 Task: Find connections with filter location Altona Meadows with filter topic #AIwith filter profile language English with filter current company Jellyfish with filter school Bharat Institute of Engineering & Technology with filter industry International Affairs with filter service category Executive Coaching with filter keywords title Building Inspector
Action: Mouse moved to (672, 94)
Screenshot: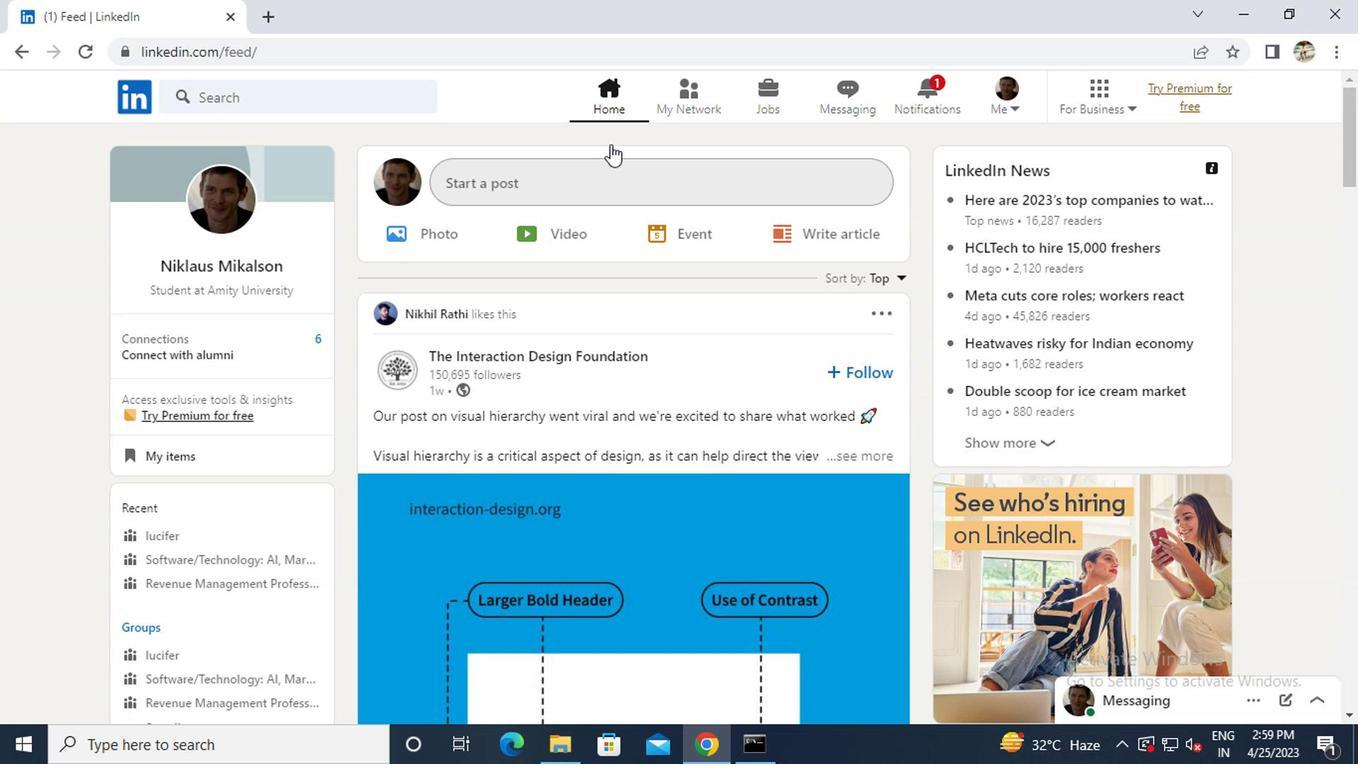 
Action: Mouse pressed left at (672, 94)
Screenshot: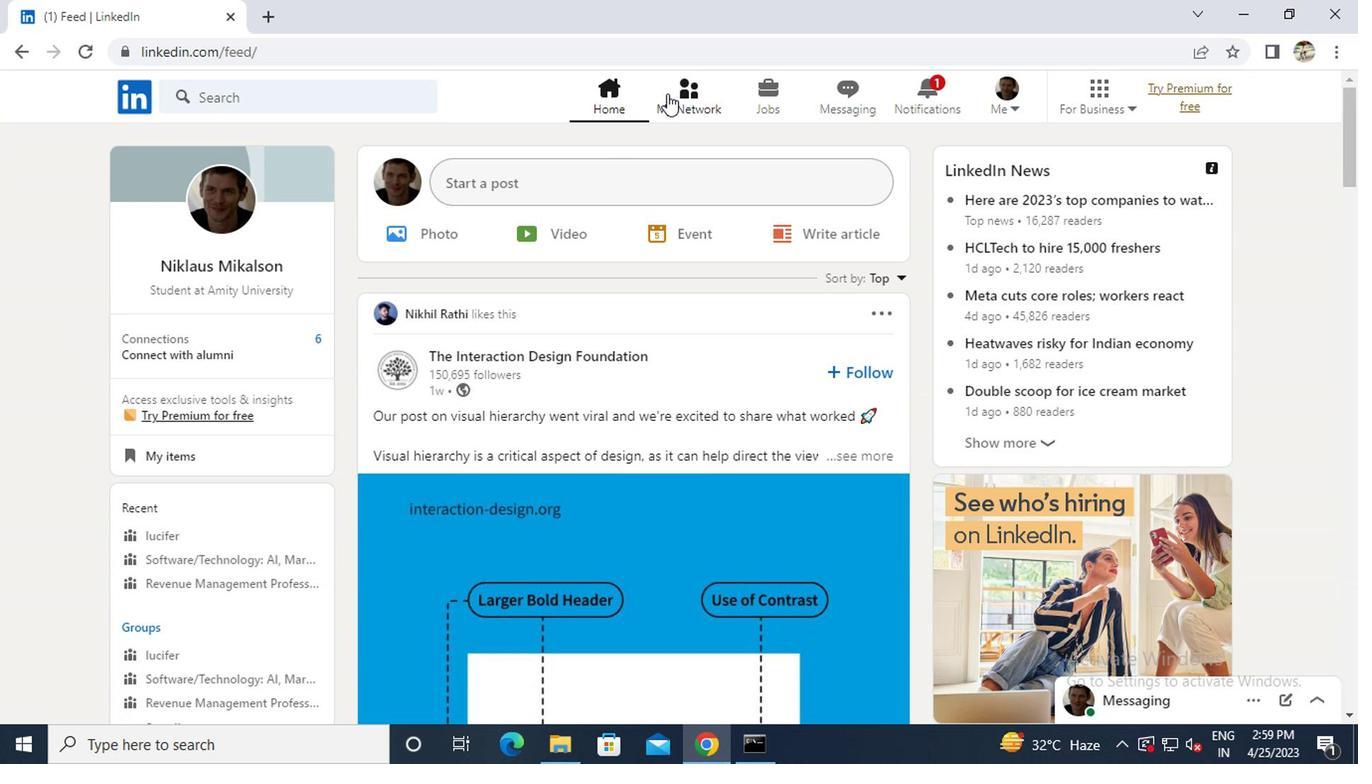 
Action: Mouse moved to (216, 207)
Screenshot: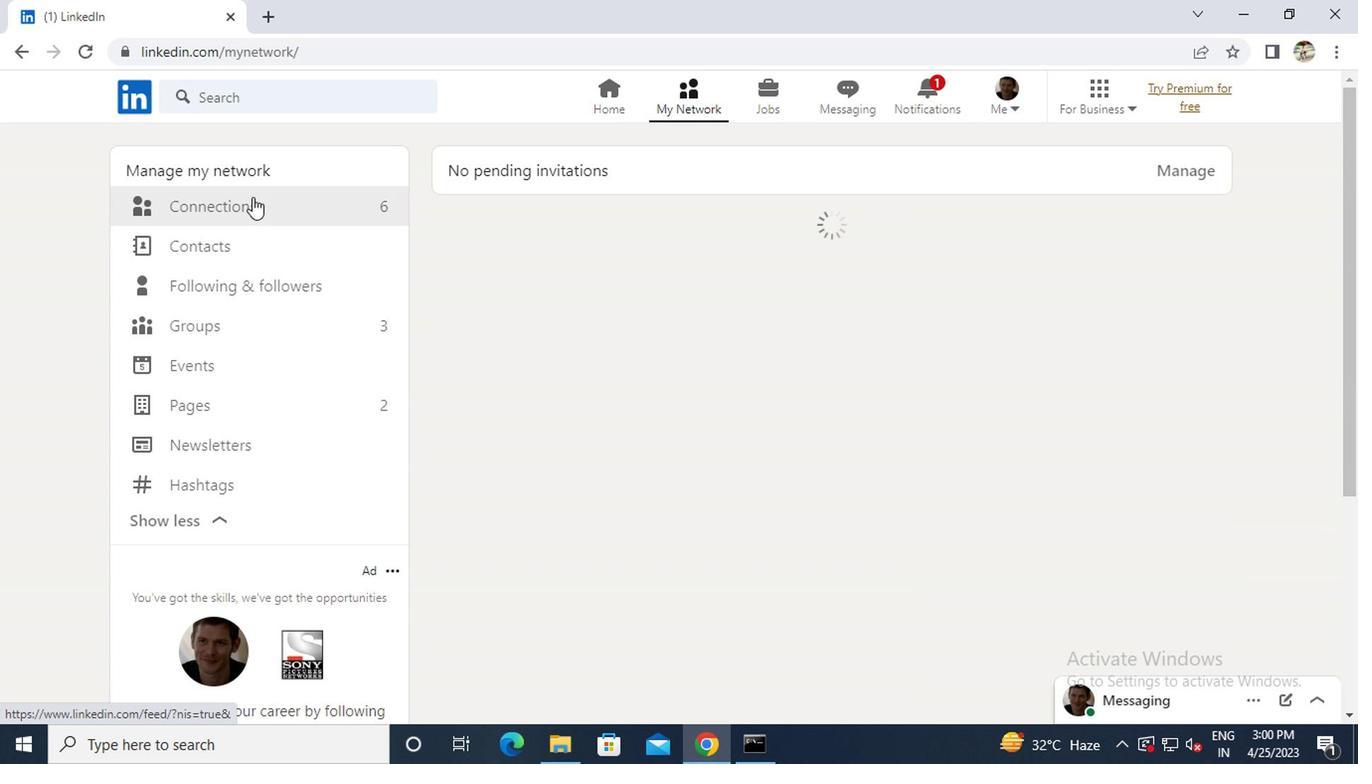 
Action: Mouse pressed left at (216, 207)
Screenshot: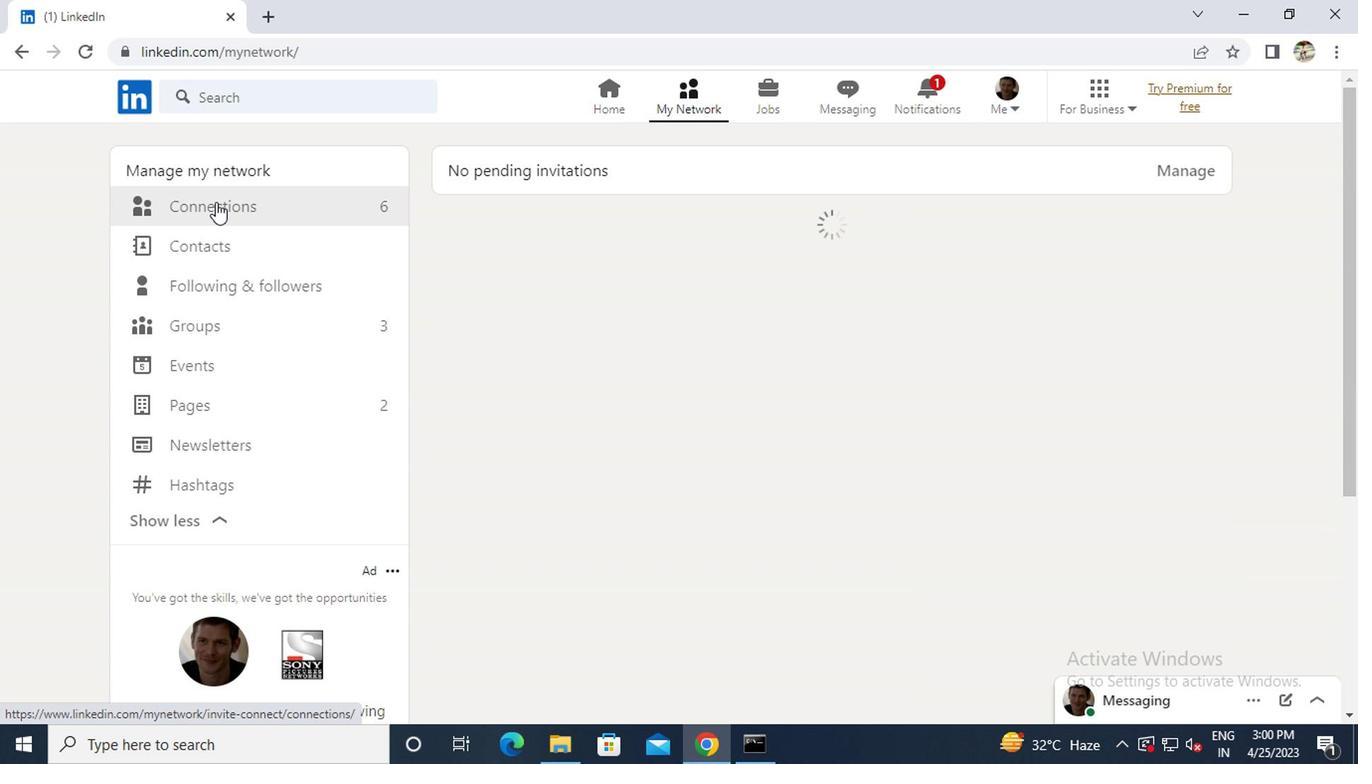 
Action: Mouse moved to (845, 214)
Screenshot: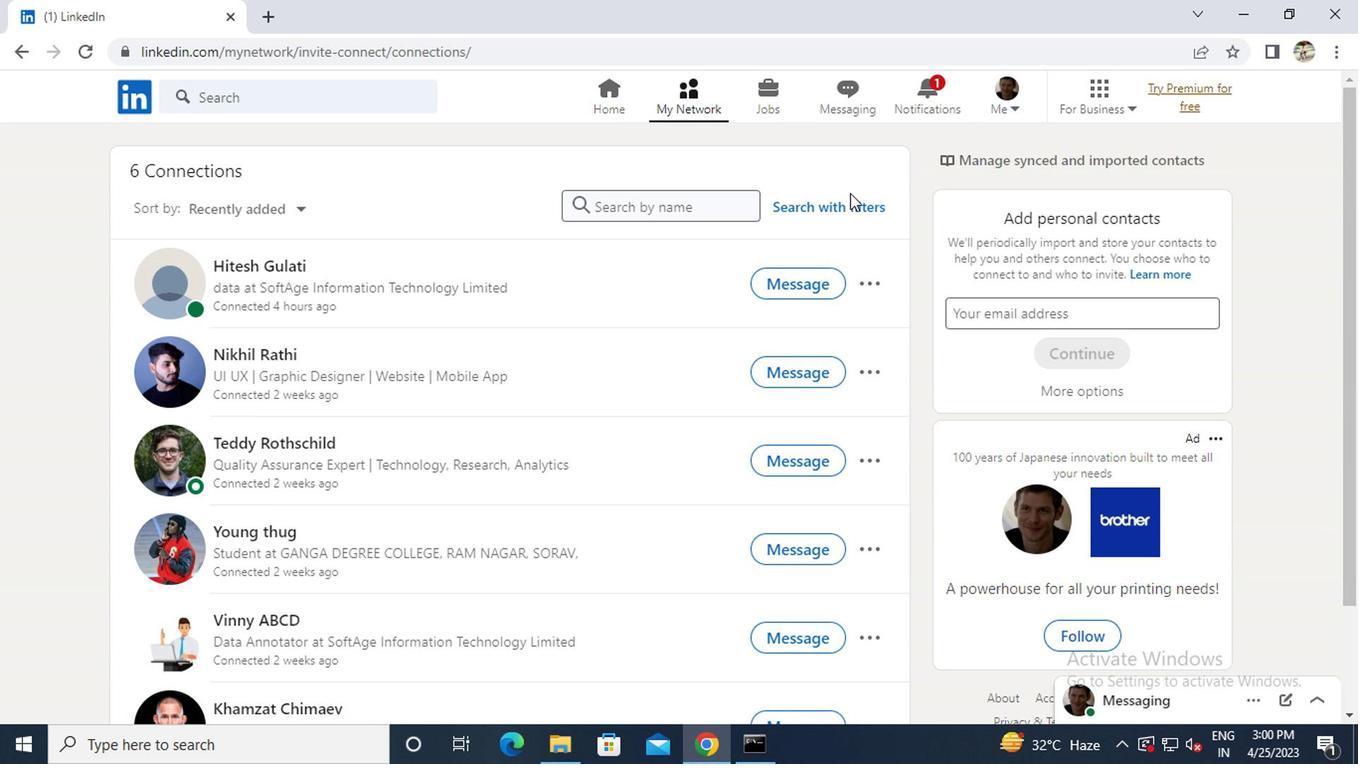 
Action: Mouse pressed left at (845, 214)
Screenshot: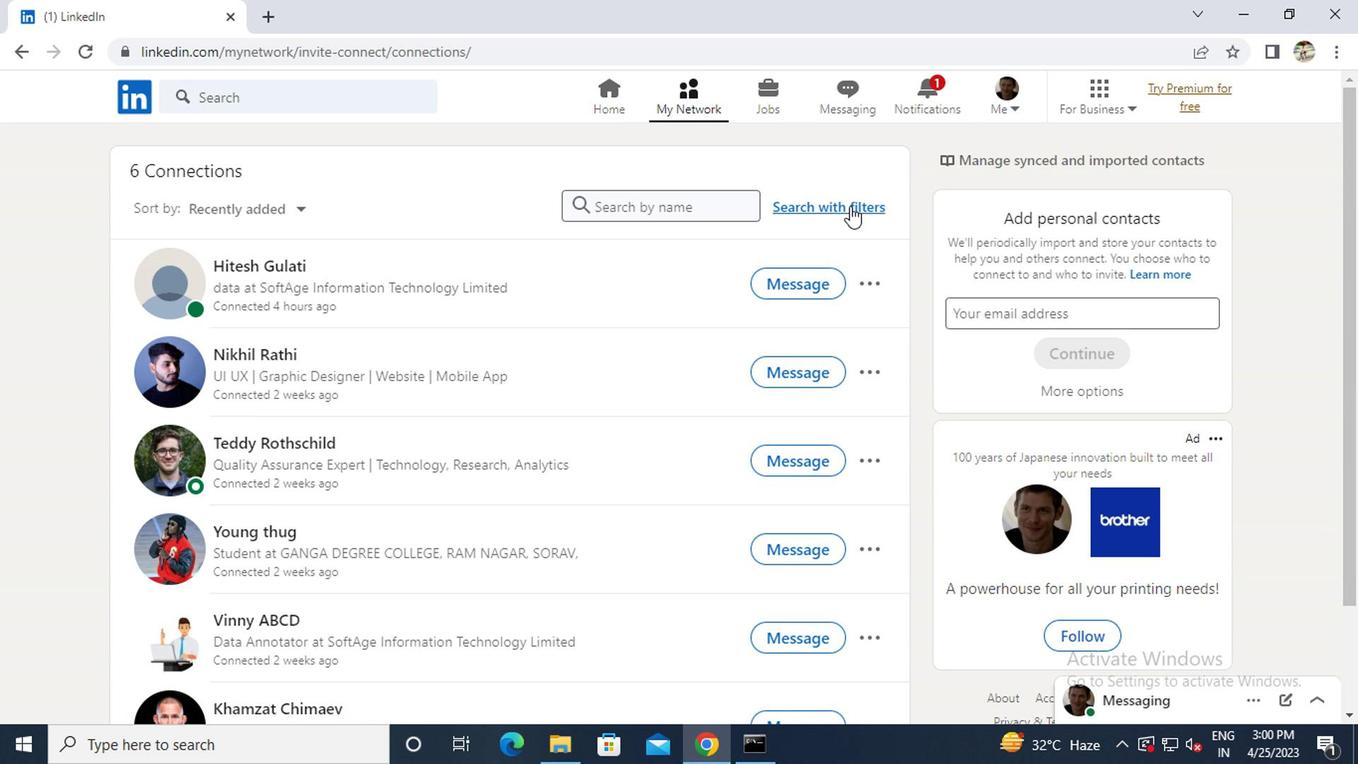
Action: Mouse moved to (670, 153)
Screenshot: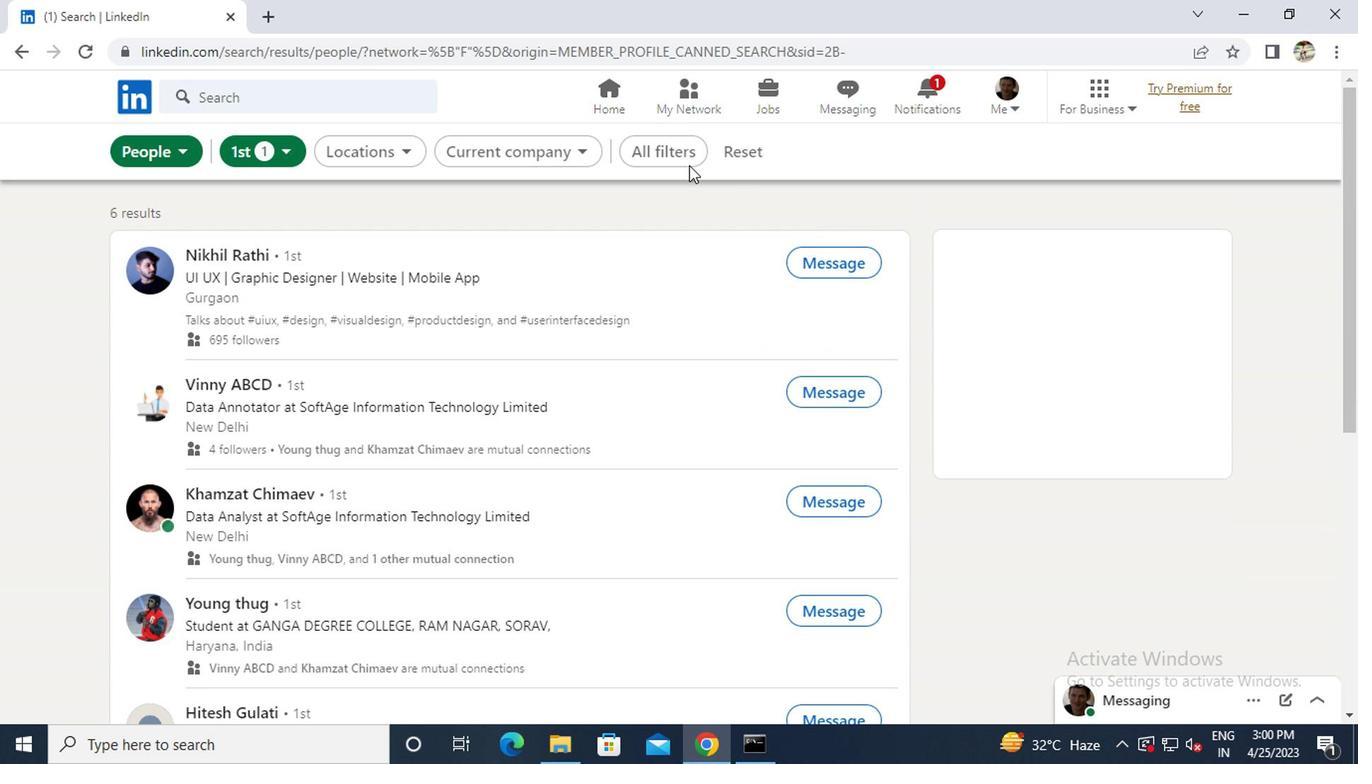 
Action: Mouse pressed left at (670, 153)
Screenshot: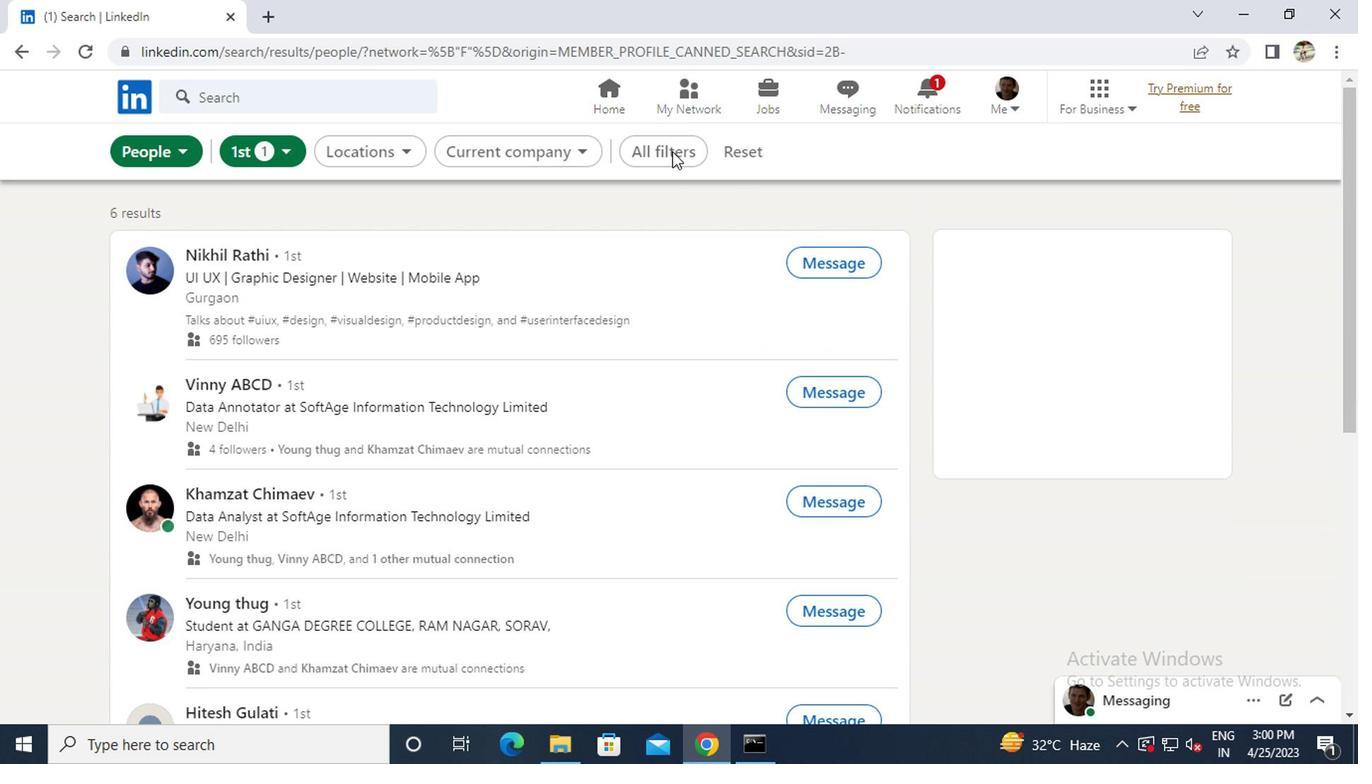
Action: Mouse moved to (1028, 425)
Screenshot: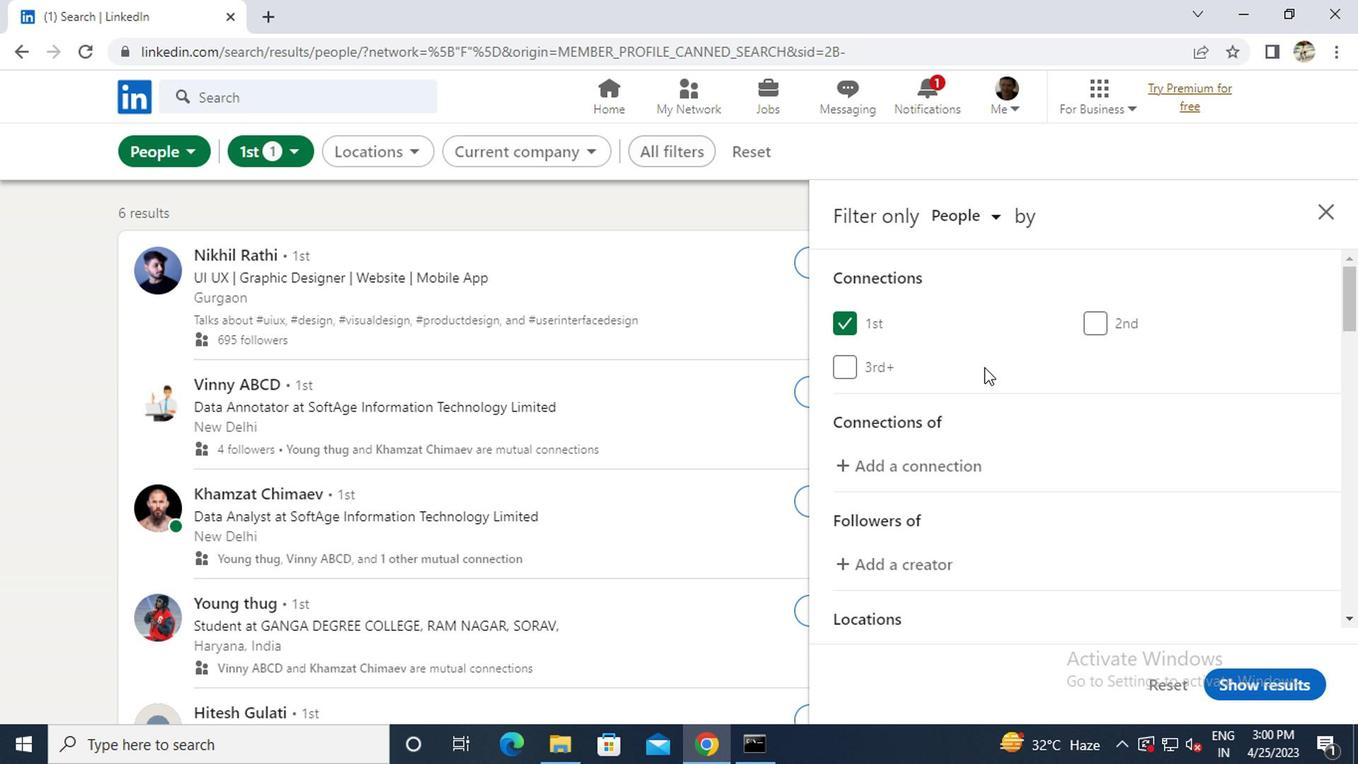 
Action: Mouse scrolled (1028, 423) with delta (0, -1)
Screenshot: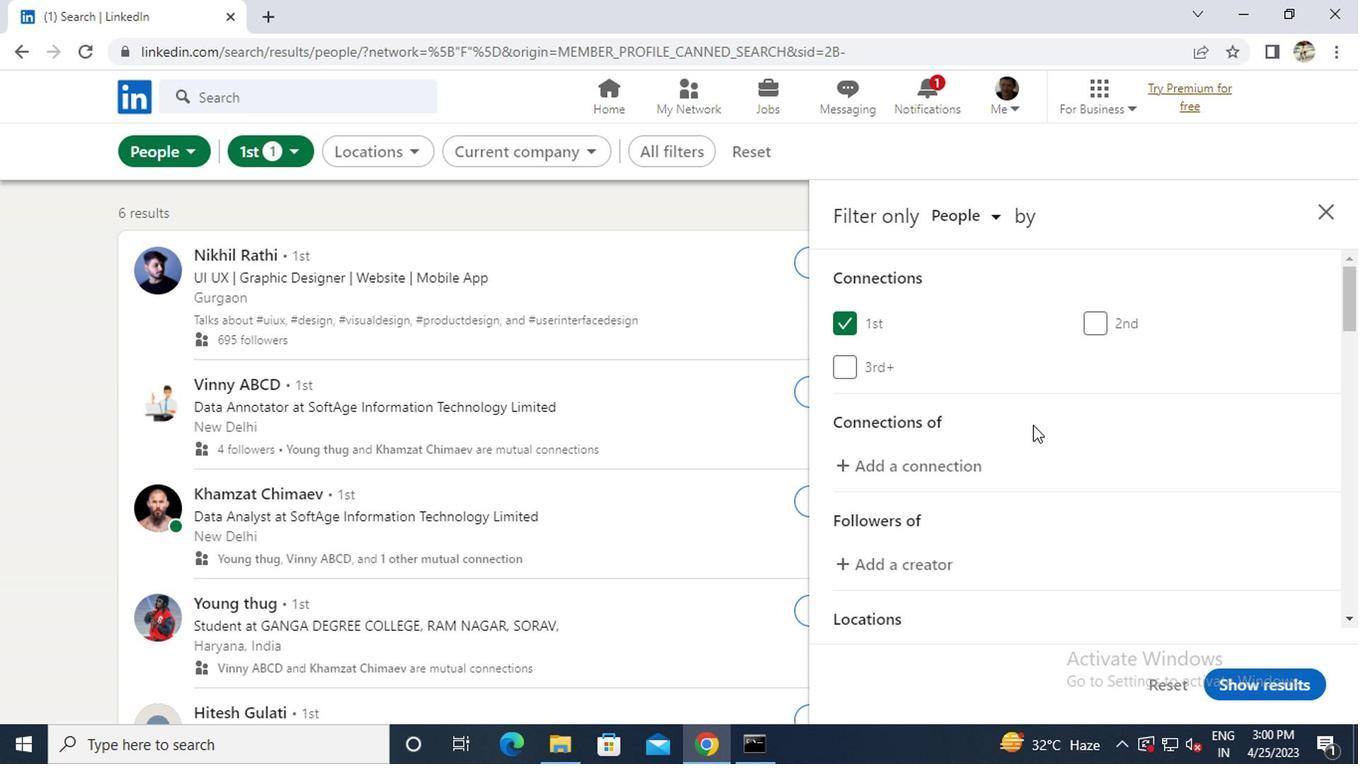 
Action: Mouse scrolled (1028, 423) with delta (0, -1)
Screenshot: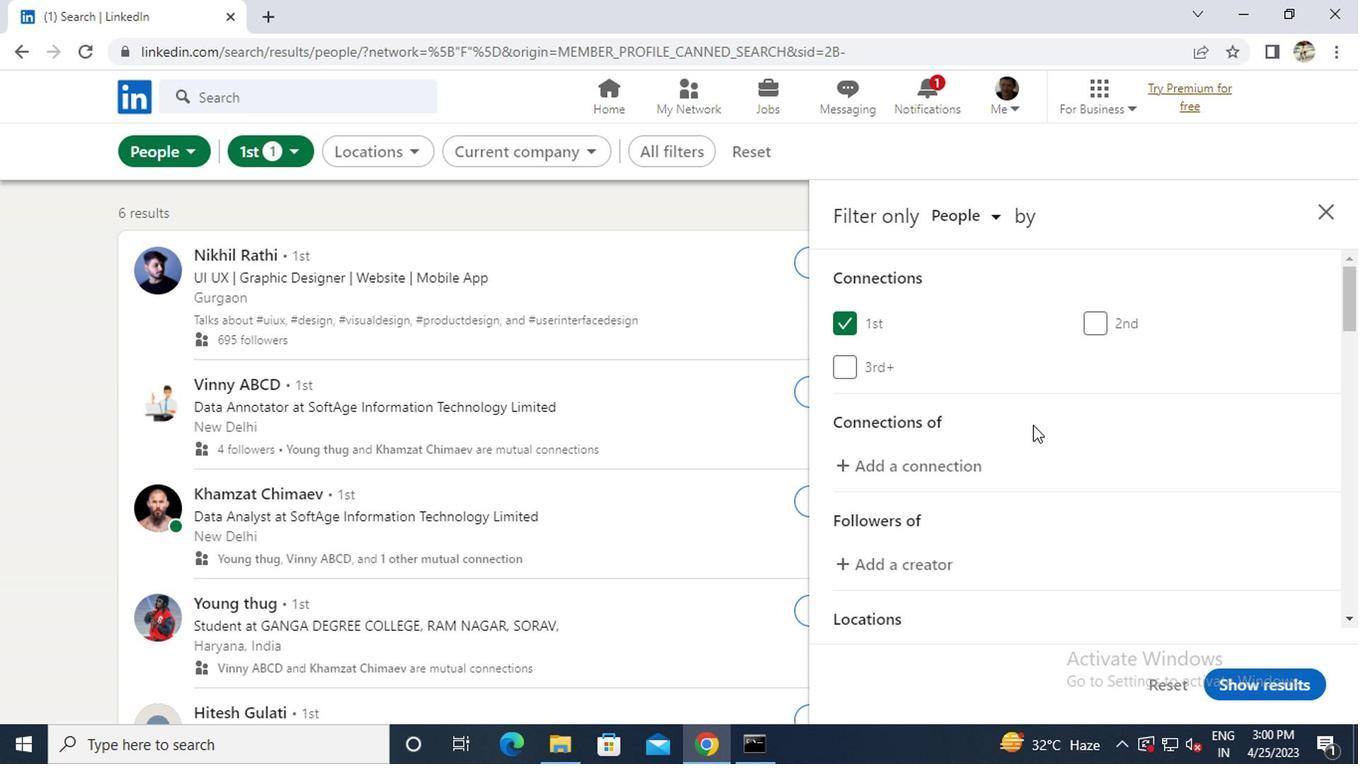 
Action: Mouse scrolled (1028, 423) with delta (0, -1)
Screenshot: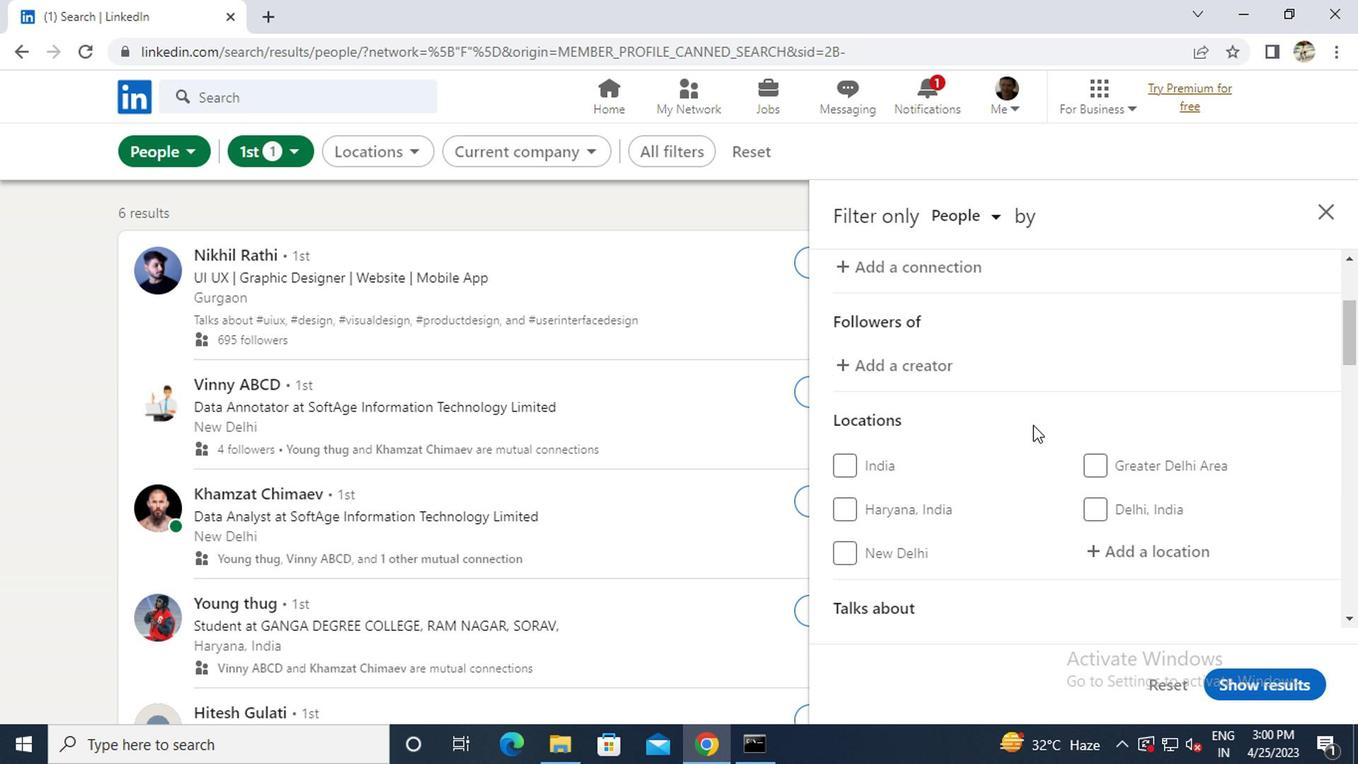 
Action: Mouse moved to (1113, 443)
Screenshot: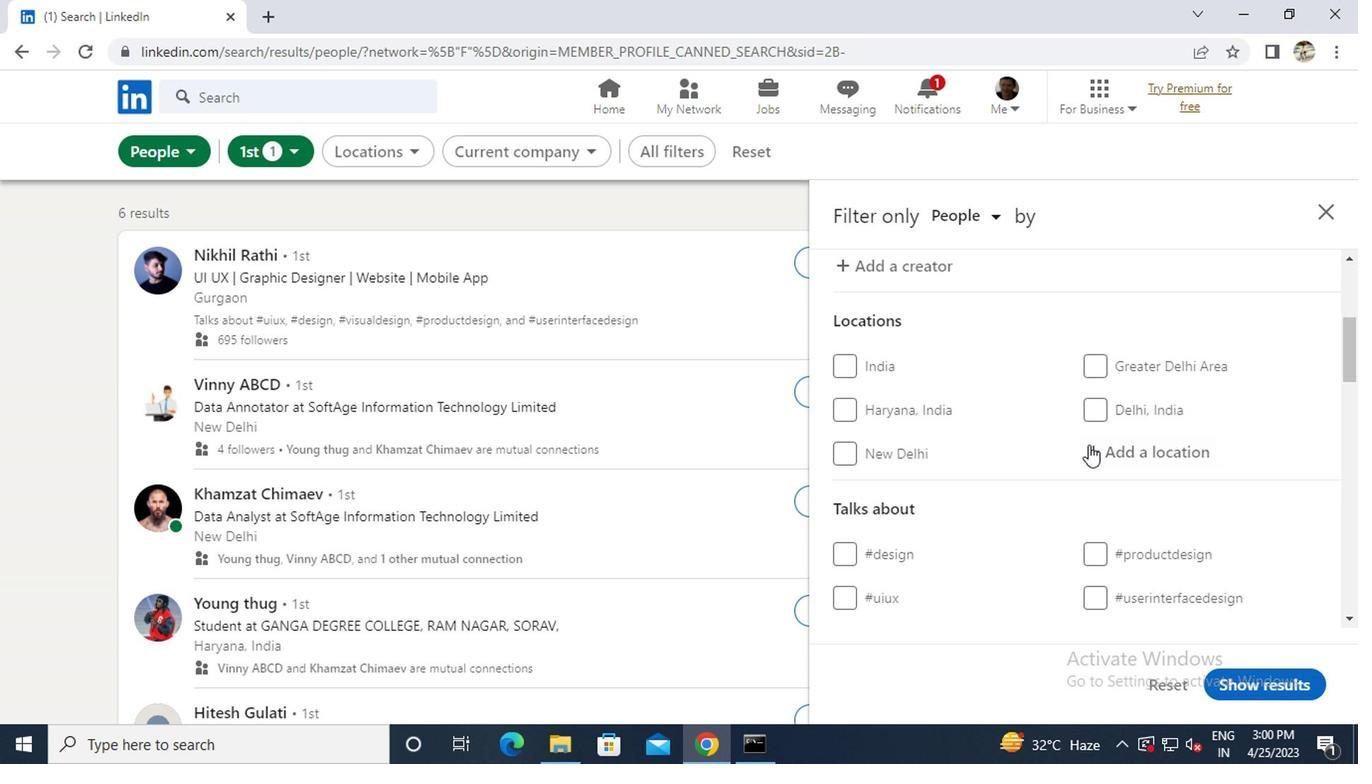 
Action: Mouse pressed left at (1113, 443)
Screenshot: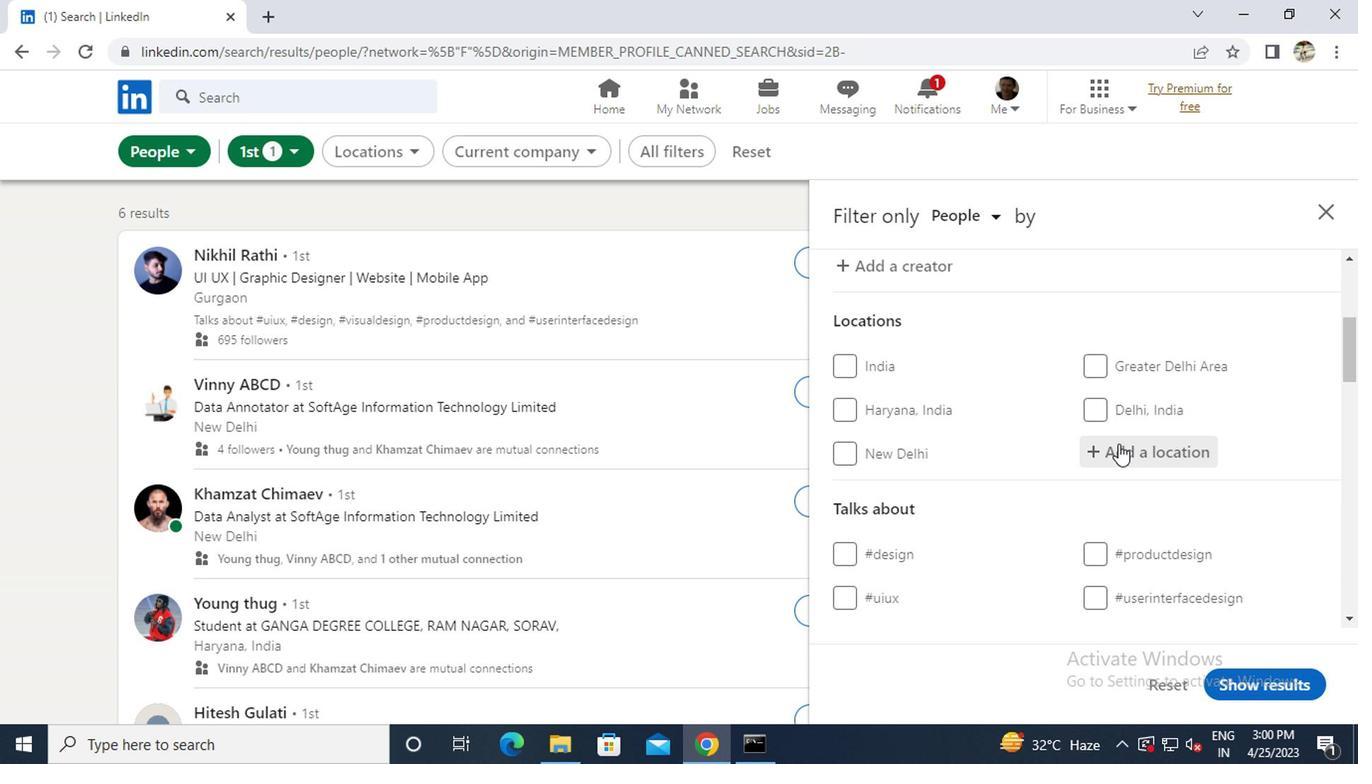 
Action: Key pressed <Key.caps_lock>a<Key.caps_lock>ltona<Key.space><Key.caps_lock>m<Key.caps_lock>eadows
Screenshot: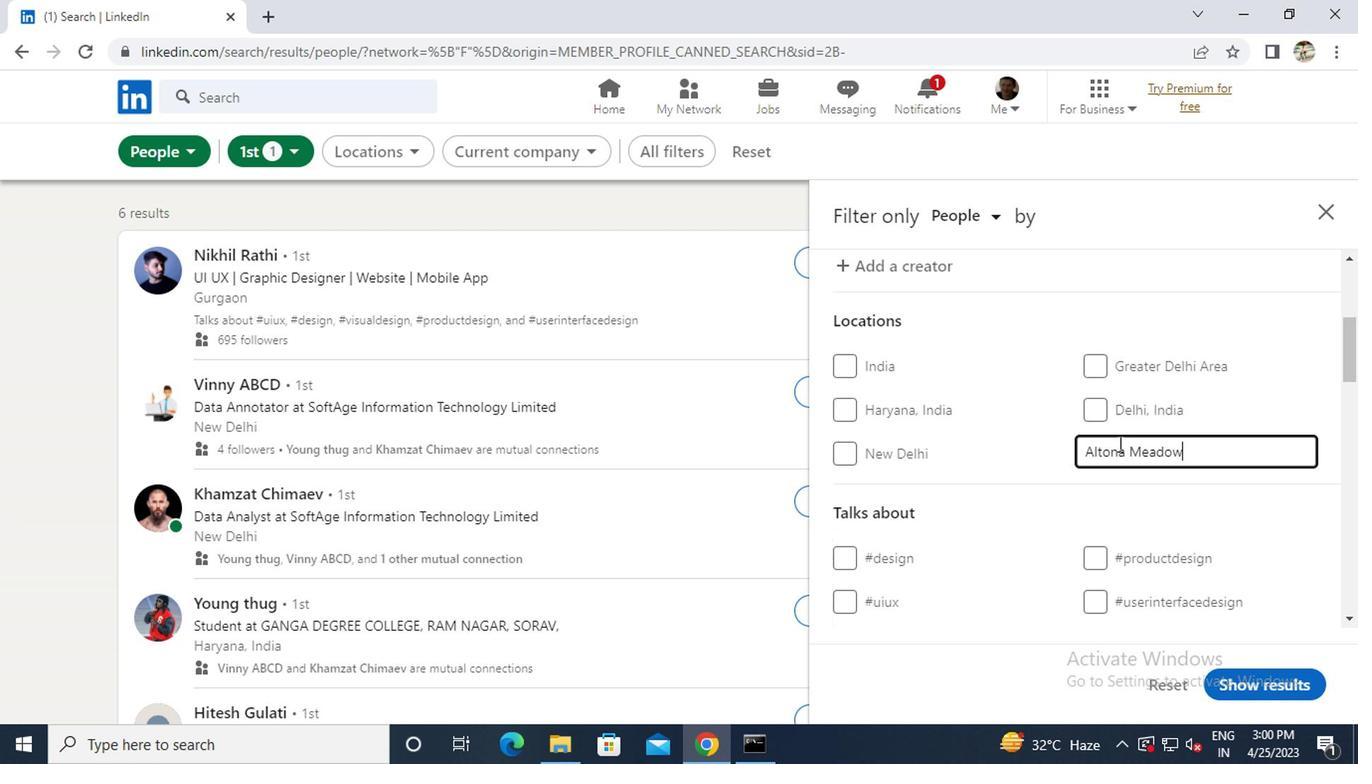 
Action: Mouse scrolled (1113, 443) with delta (0, 0)
Screenshot: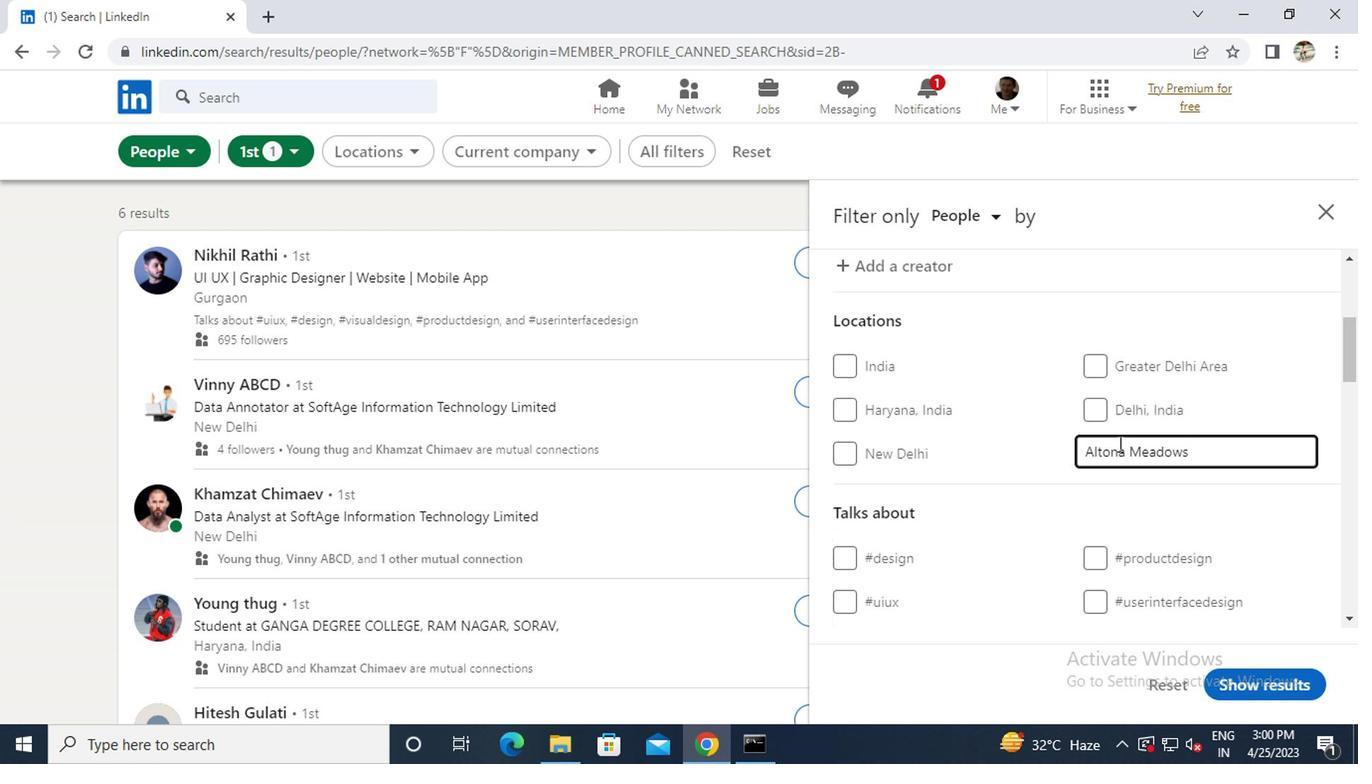 
Action: Mouse scrolled (1113, 443) with delta (0, 0)
Screenshot: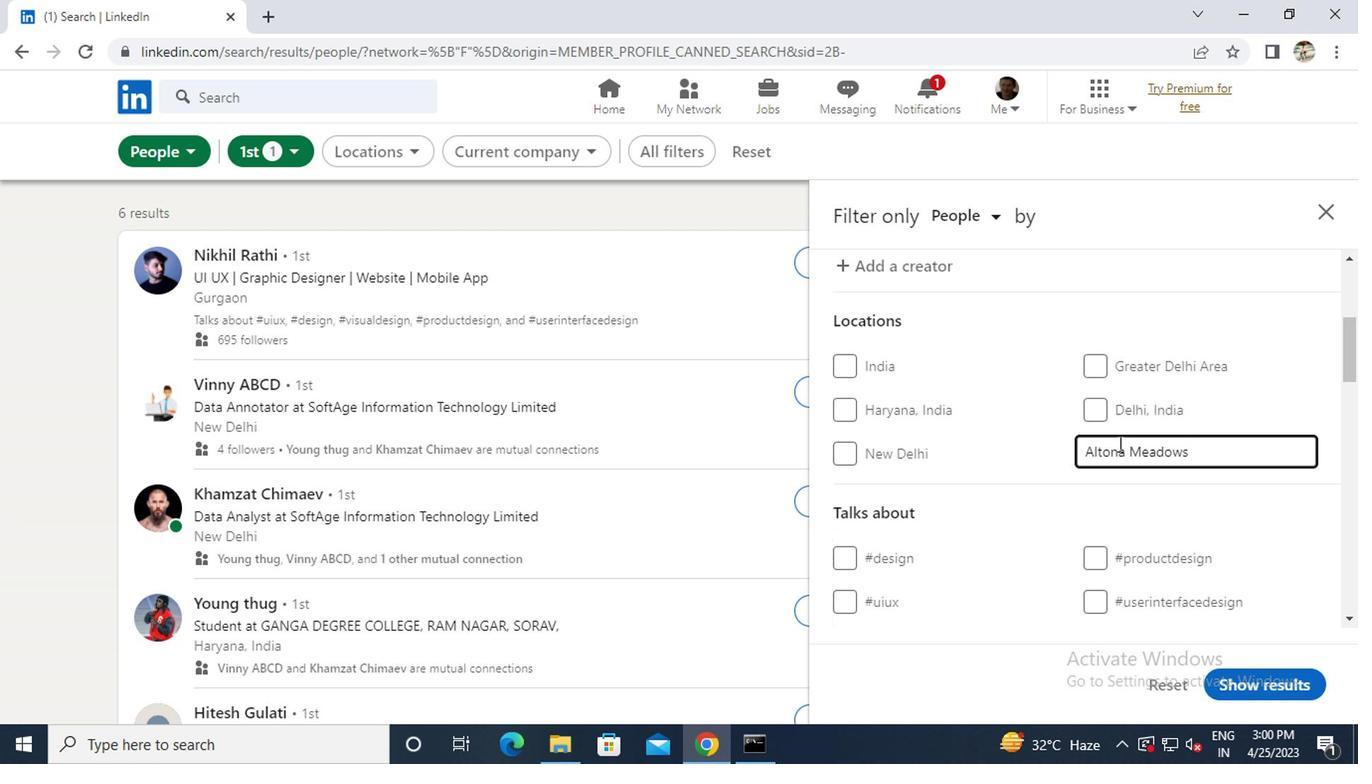 
Action: Mouse moved to (1115, 446)
Screenshot: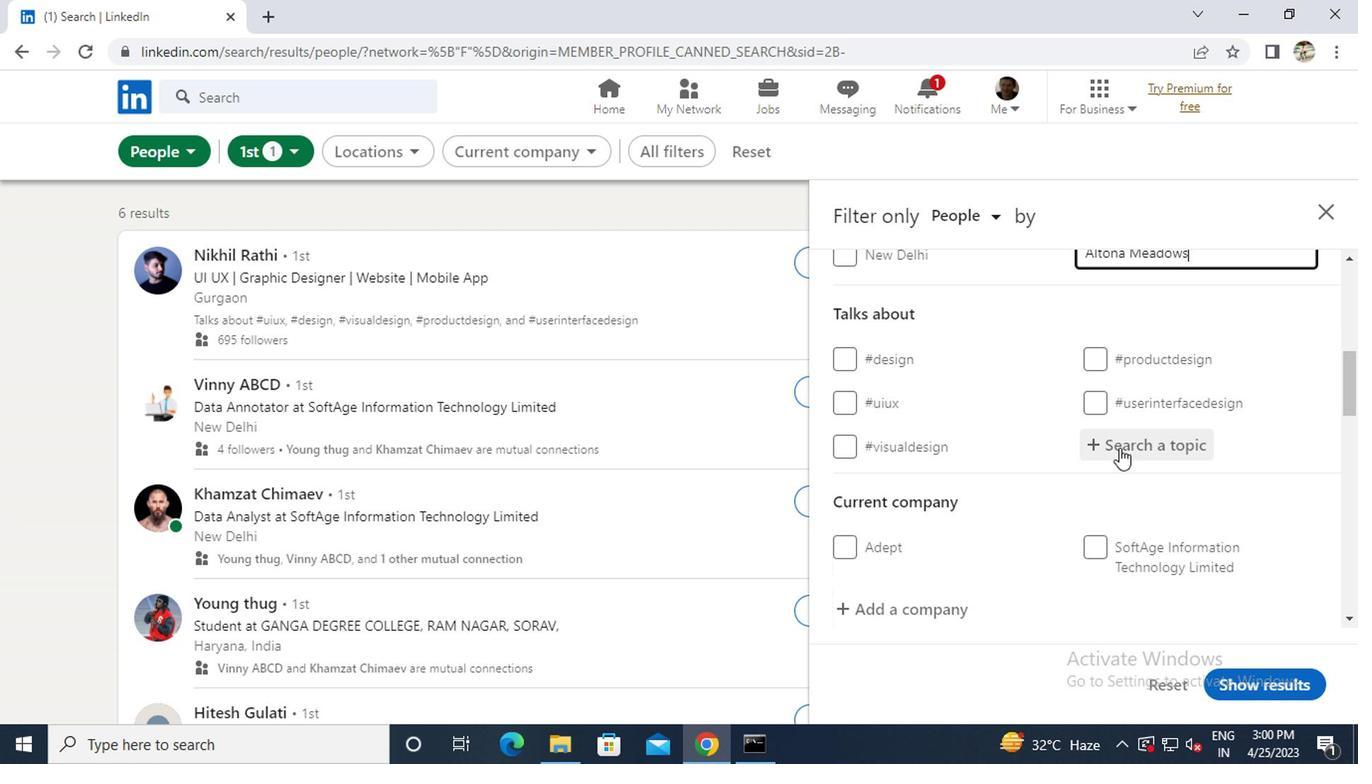 
Action: Mouse pressed left at (1115, 446)
Screenshot: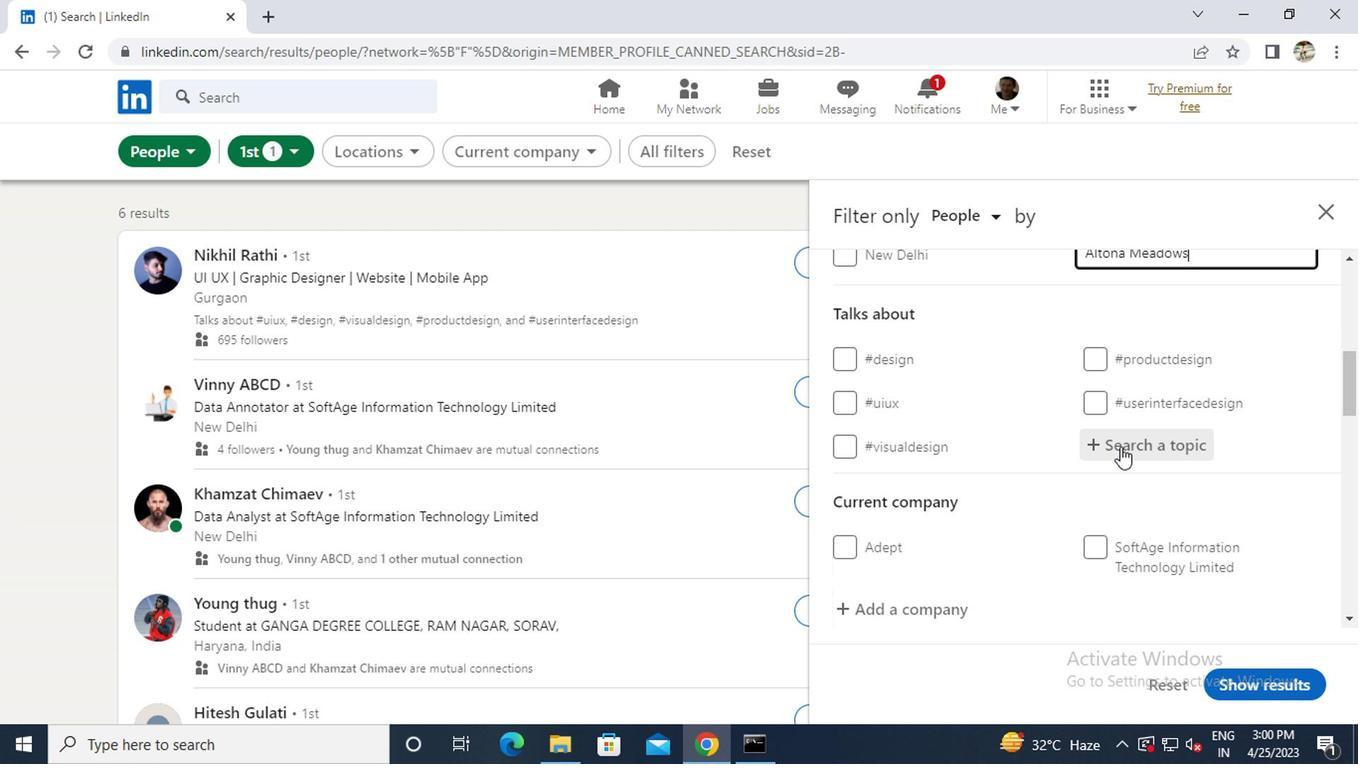 
Action: Key pressed <Key.shift>#<Key.caps_lock>A<Key.caps_lock>LWITH<Key.backspace><Key.backspace><Key.backspace><Key.backspace>
Screenshot: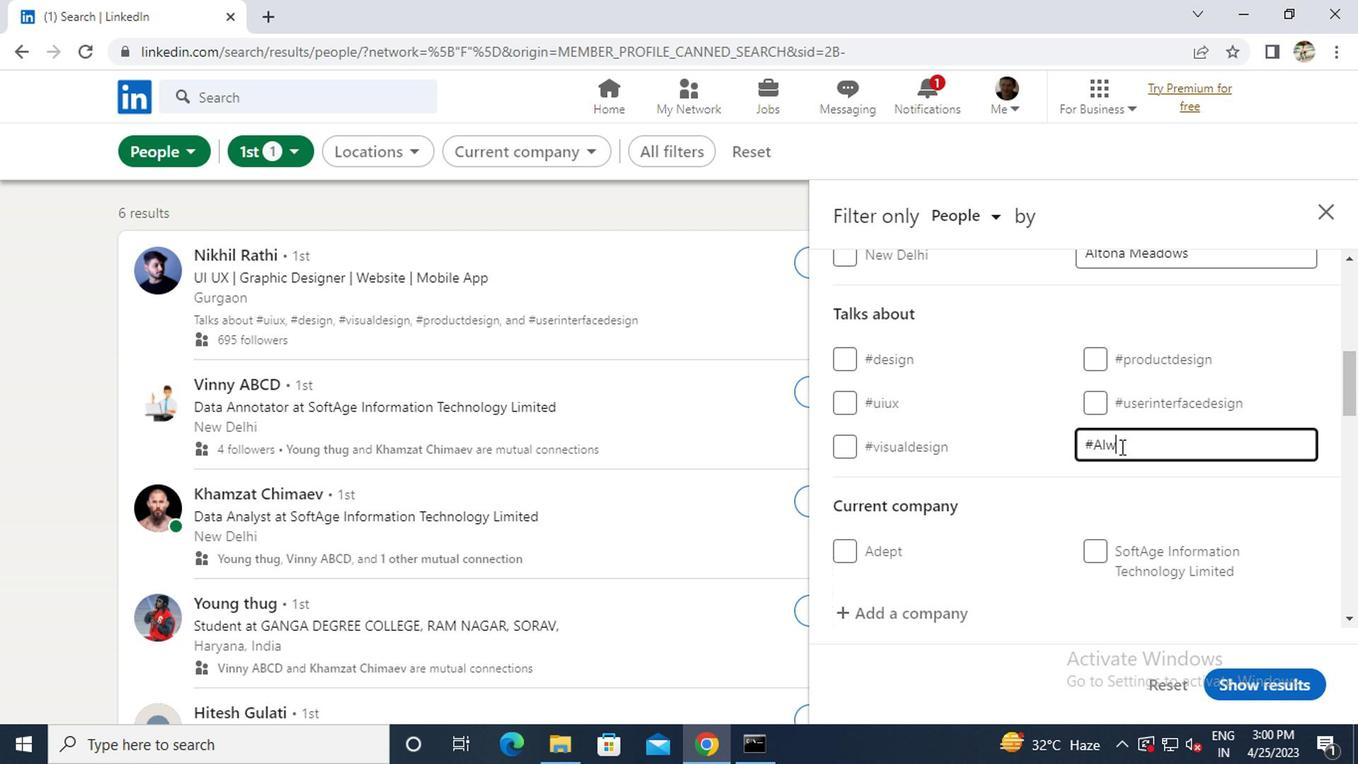 
Action: Mouse scrolled (1115, 445) with delta (0, 0)
Screenshot: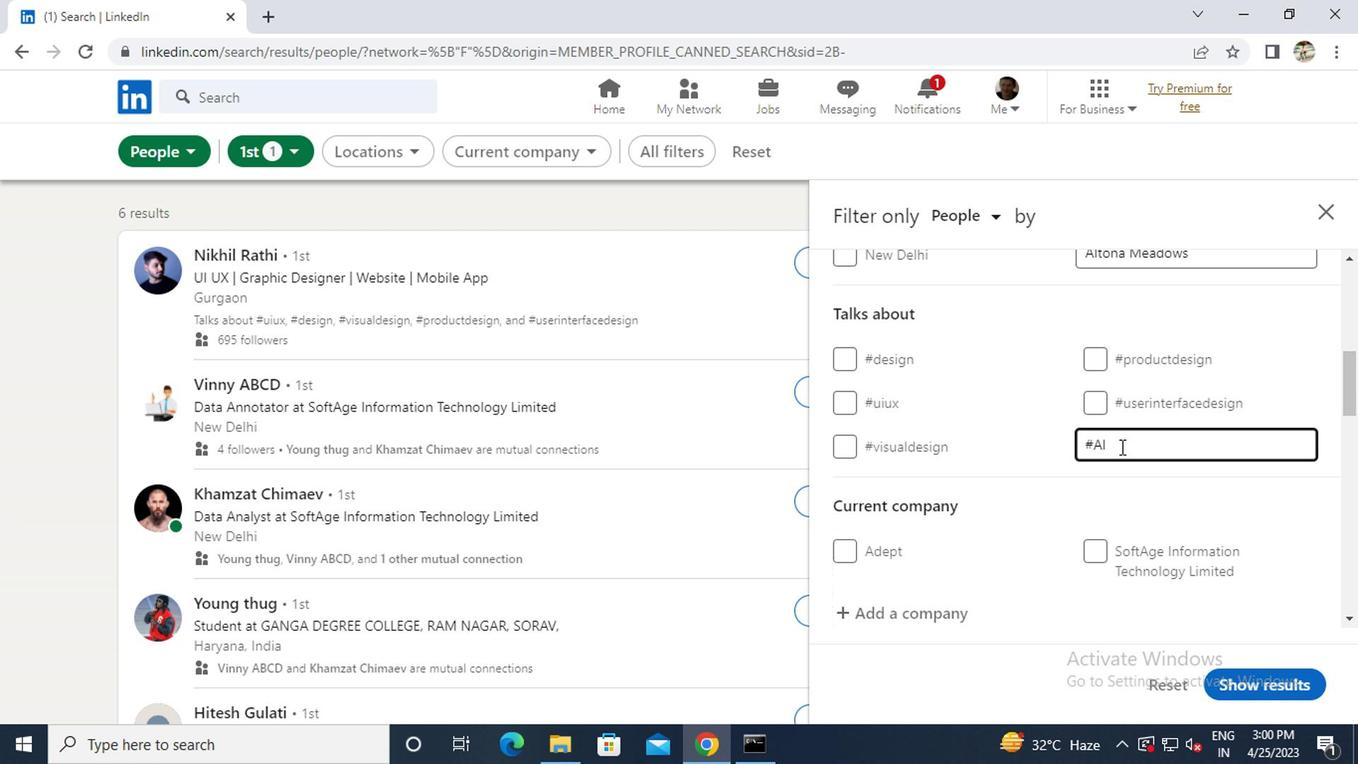 
Action: Mouse scrolled (1115, 445) with delta (0, 0)
Screenshot: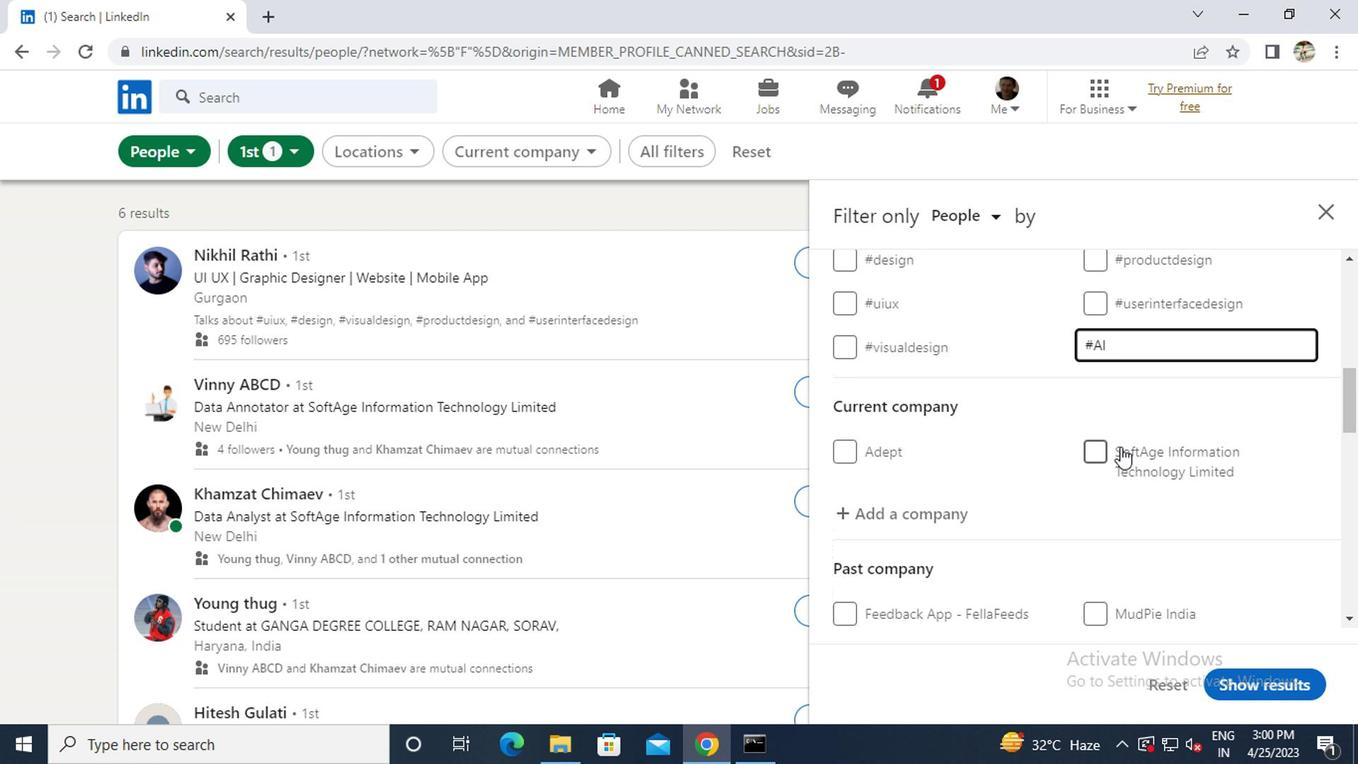 
Action: Mouse scrolled (1115, 445) with delta (0, 0)
Screenshot: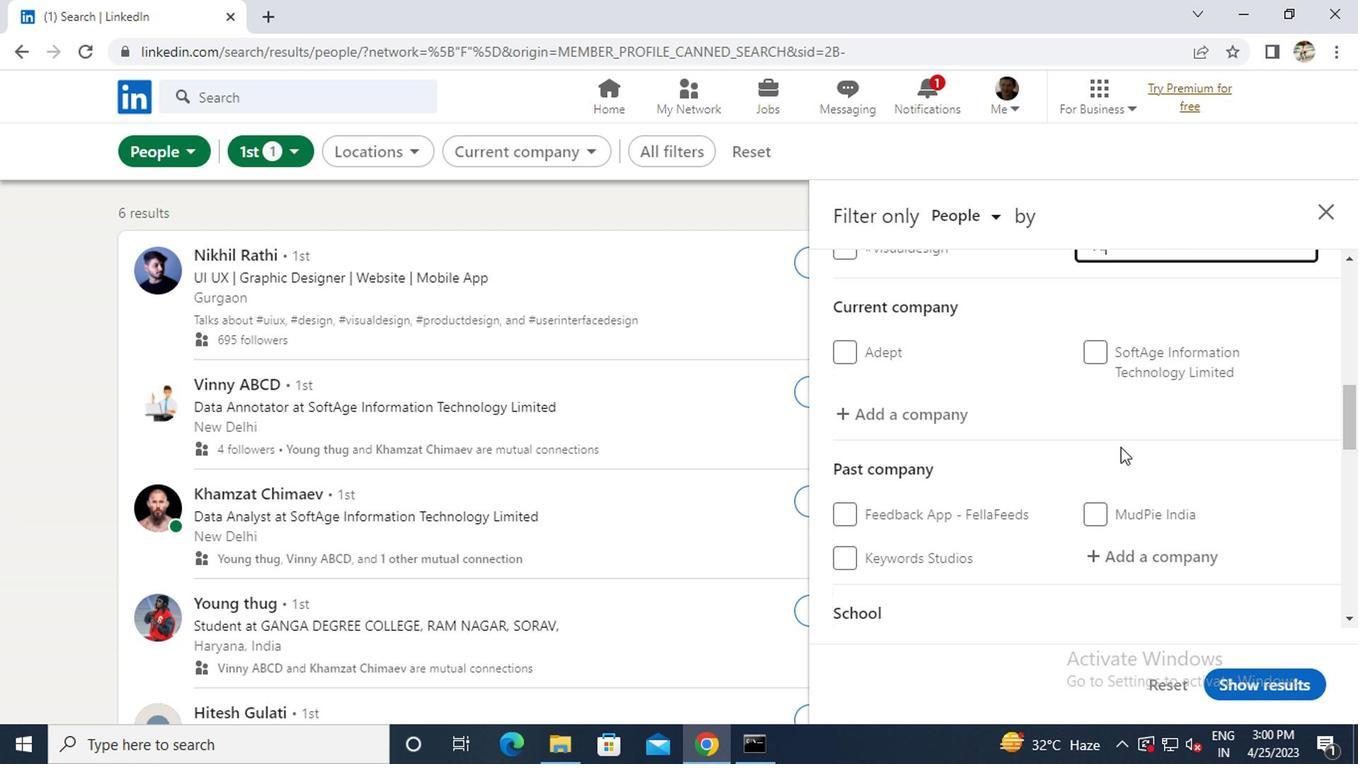 
Action: Mouse scrolled (1115, 445) with delta (0, 0)
Screenshot: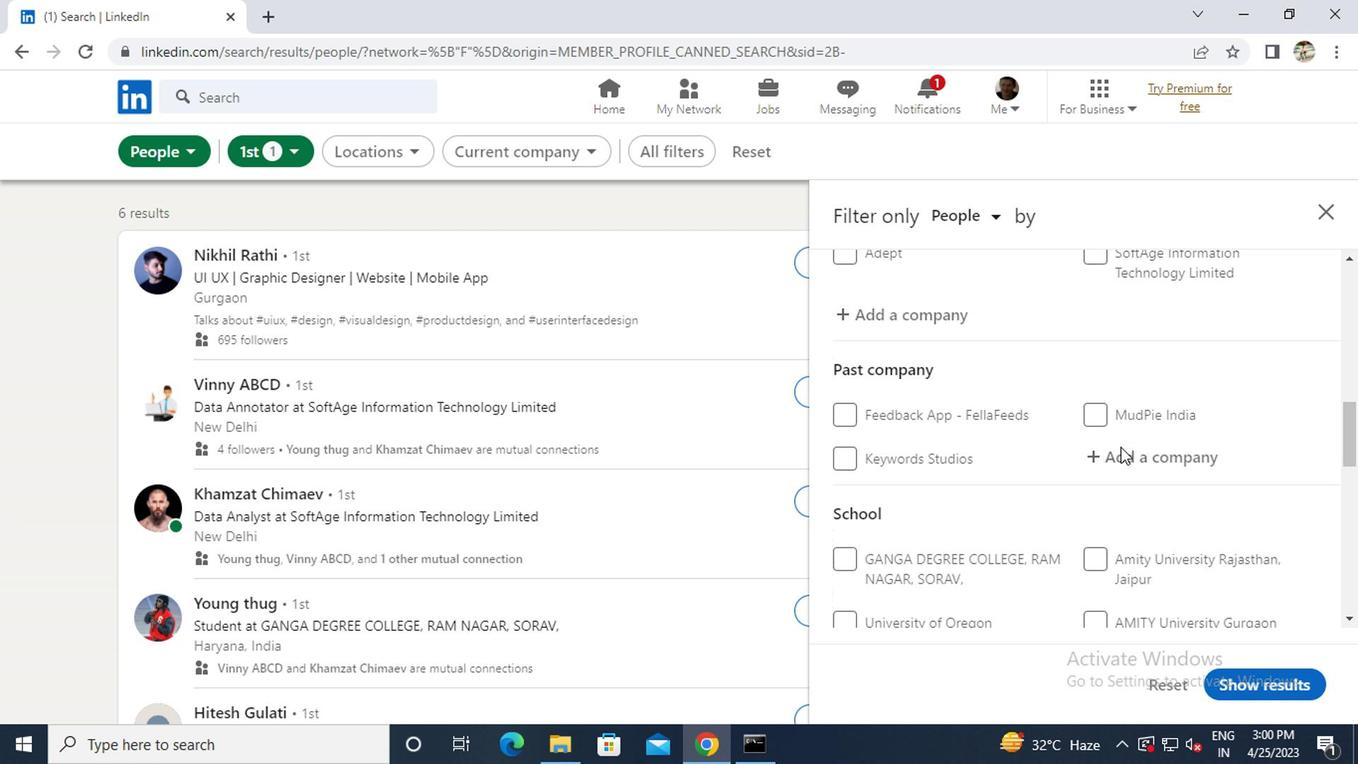 
Action: Mouse scrolled (1115, 445) with delta (0, 0)
Screenshot: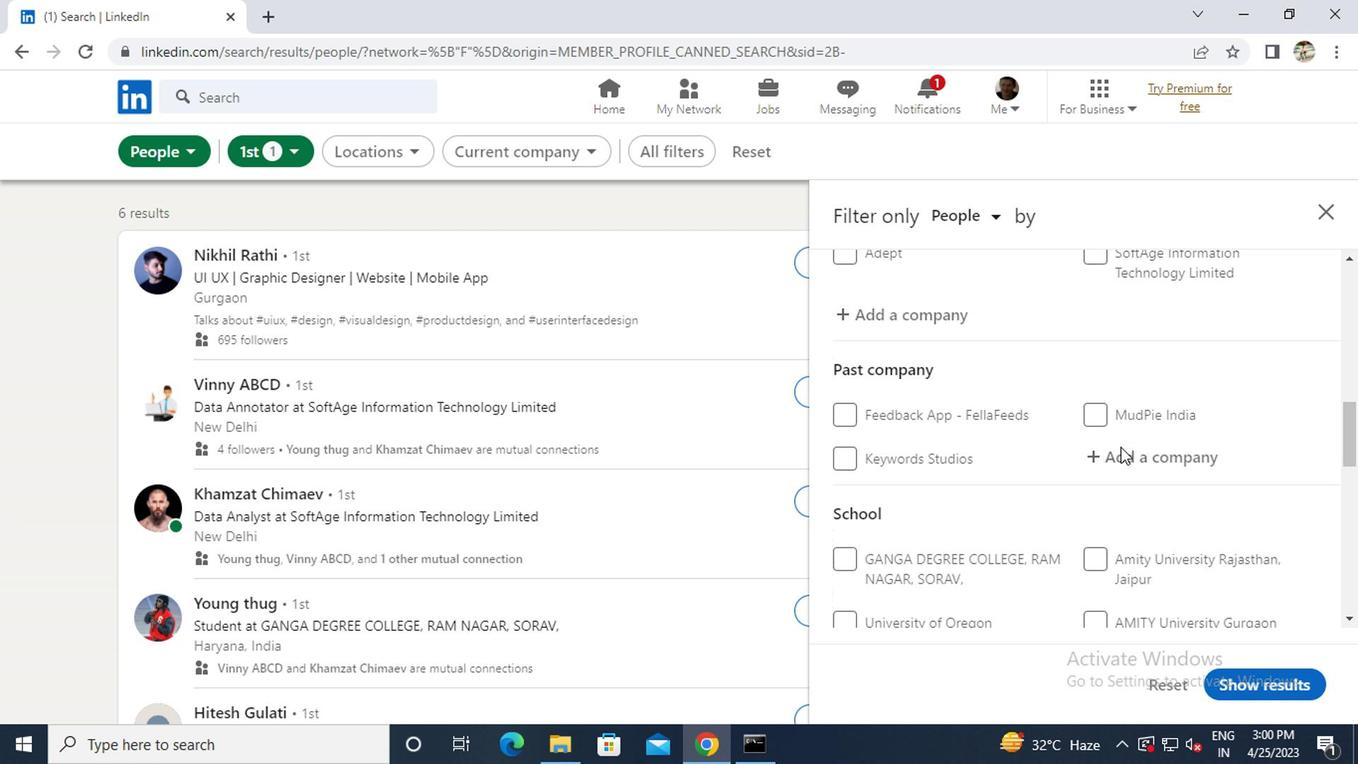 
Action: Mouse moved to (1115, 446)
Screenshot: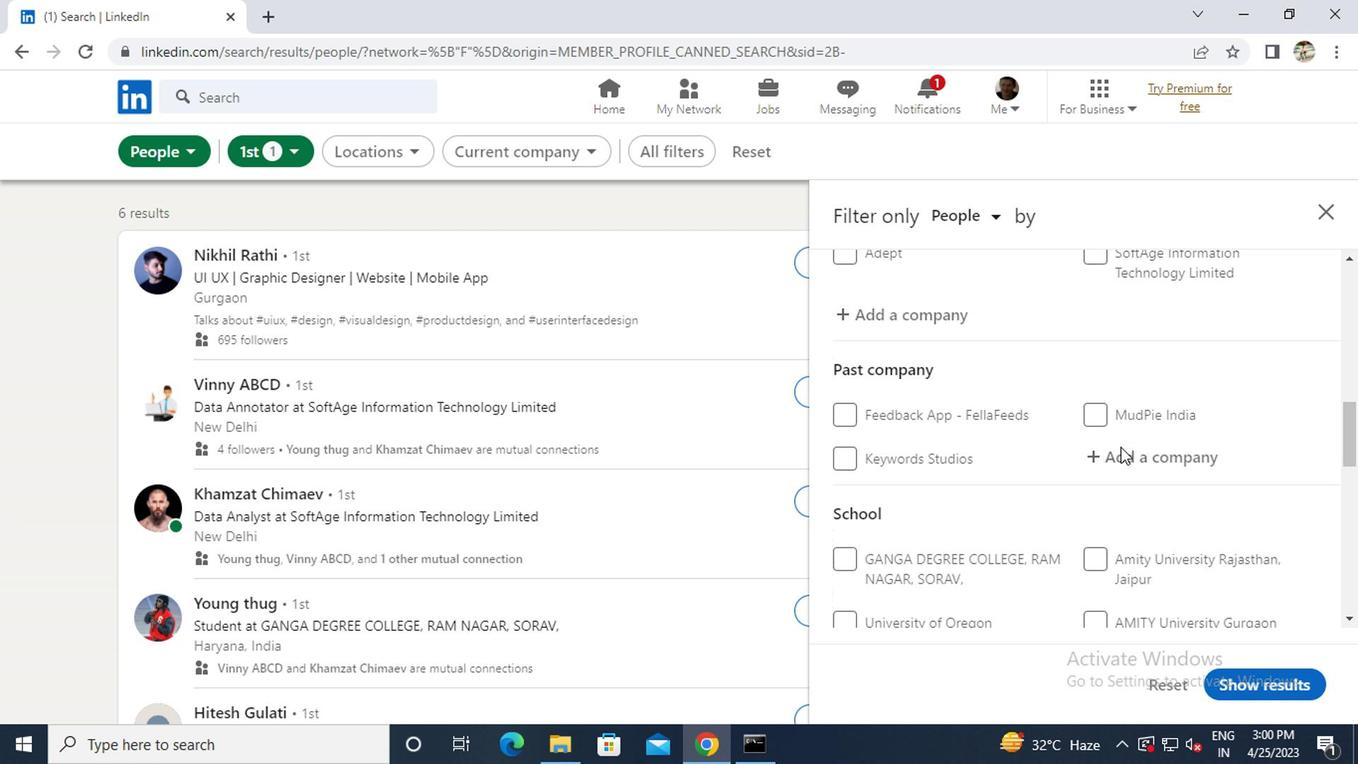 
Action: Mouse scrolled (1115, 445) with delta (0, 0)
Screenshot: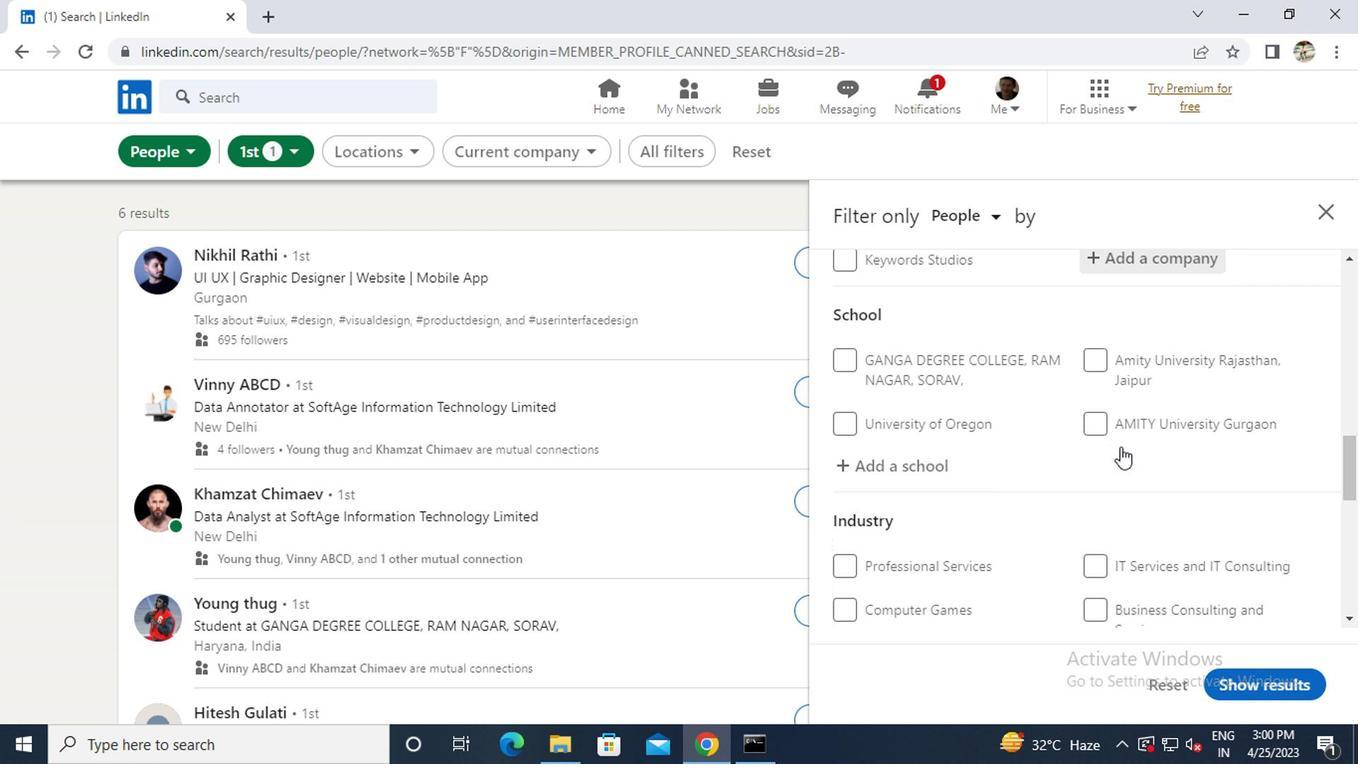 
Action: Mouse moved to (1103, 447)
Screenshot: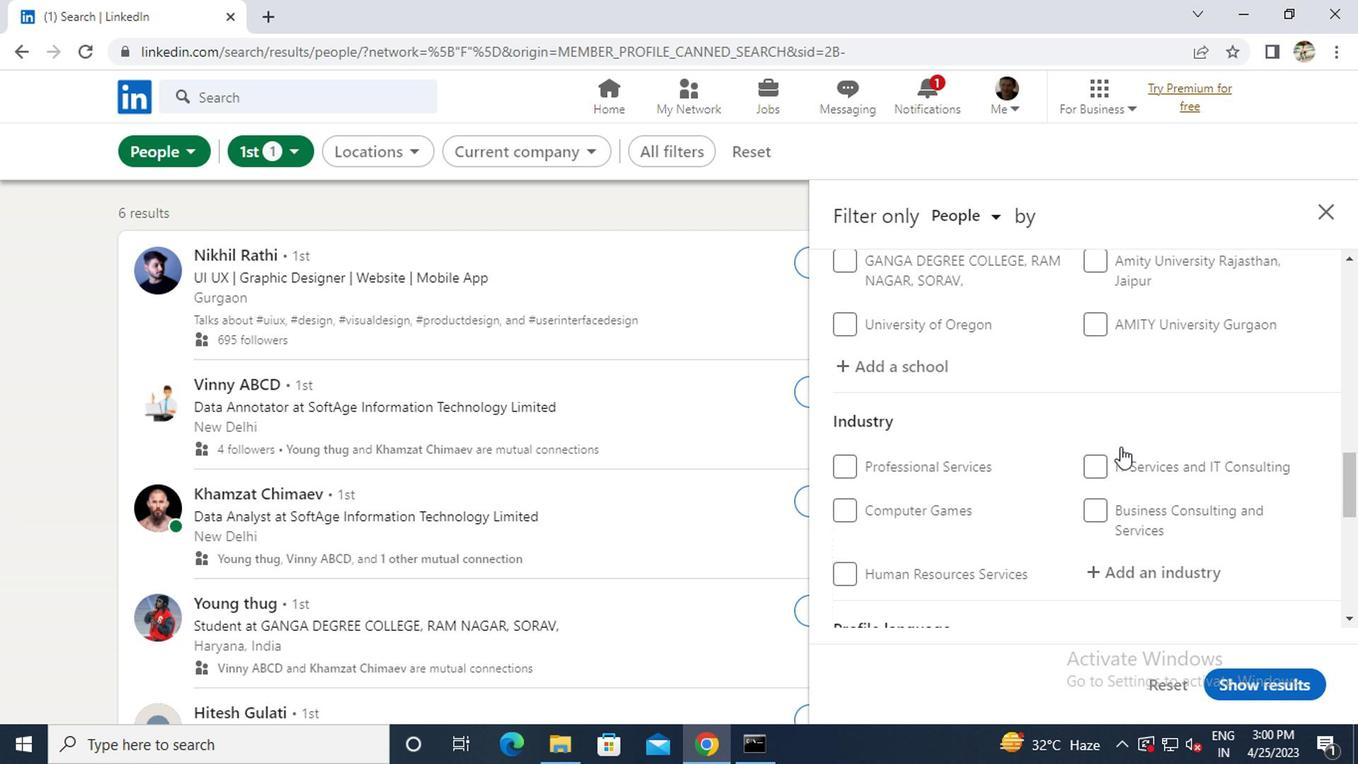 
Action: Mouse scrolled (1103, 446) with delta (0, -1)
Screenshot: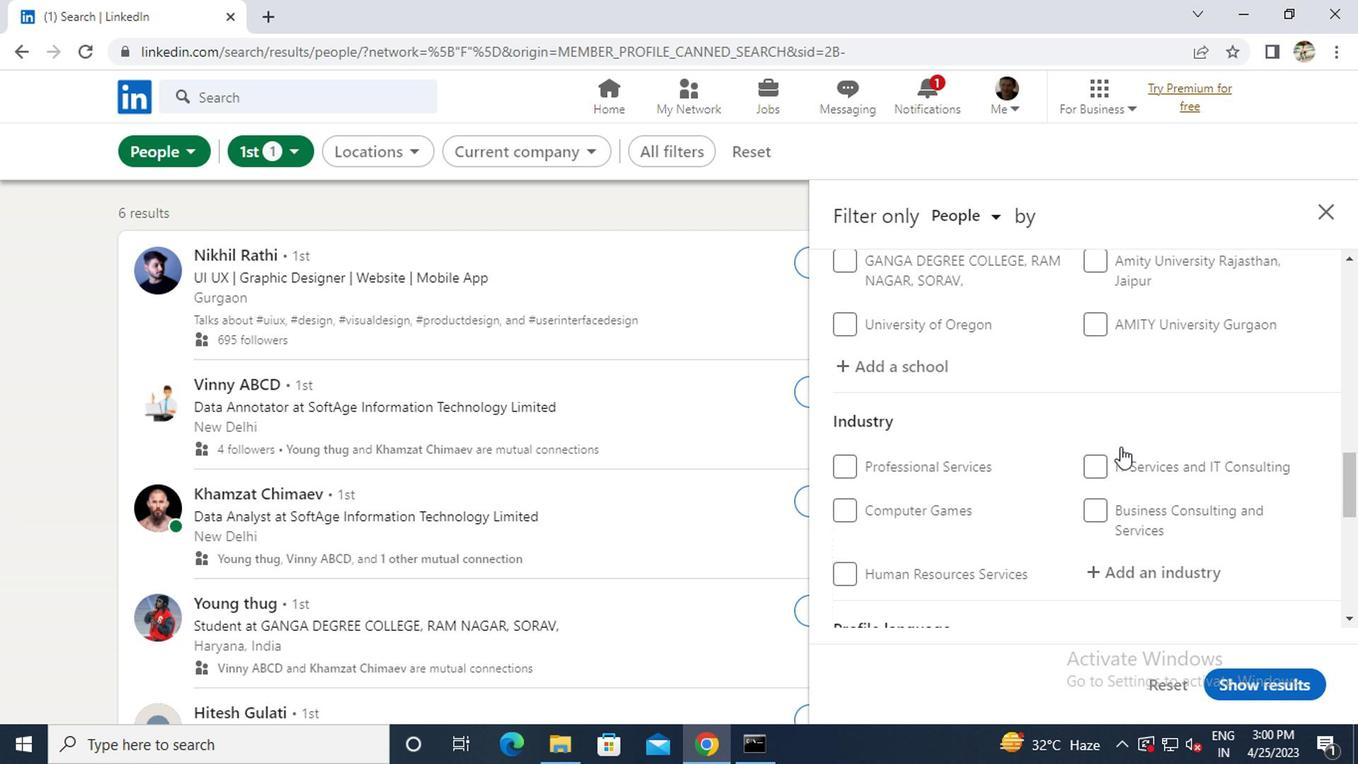 
Action: Mouse moved to (1098, 448)
Screenshot: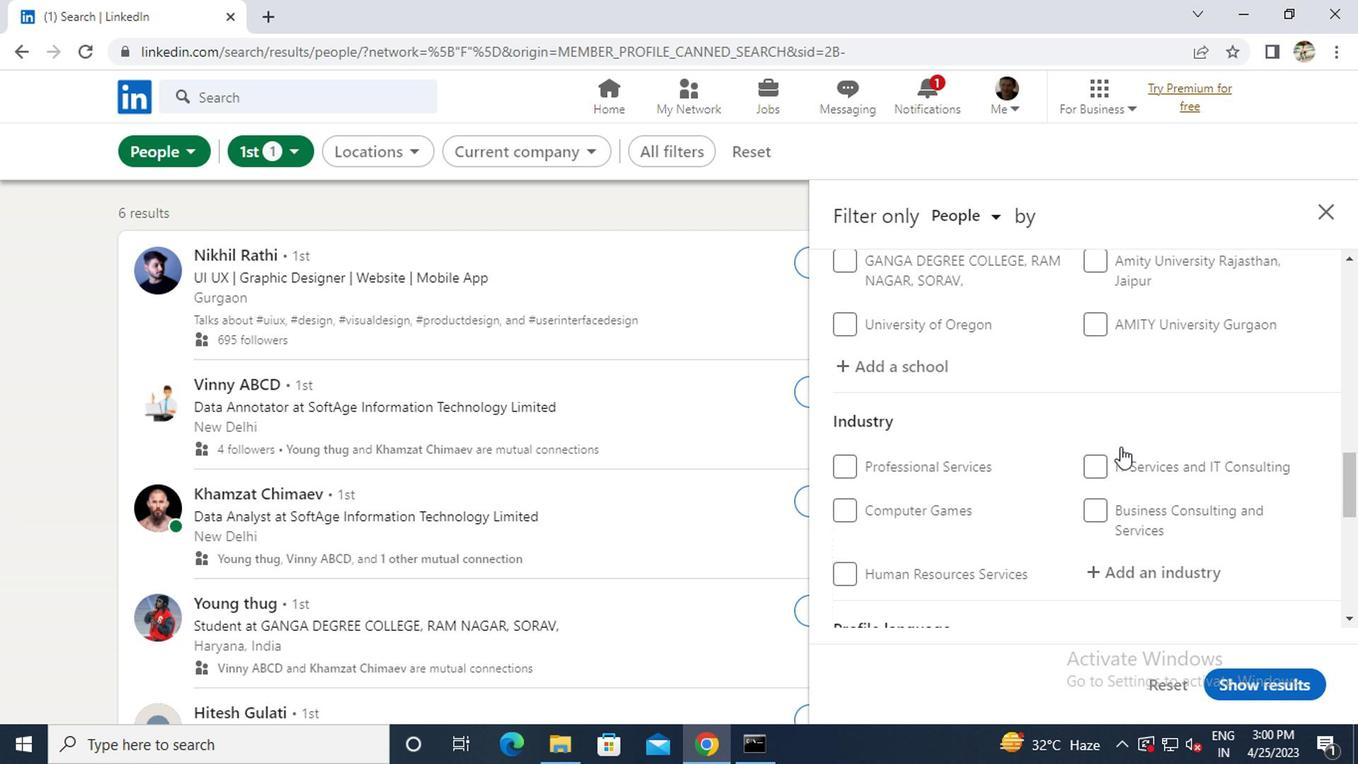 
Action: Mouse scrolled (1098, 447) with delta (0, 0)
Screenshot: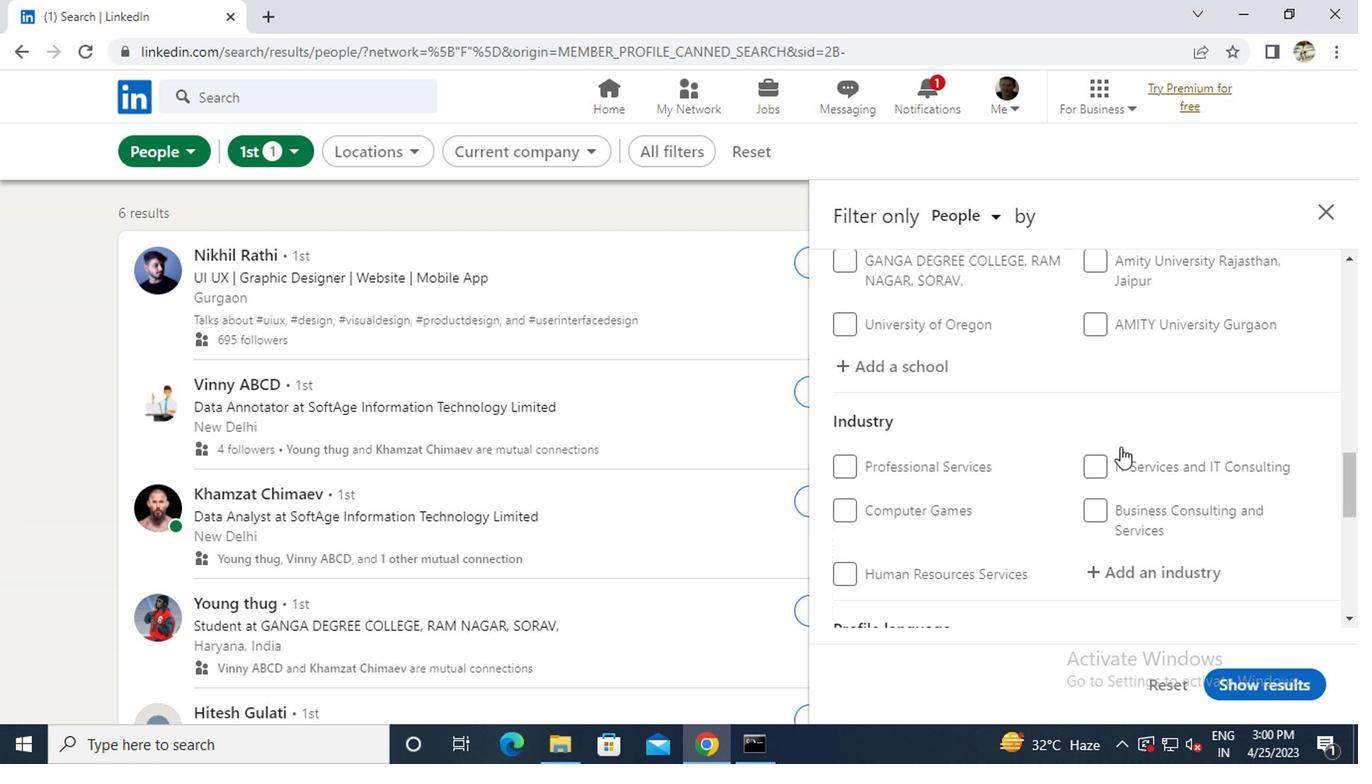 
Action: Mouse moved to (837, 481)
Screenshot: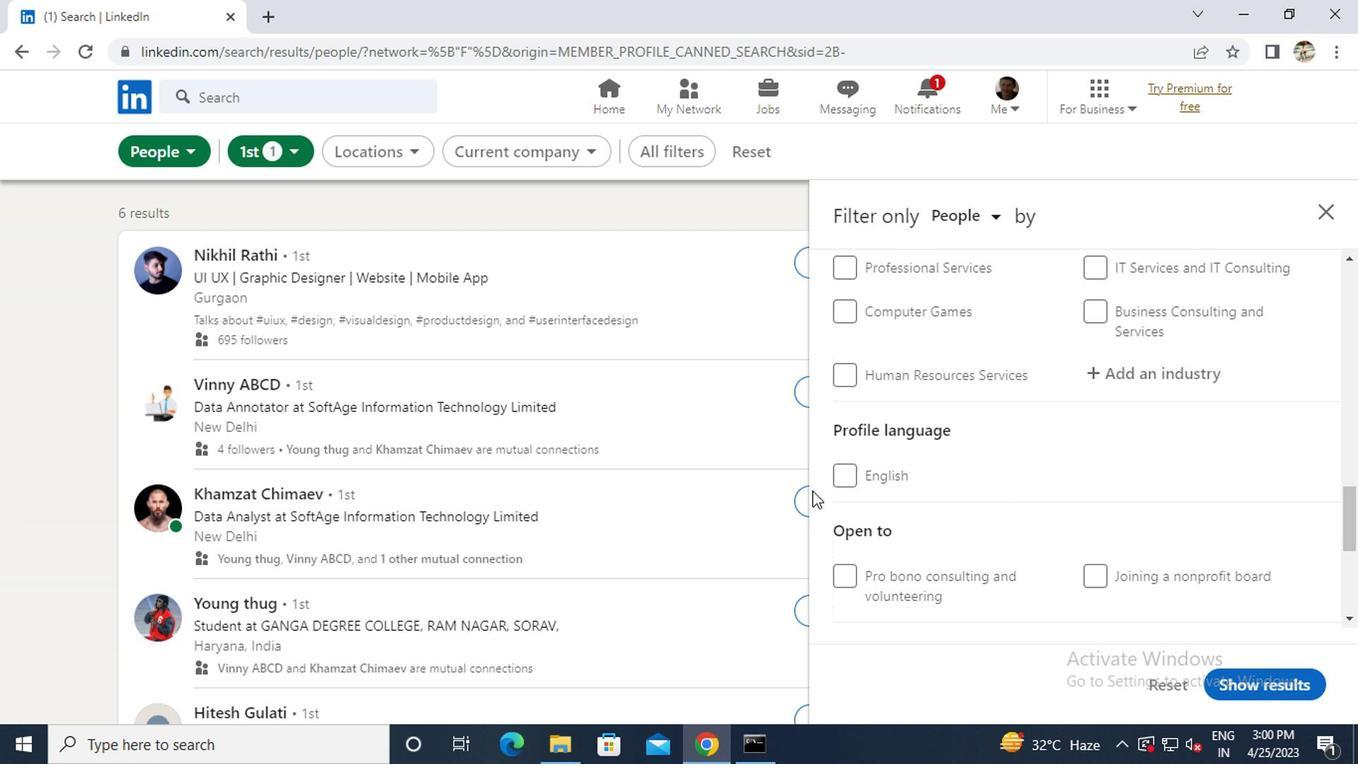 
Action: Mouse pressed left at (837, 481)
Screenshot: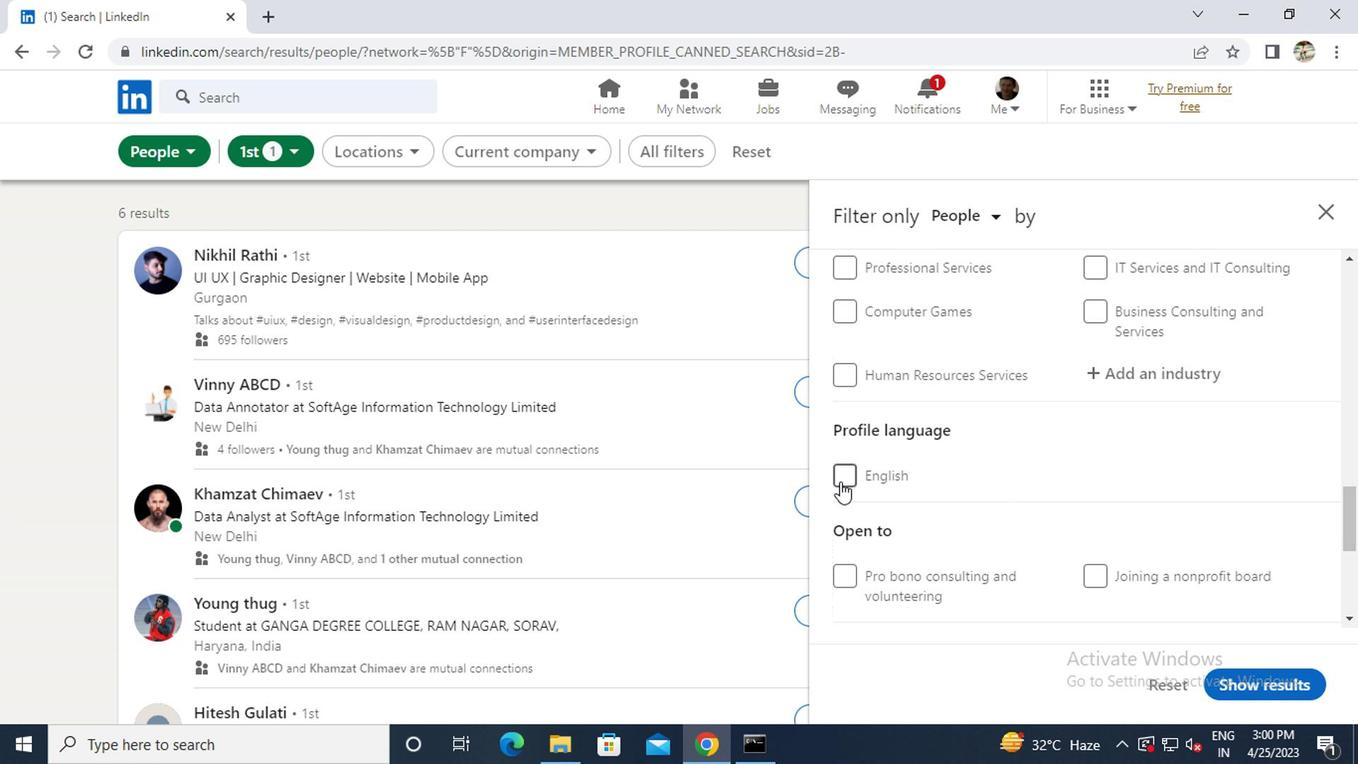
Action: Mouse scrolled (837, 481) with delta (0, 0)
Screenshot: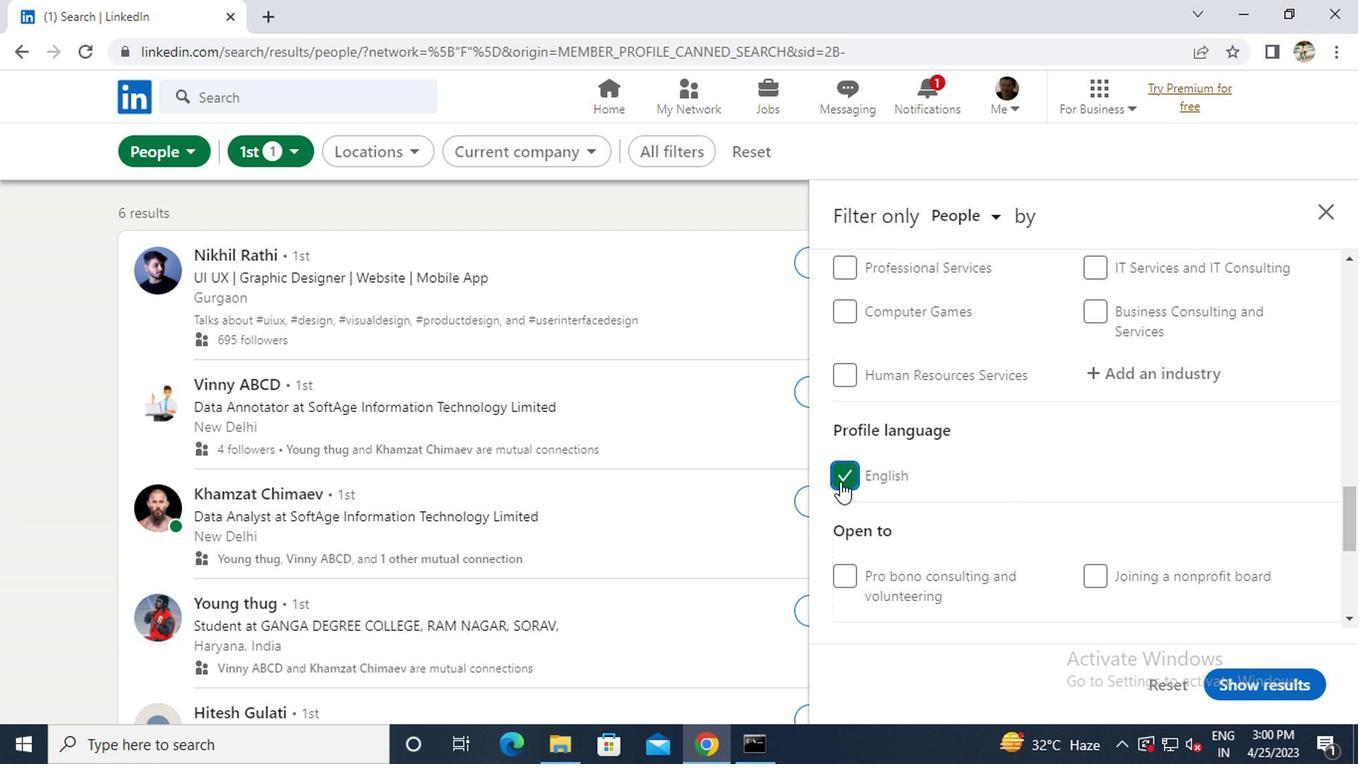 
Action: Mouse scrolled (837, 481) with delta (0, 0)
Screenshot: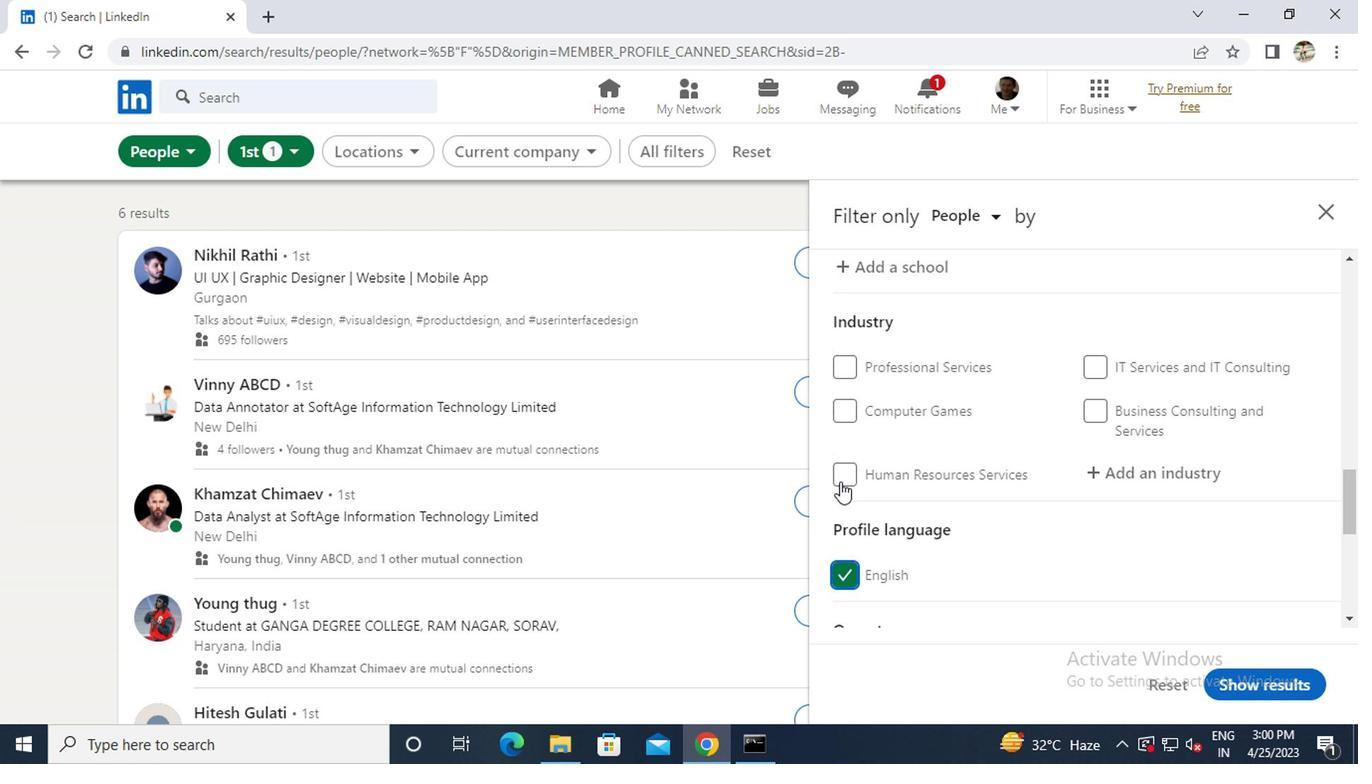 
Action: Mouse scrolled (837, 481) with delta (0, 0)
Screenshot: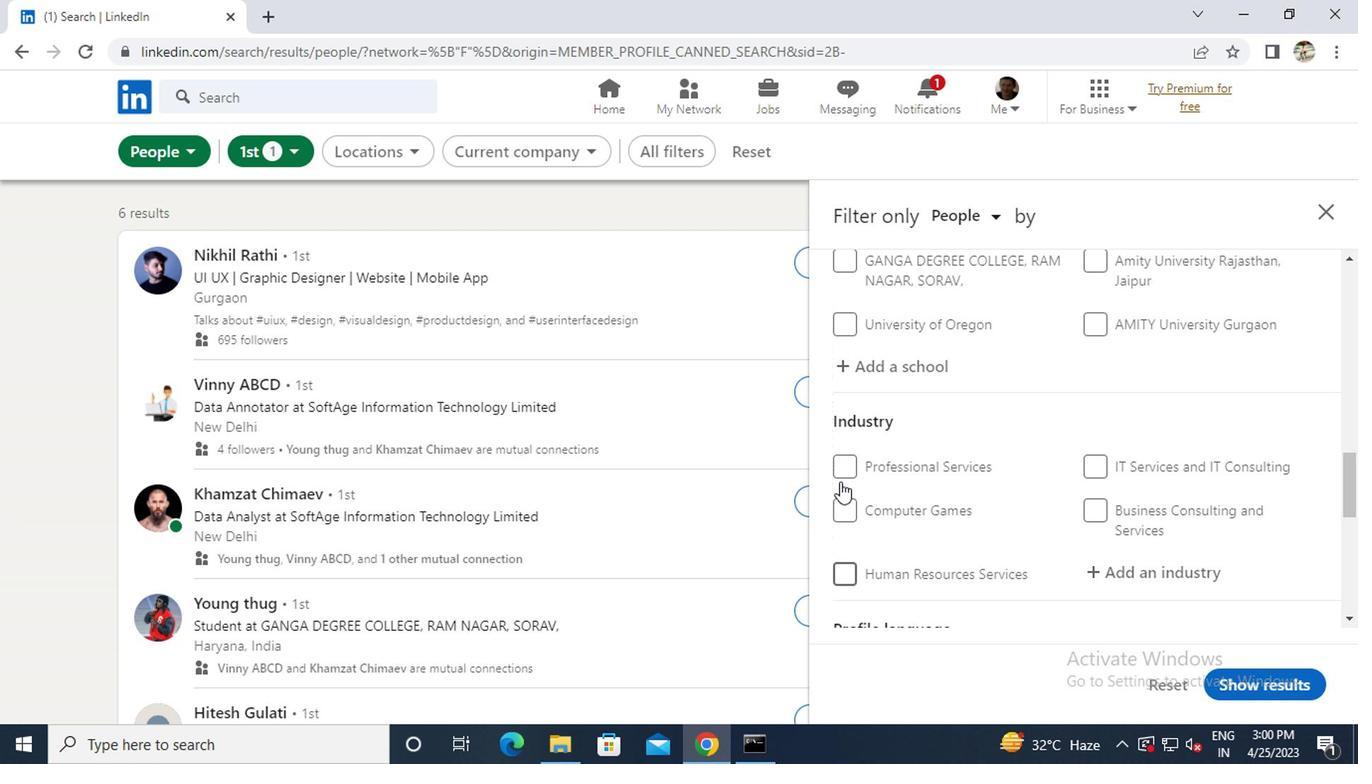 
Action: Mouse scrolled (837, 481) with delta (0, 0)
Screenshot: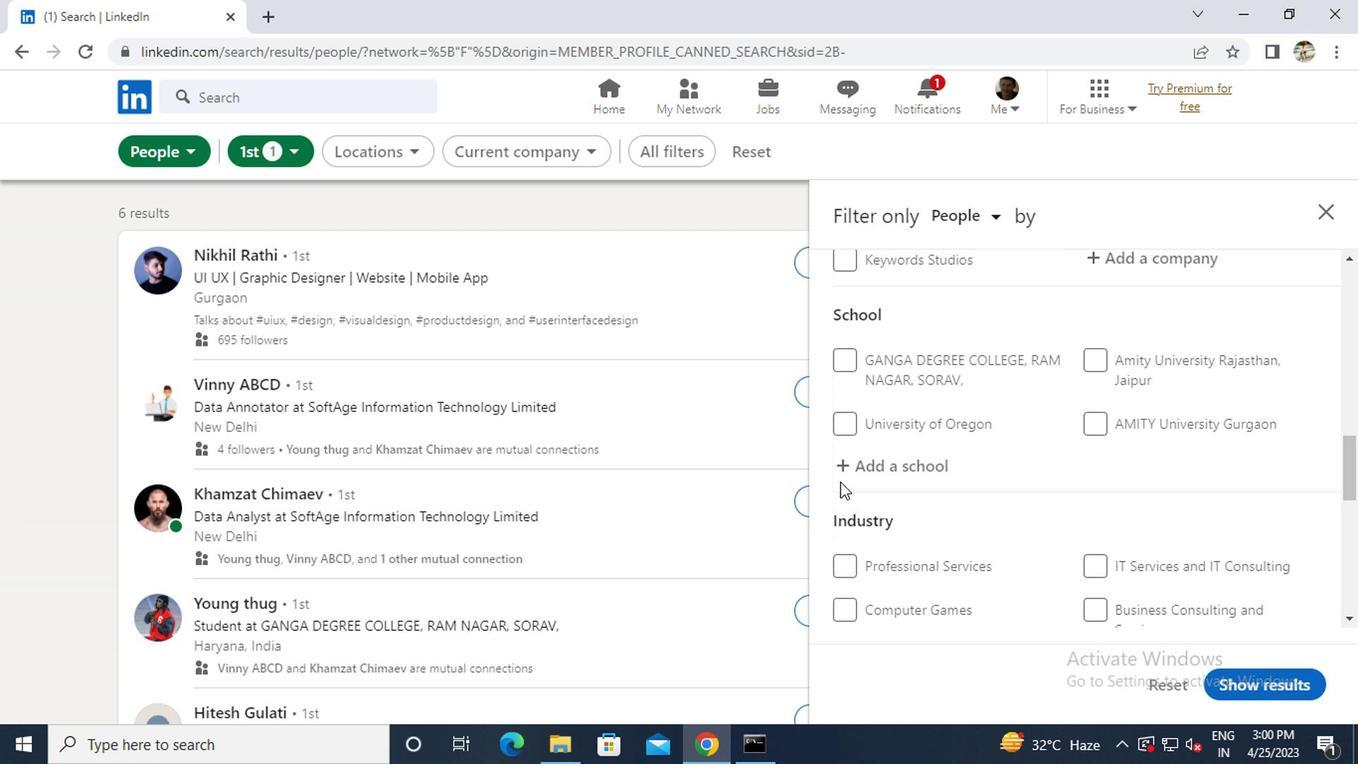 
Action: Mouse moved to (1181, 364)
Screenshot: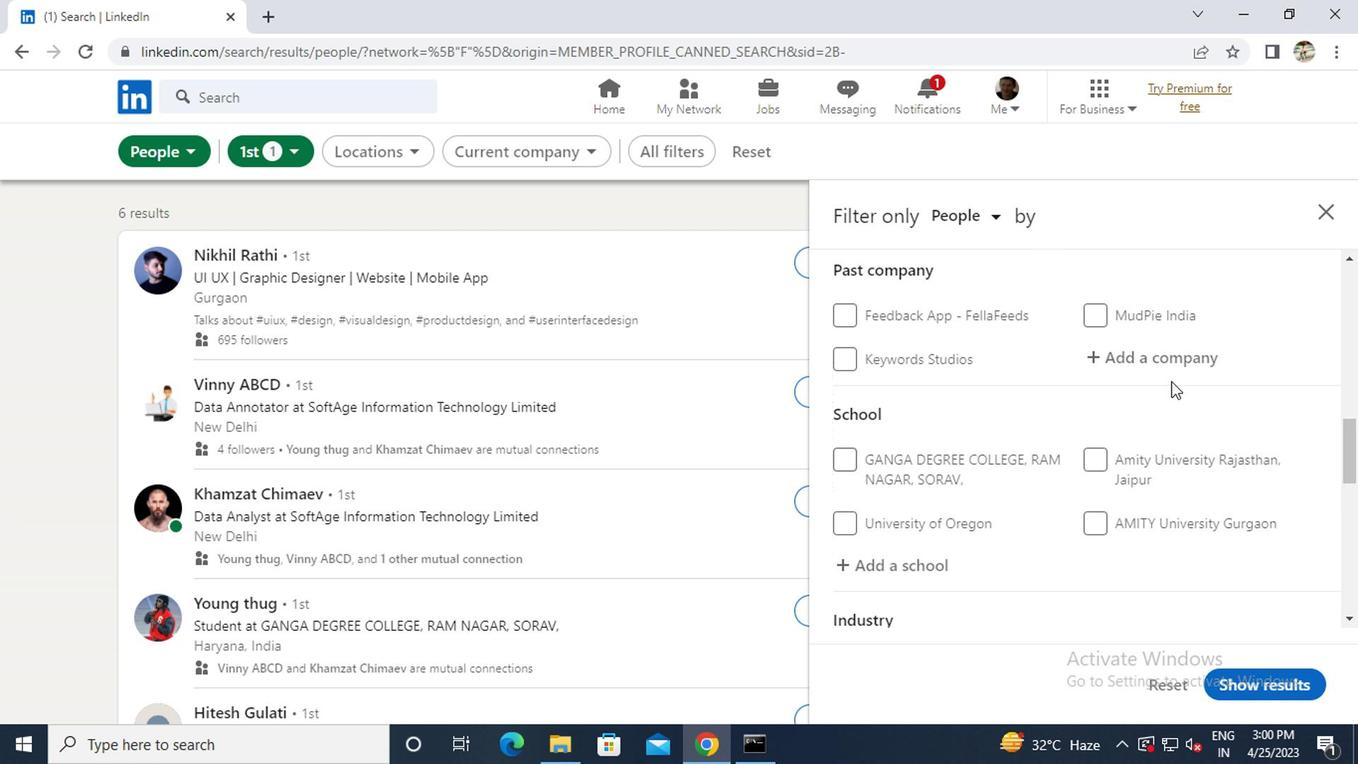 
Action: Mouse pressed left at (1181, 364)
Screenshot: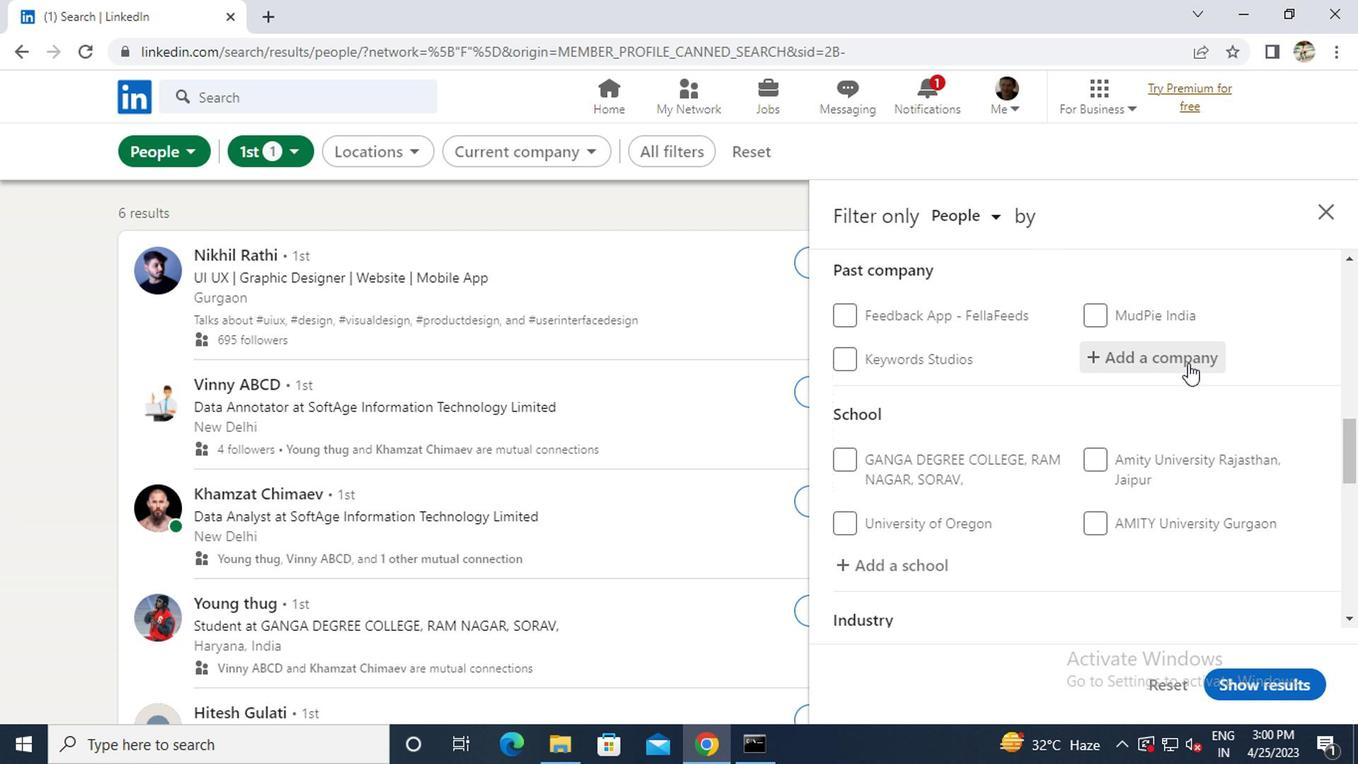 
Action: Key pressed <Key.caps_lock>J<Key.caps_lock>ELLY
Screenshot: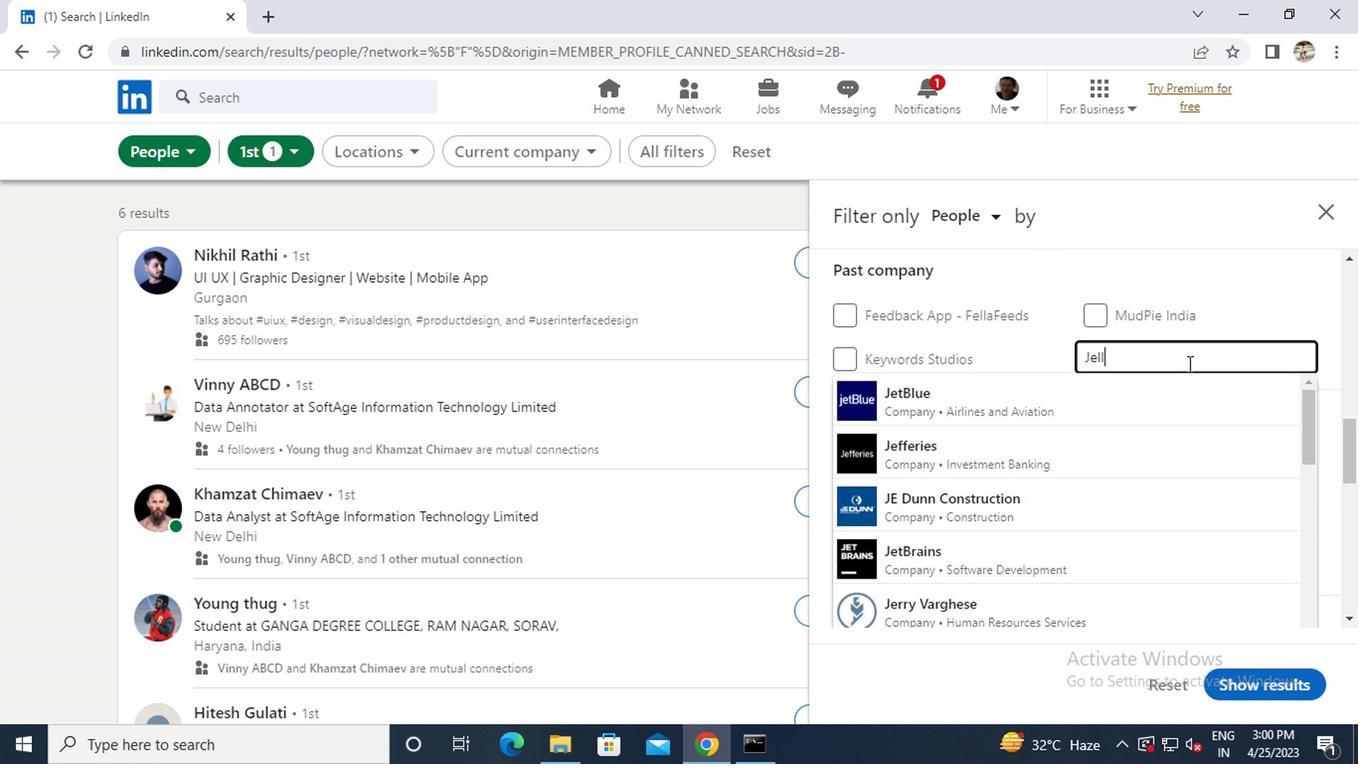 
Action: Mouse moved to (1057, 397)
Screenshot: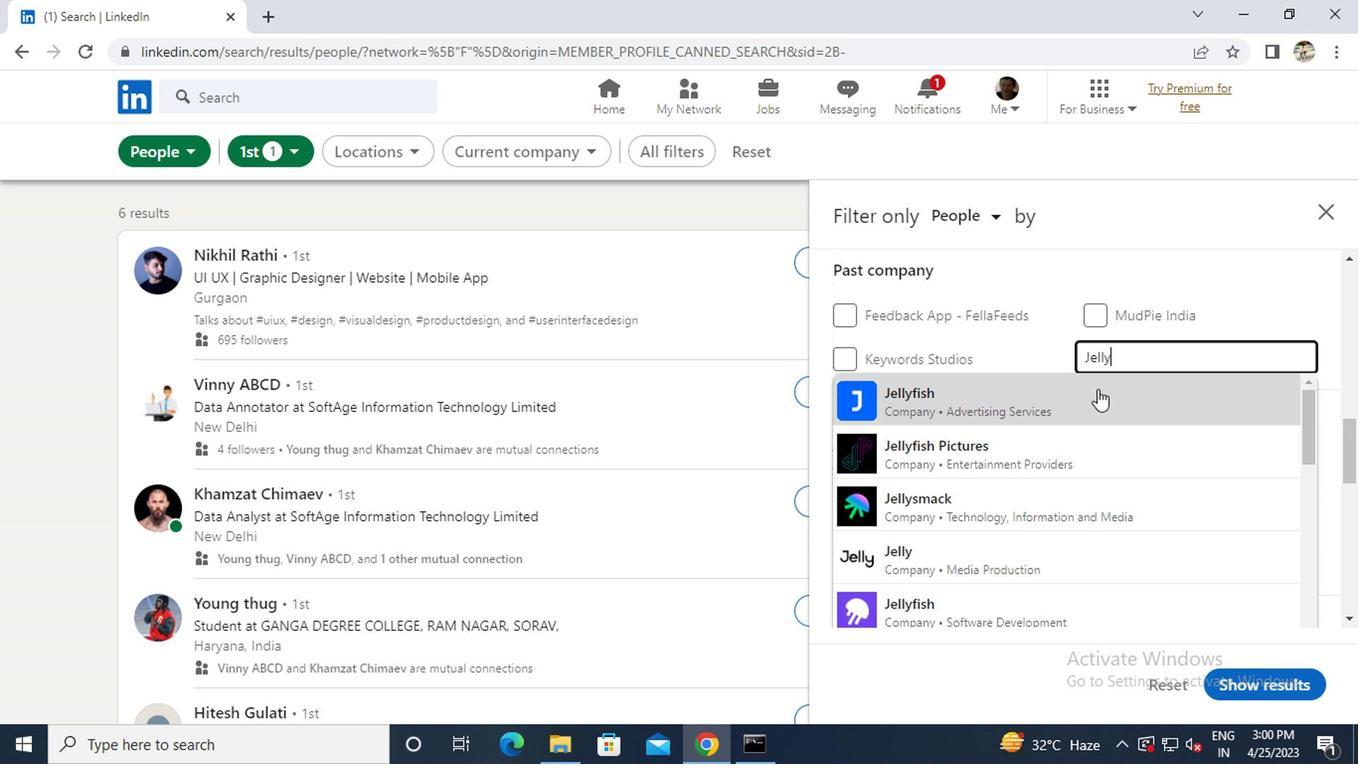 
Action: Mouse pressed left at (1057, 397)
Screenshot: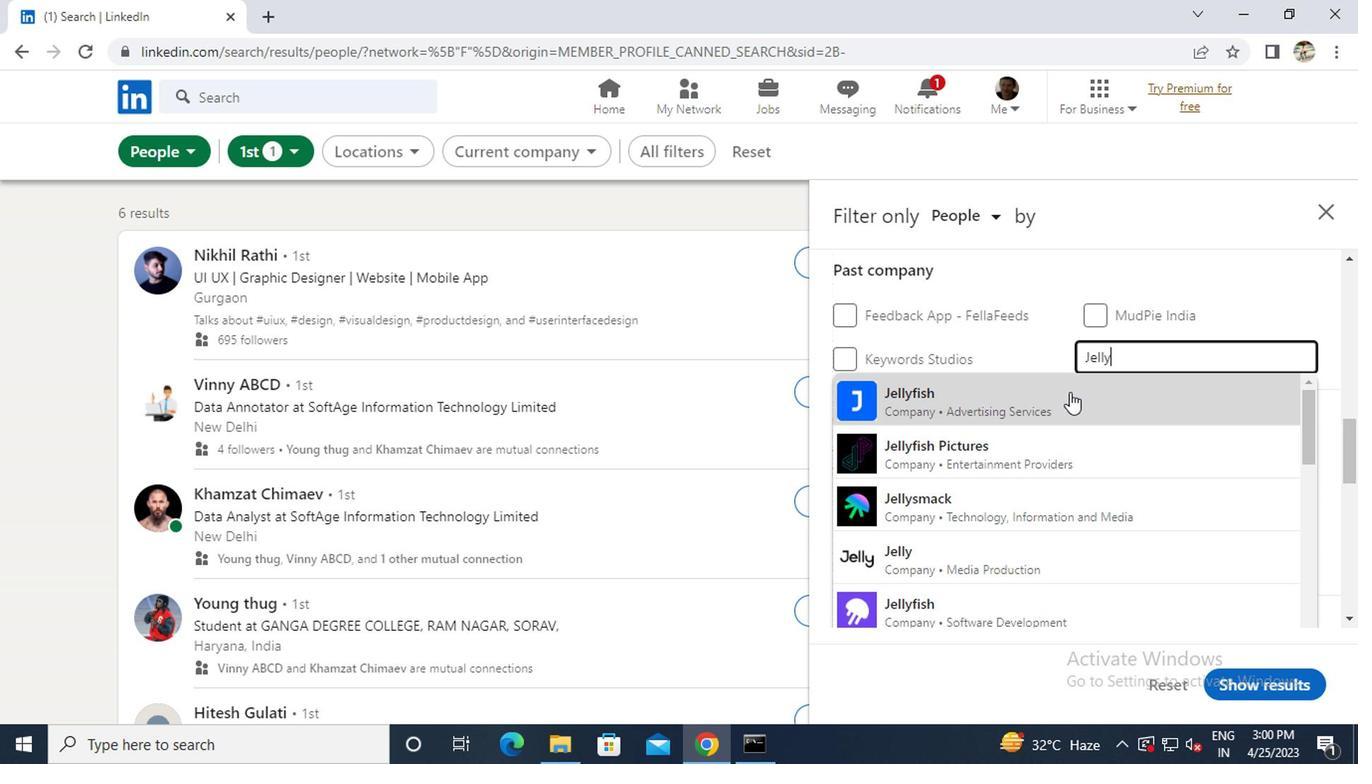 
Action: Mouse scrolled (1057, 395) with delta (0, -1)
Screenshot: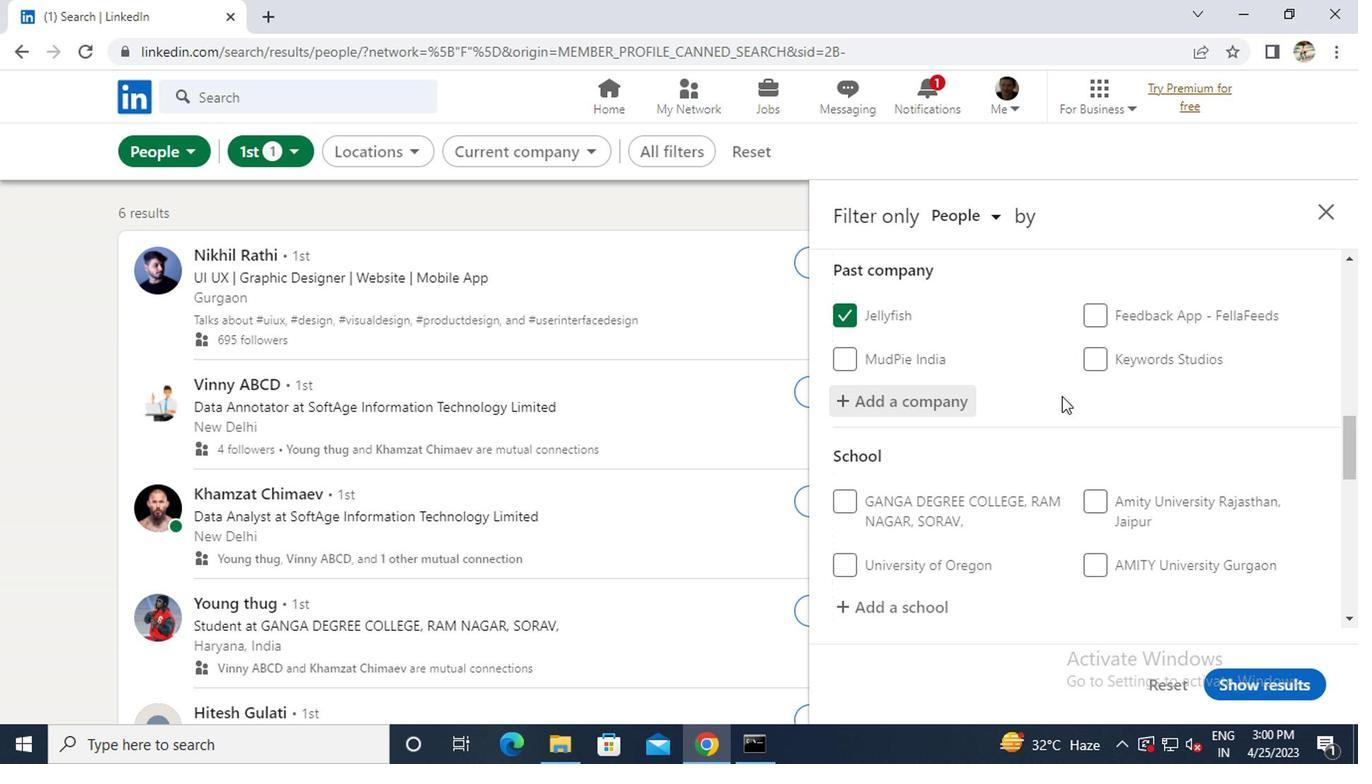 
Action: Mouse moved to (912, 505)
Screenshot: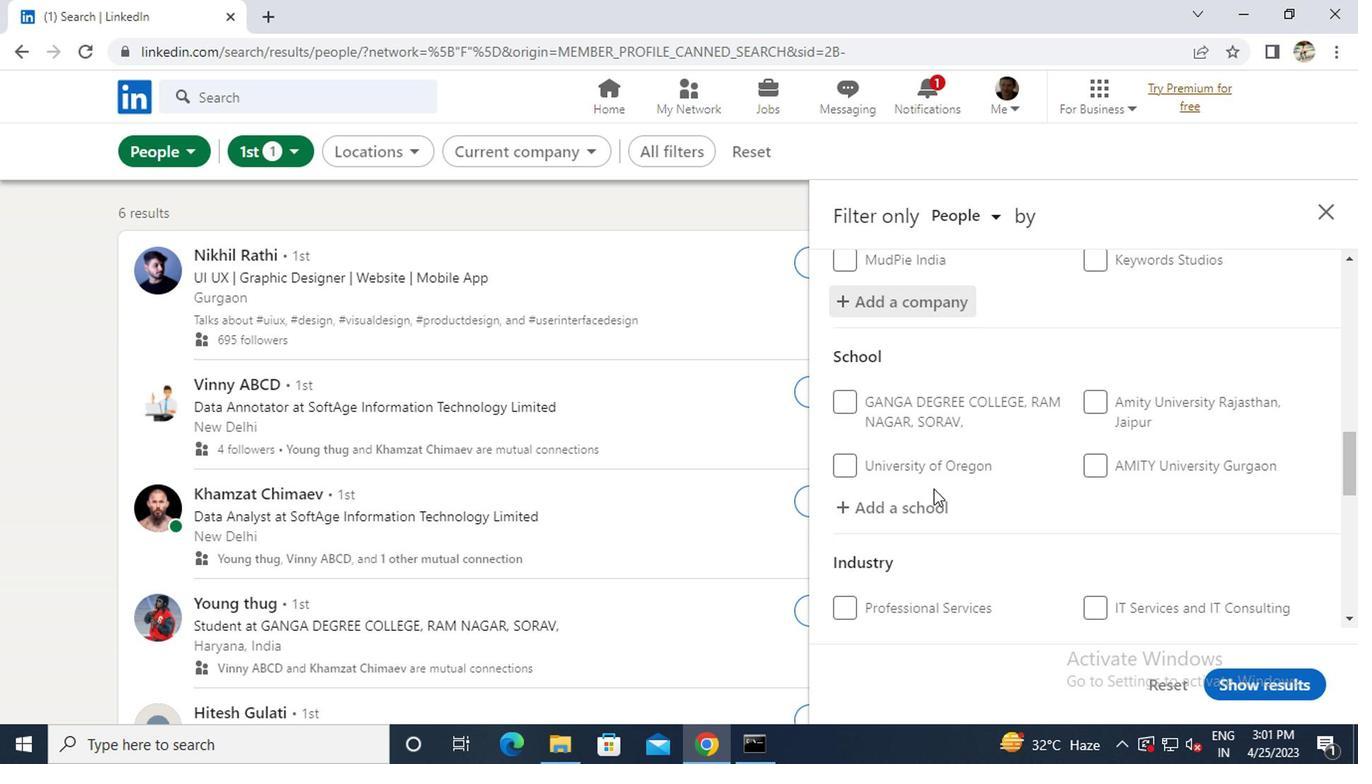 
Action: Mouse pressed left at (912, 505)
Screenshot: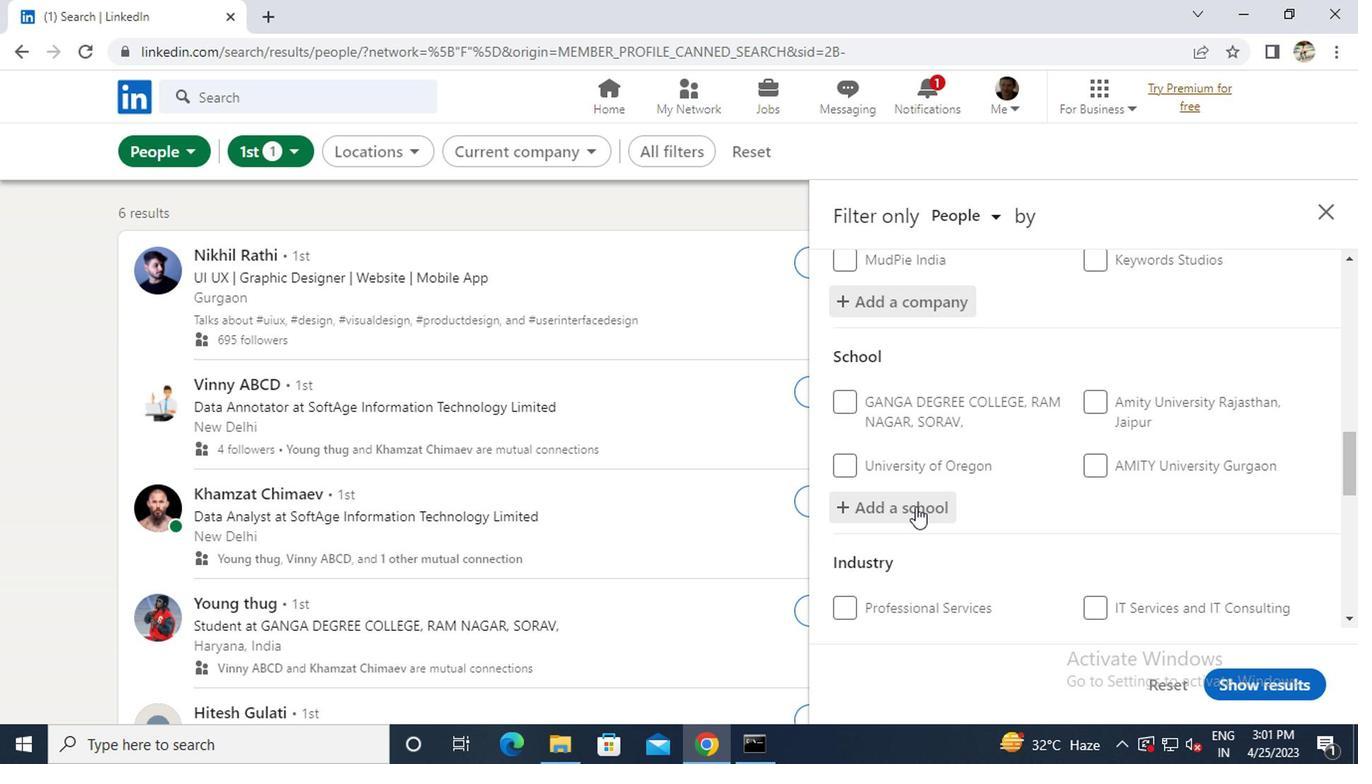 
Action: Key pressed <Key.caps_lock>B<Key.caps_lock>HARAT<Key.space><Key.caps_lock>I<Key.caps_lock>NSTITUE<Key.backspace>TE<Key.space>OF<Key.space><Key.caps_lock>E<Key.caps_lock>
Screenshot: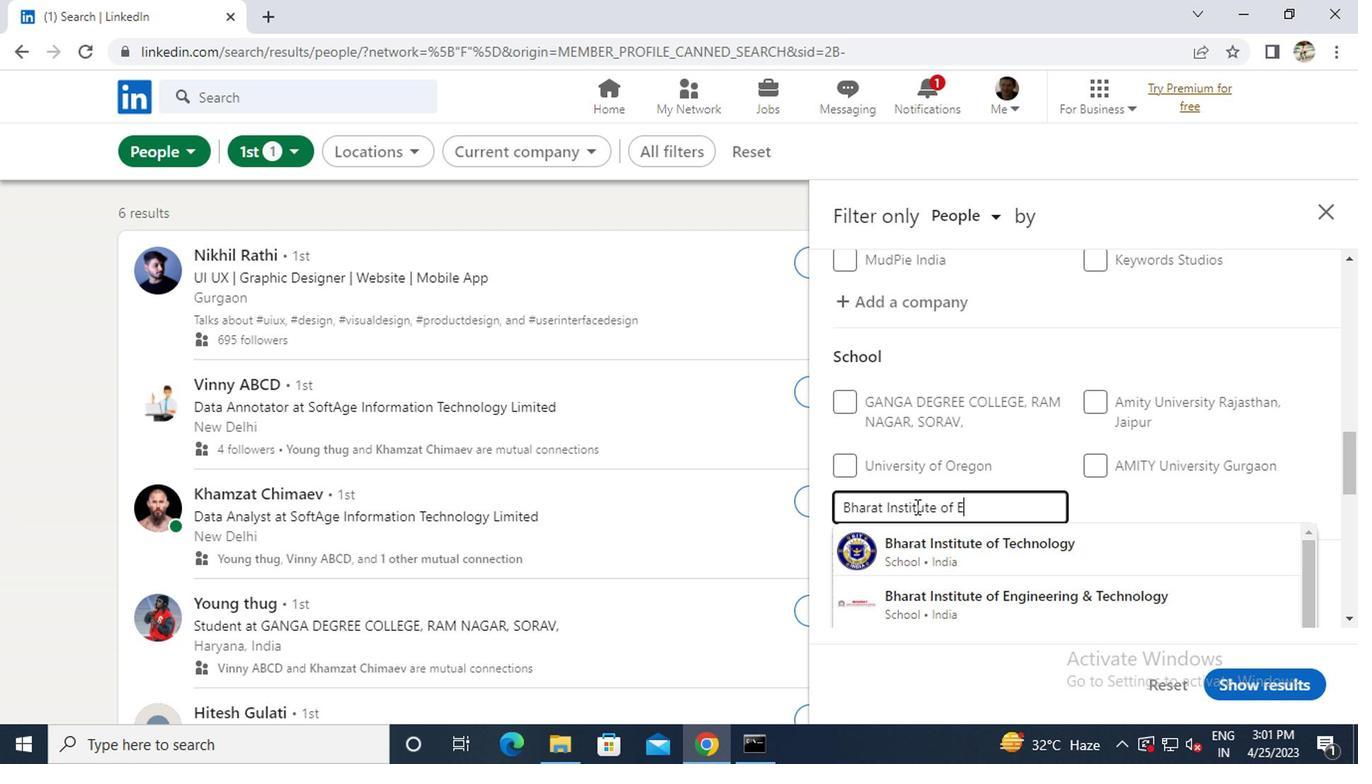 
Action: Mouse moved to (929, 553)
Screenshot: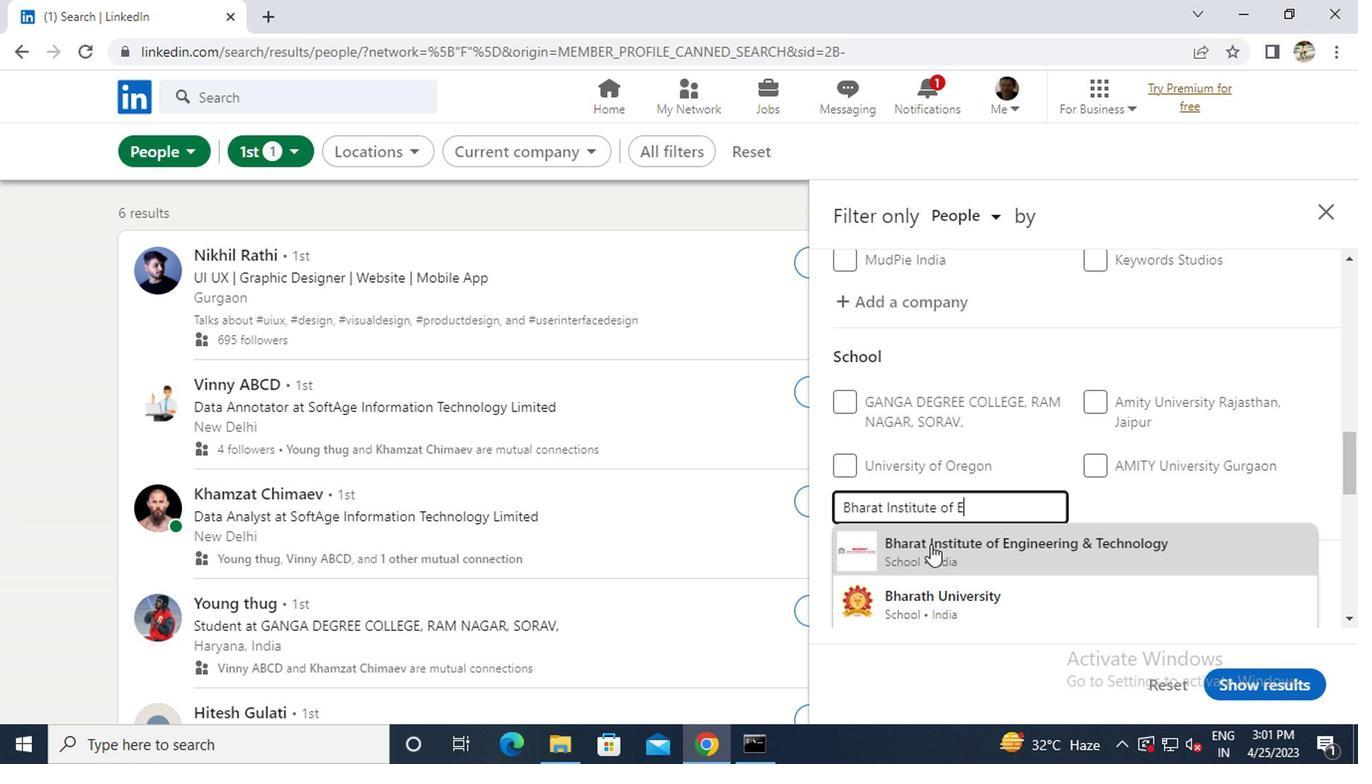 
Action: Mouse pressed left at (929, 553)
Screenshot: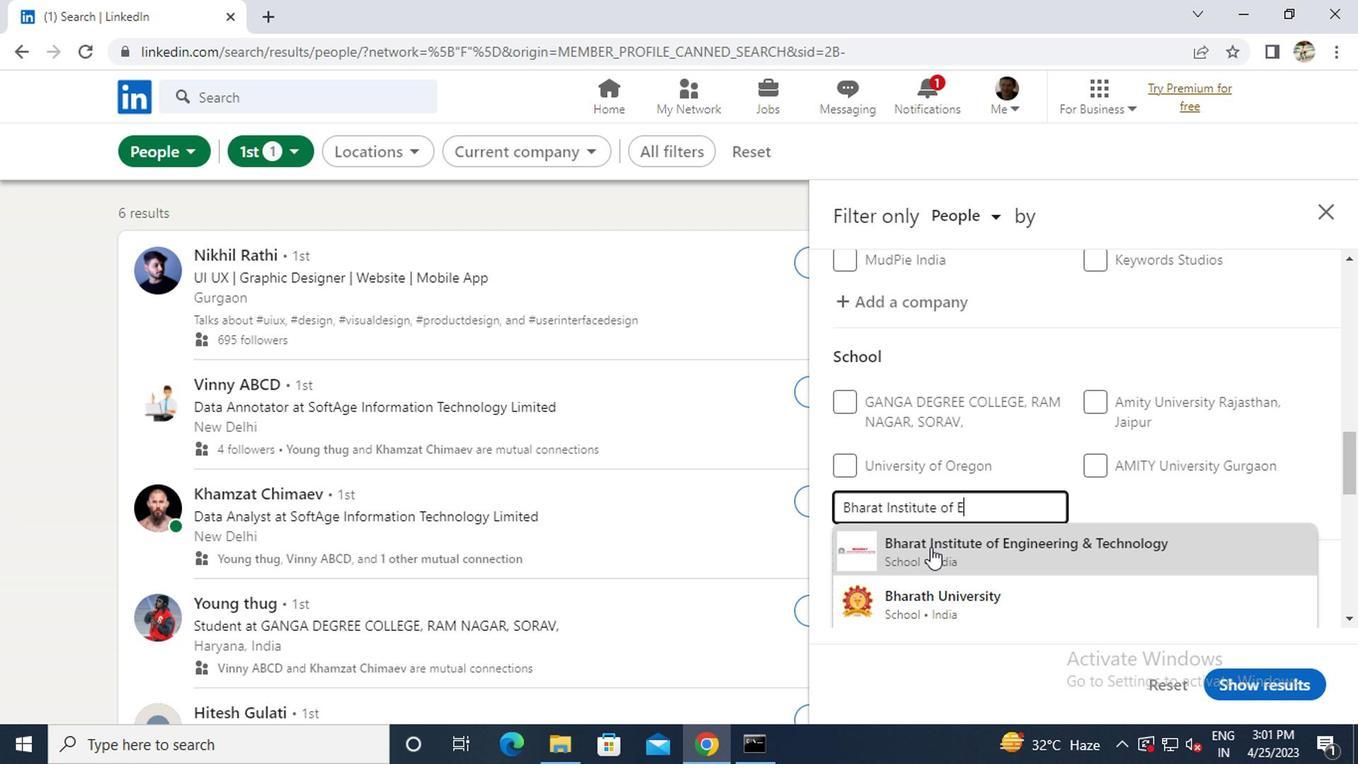 
Action: Mouse moved to (929, 553)
Screenshot: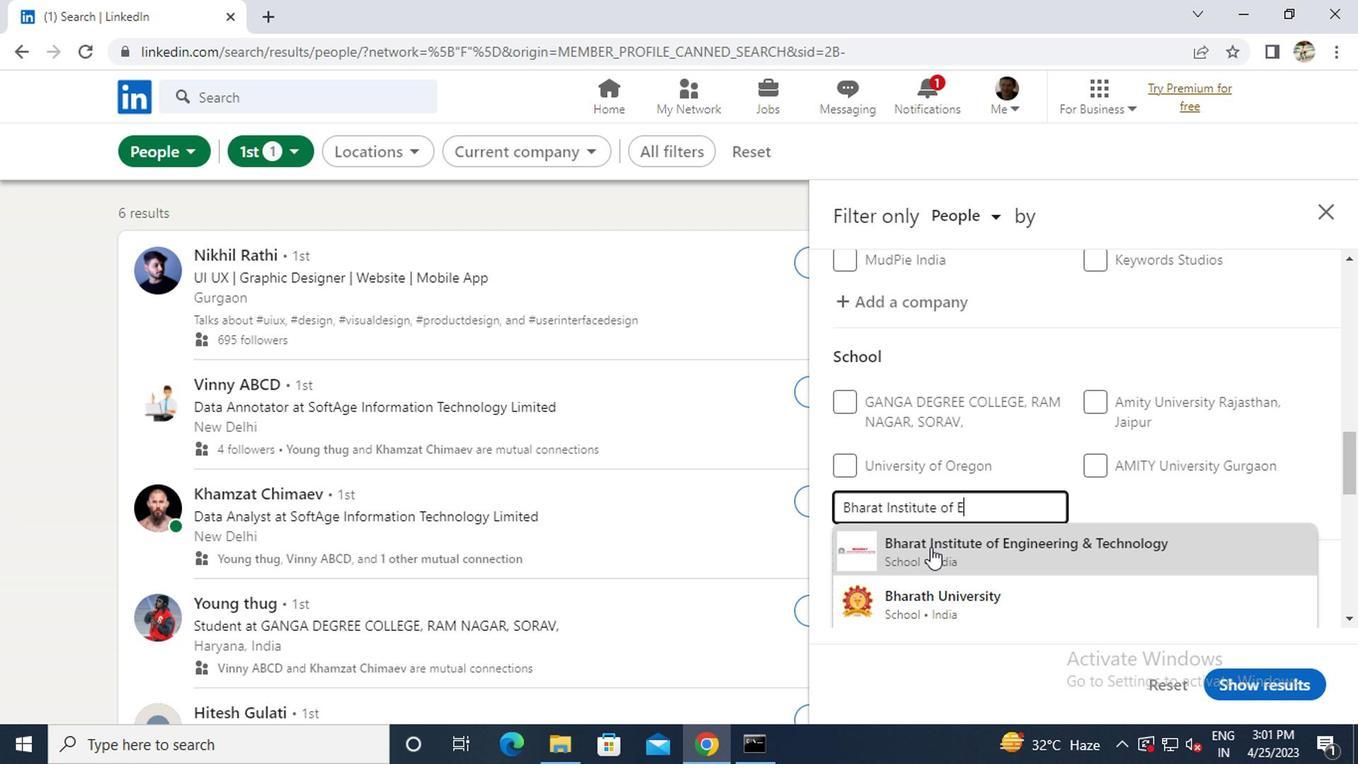 
Action: Mouse scrolled (929, 552) with delta (0, 0)
Screenshot: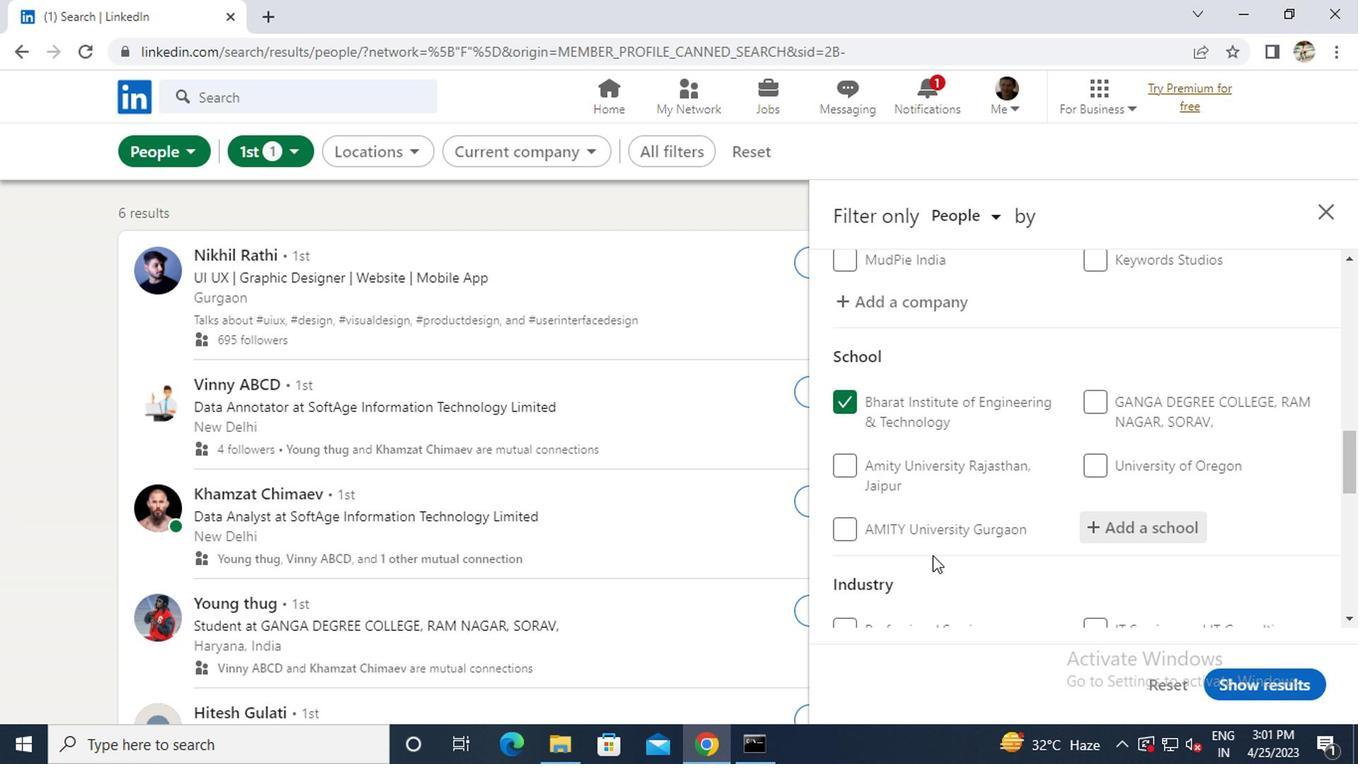 
Action: Mouse scrolled (929, 552) with delta (0, 0)
Screenshot: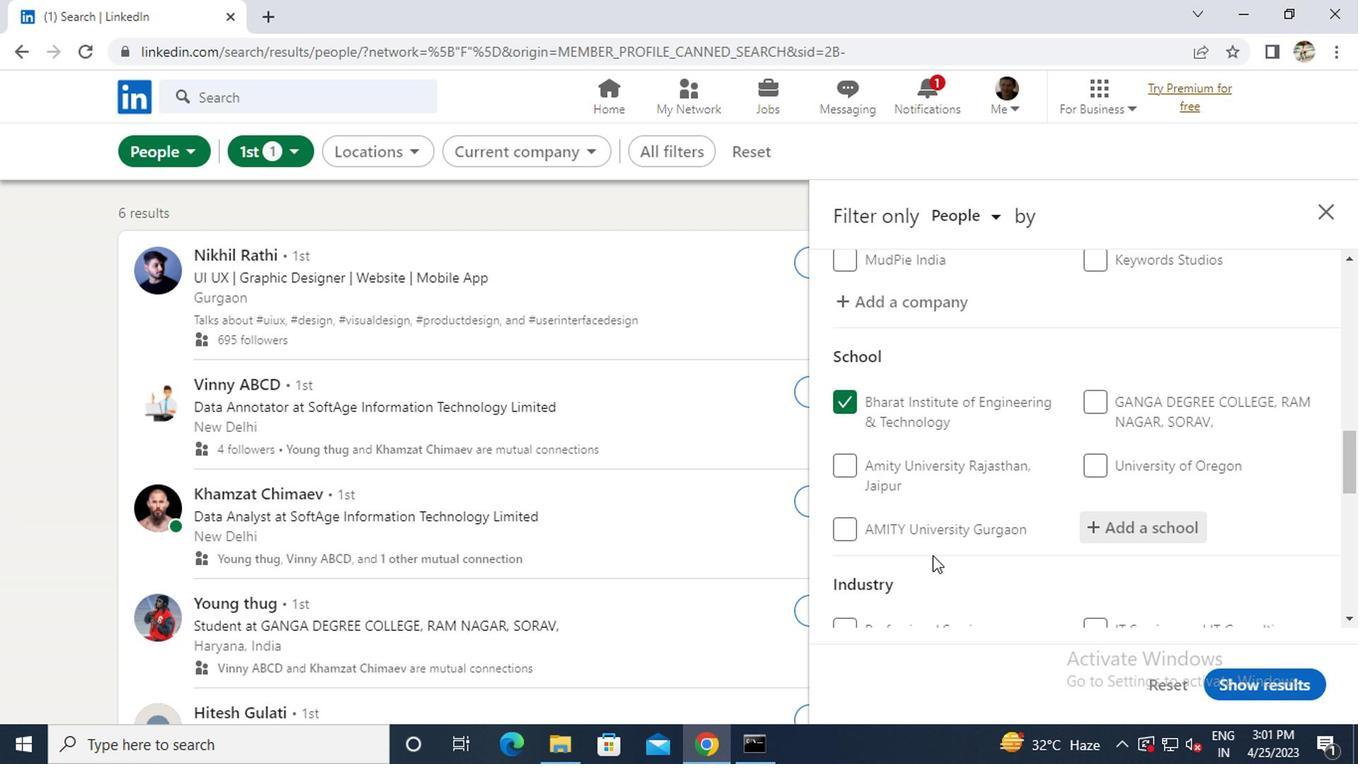 
Action: Mouse moved to (1110, 540)
Screenshot: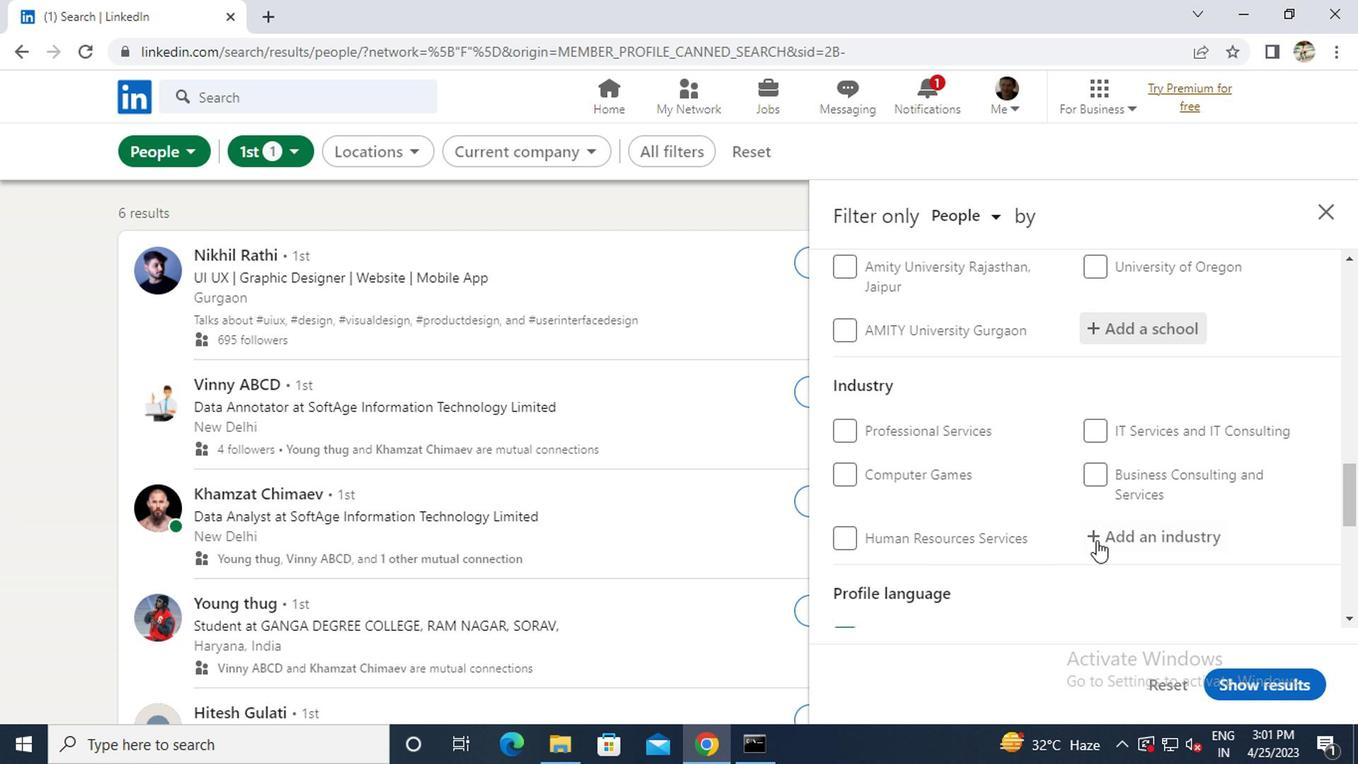 
Action: Mouse pressed left at (1110, 540)
Screenshot: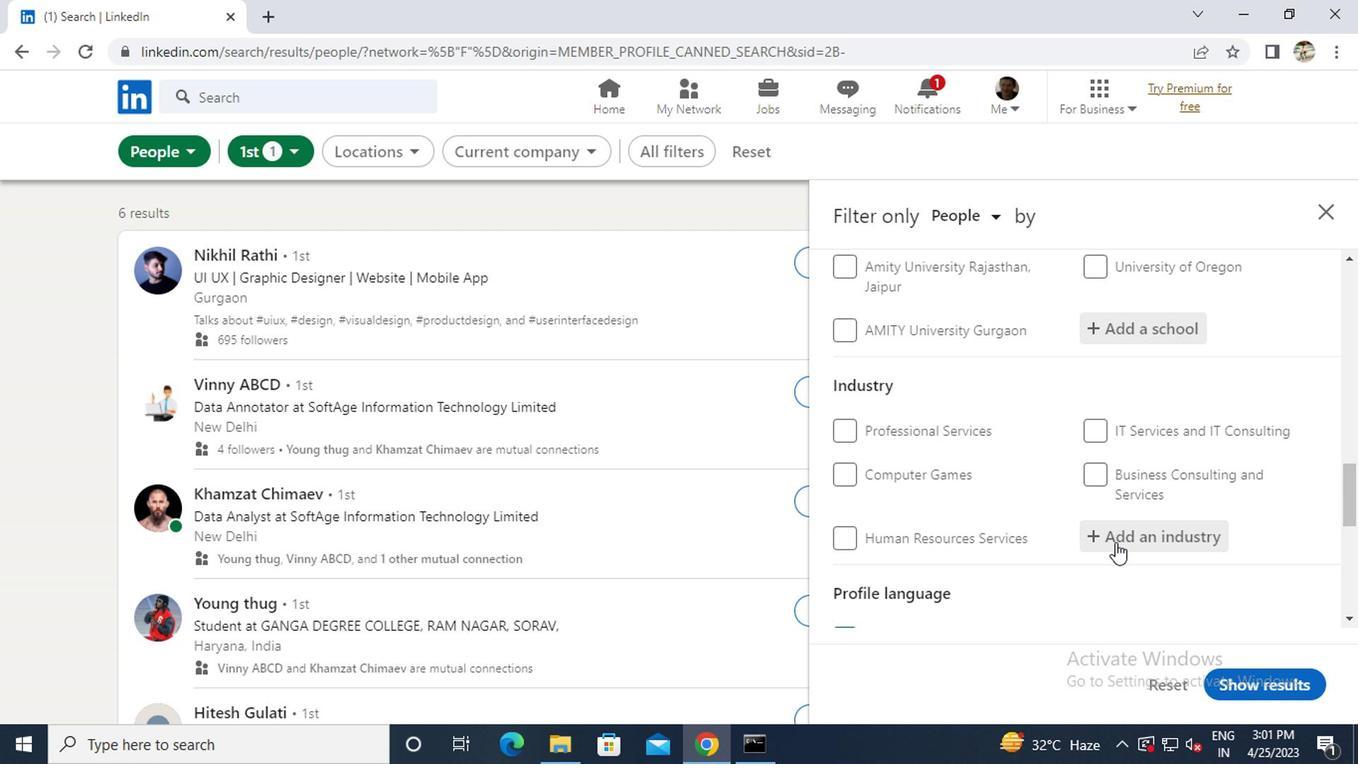 
Action: Key pressed <Key.caps_lock>I<Key.caps_lock>NTERNATINAL<Key.space><Key.caps_lock>A<Key.caps_lock>FFAIRS
Screenshot: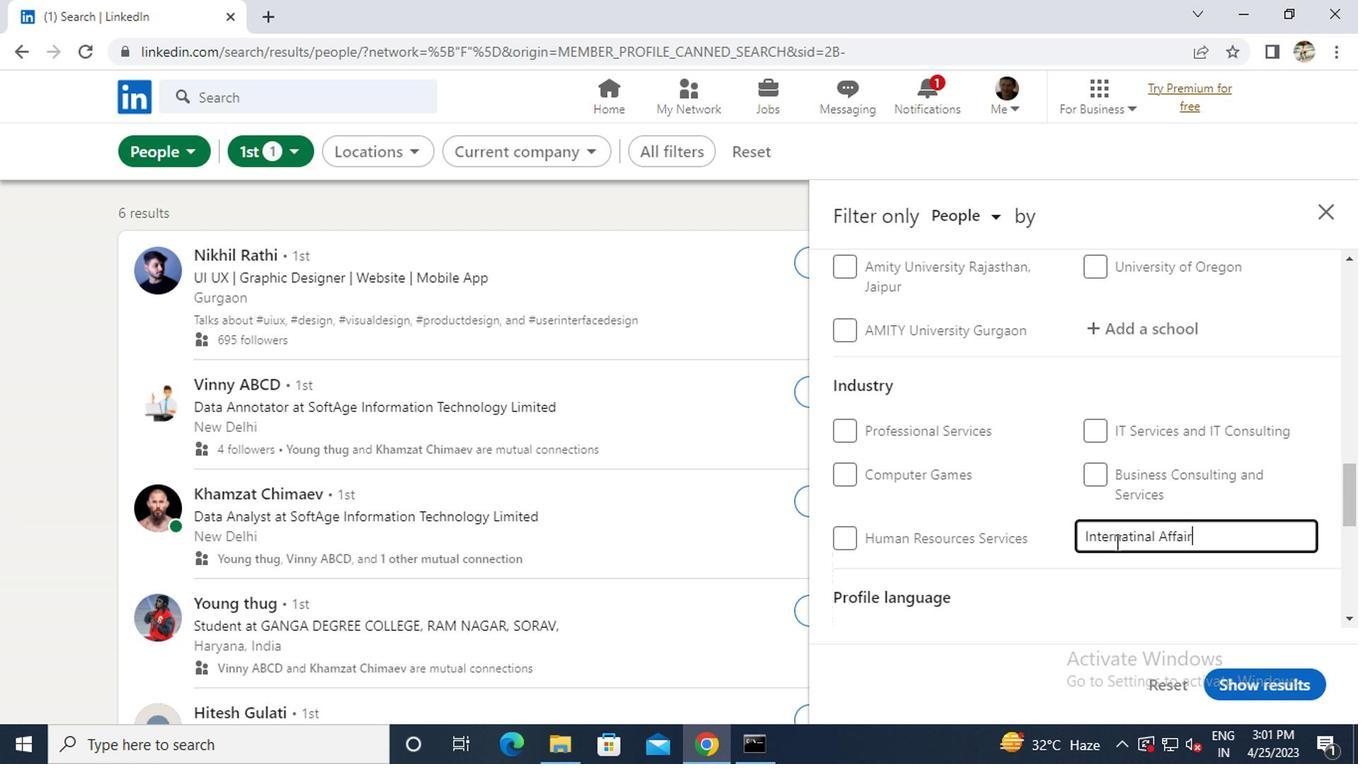 
Action: Mouse scrolled (1110, 539) with delta (0, 0)
Screenshot: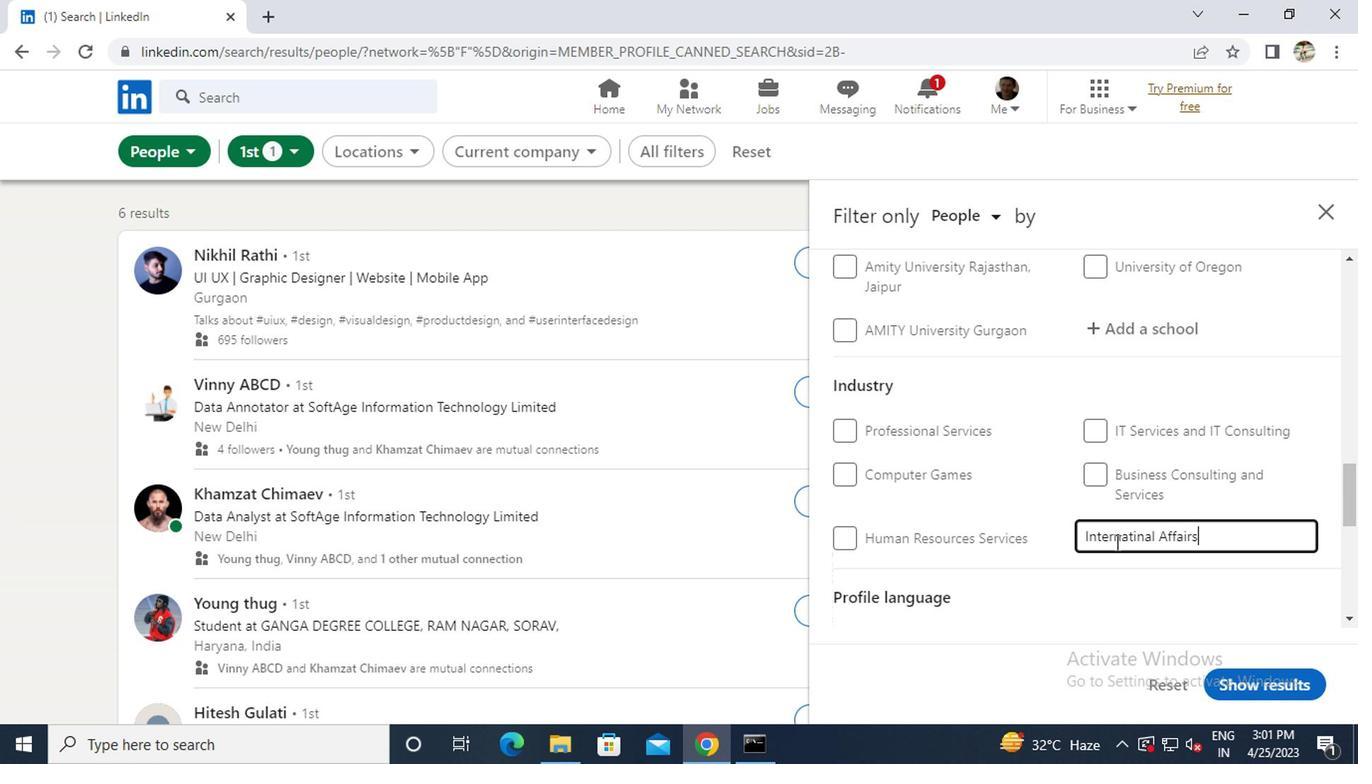 
Action: Mouse scrolled (1110, 539) with delta (0, 0)
Screenshot: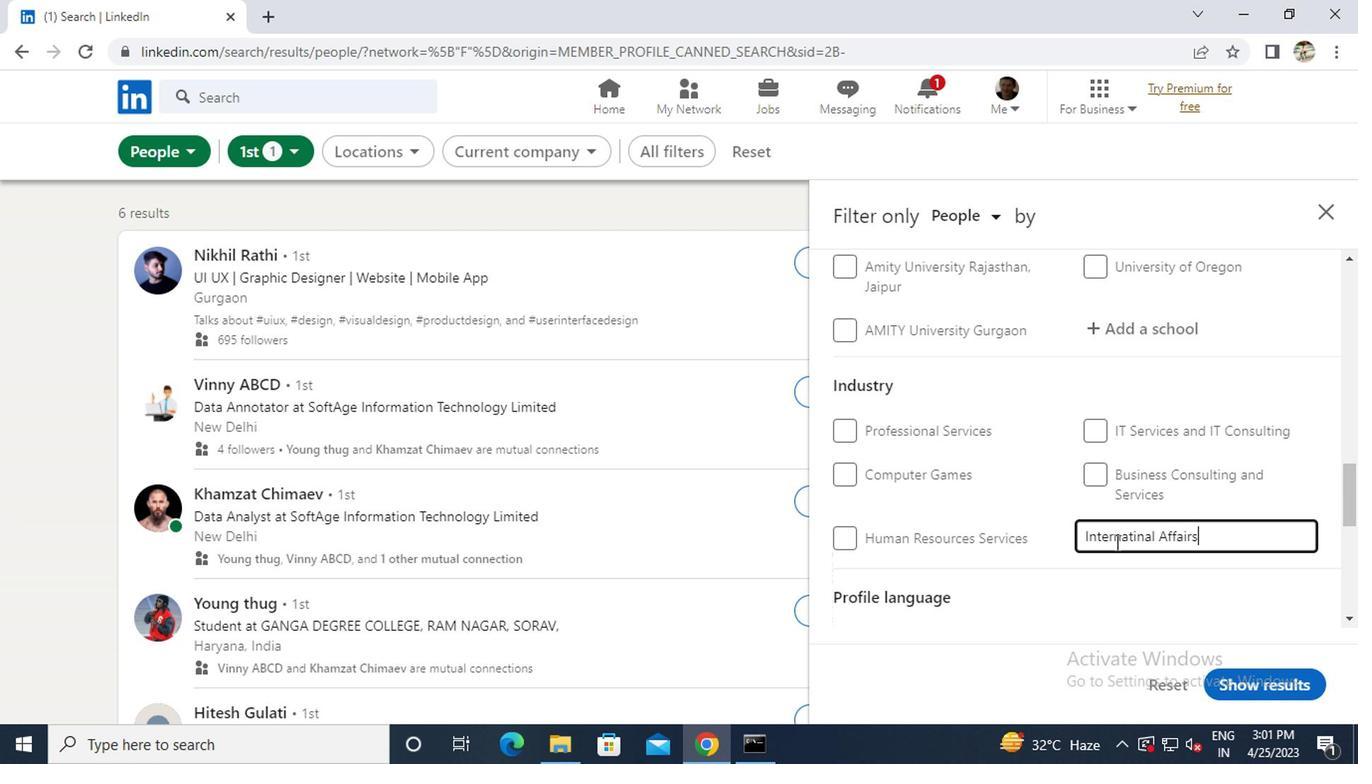 
Action: Key pressed <Key.enter>
Screenshot: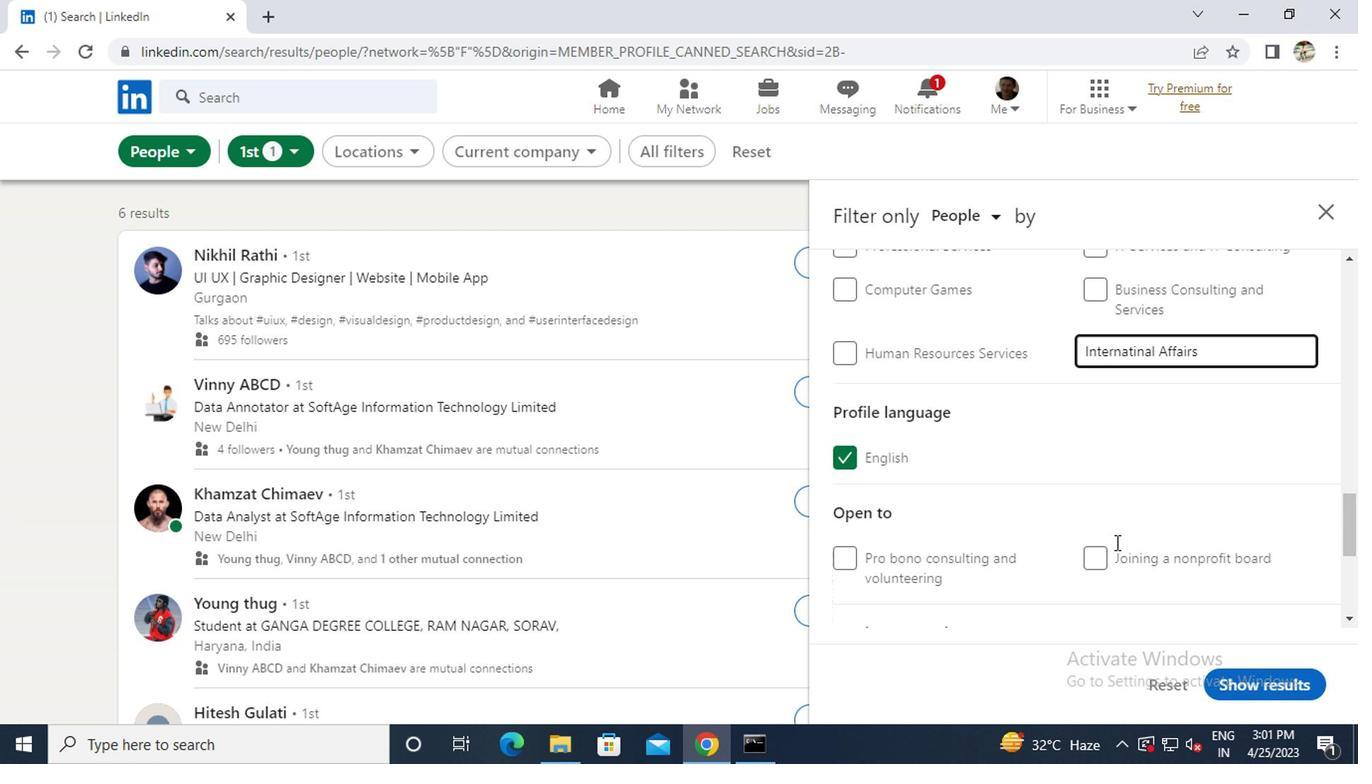 
Action: Mouse moved to (1040, 540)
Screenshot: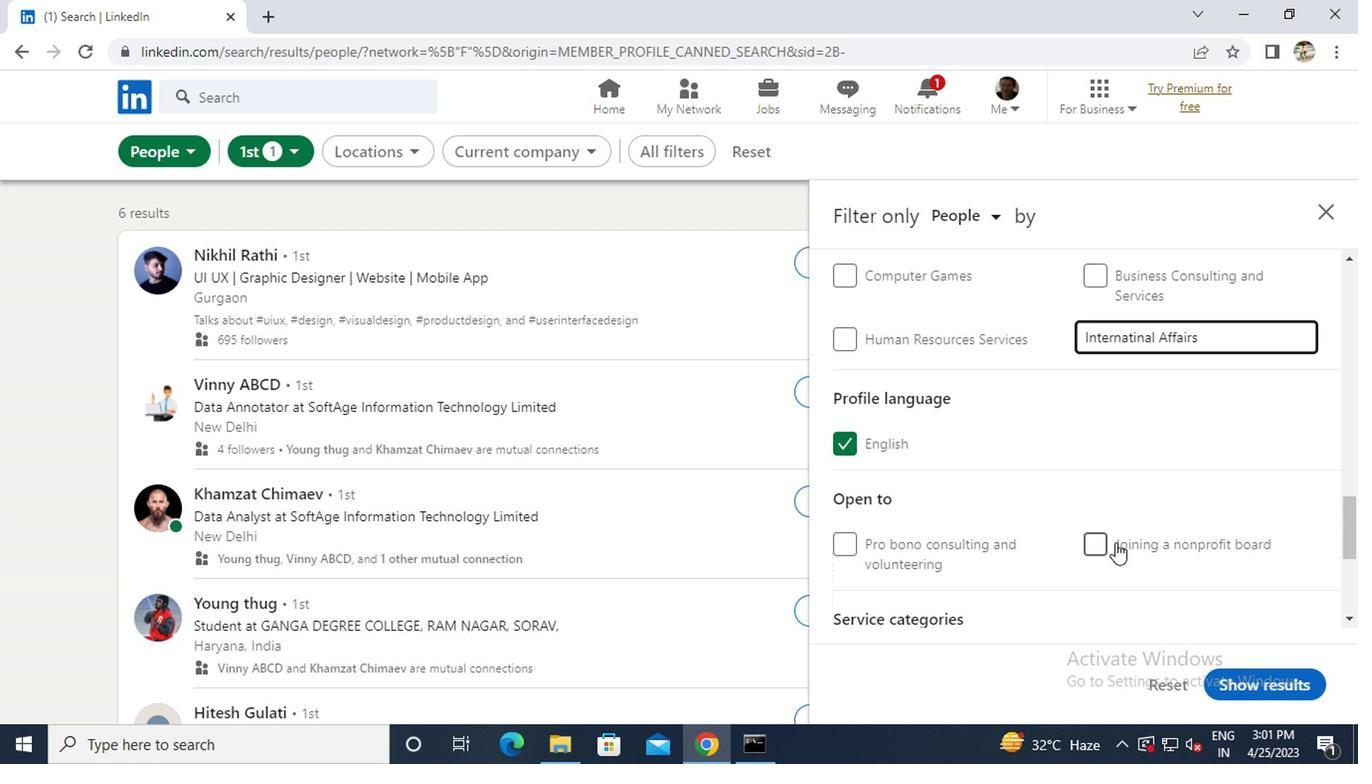 
Action: Mouse scrolled (1040, 539) with delta (0, 0)
Screenshot: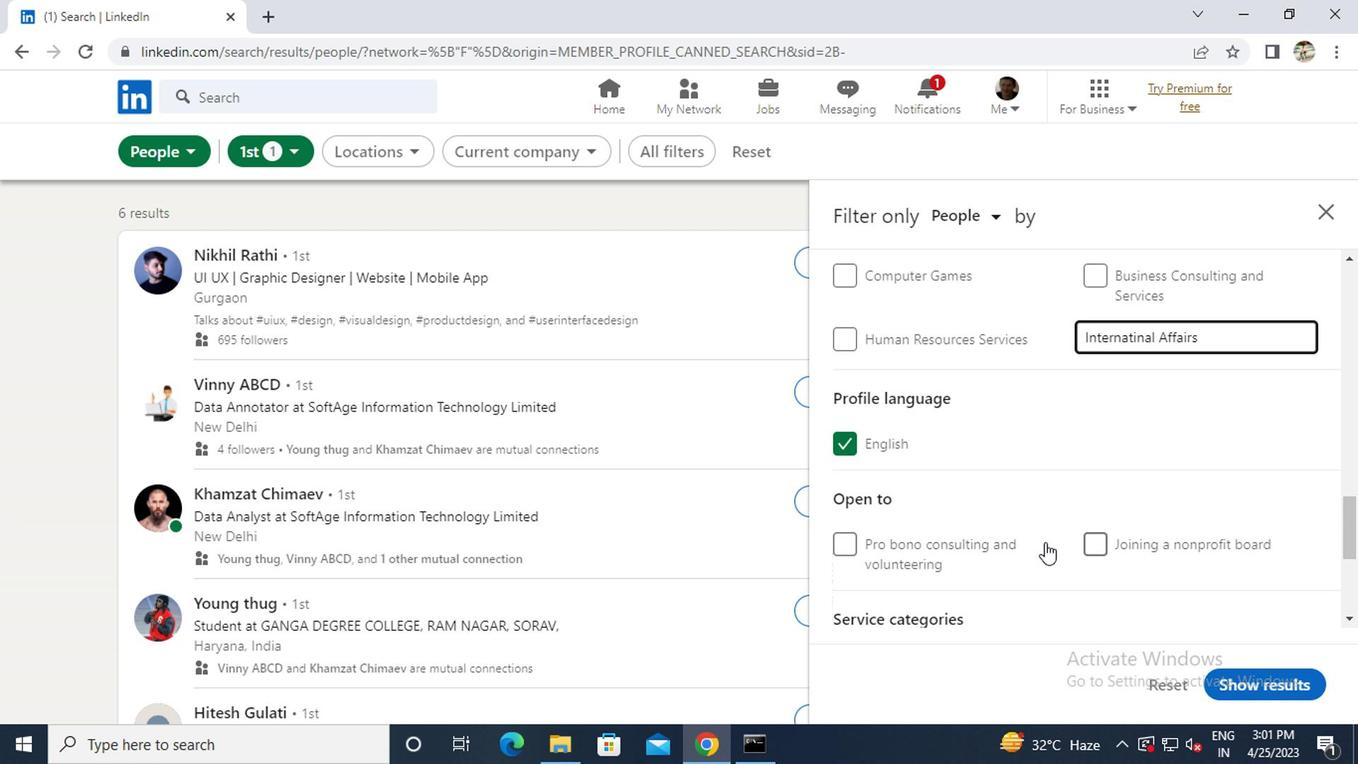 
Action: Mouse moved to (944, 561)
Screenshot: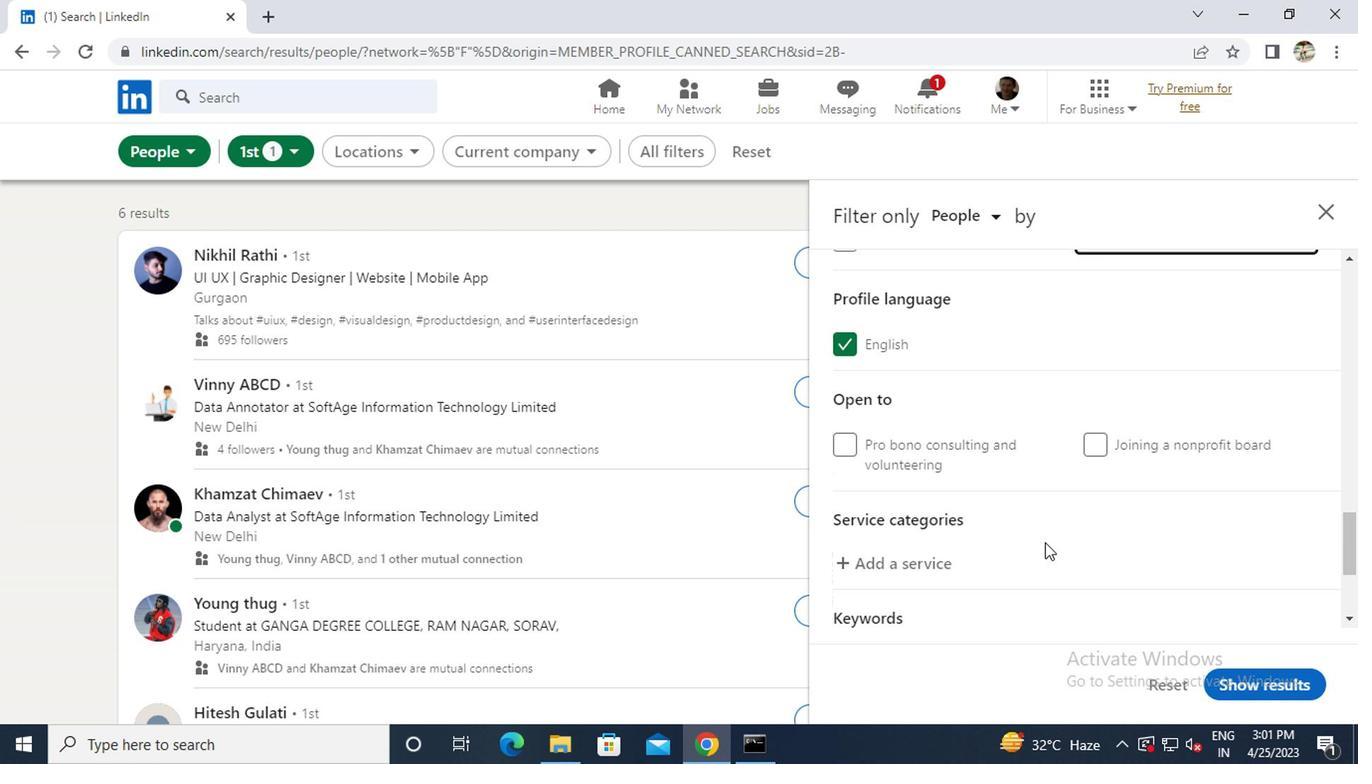 
Action: Mouse pressed left at (944, 561)
Screenshot: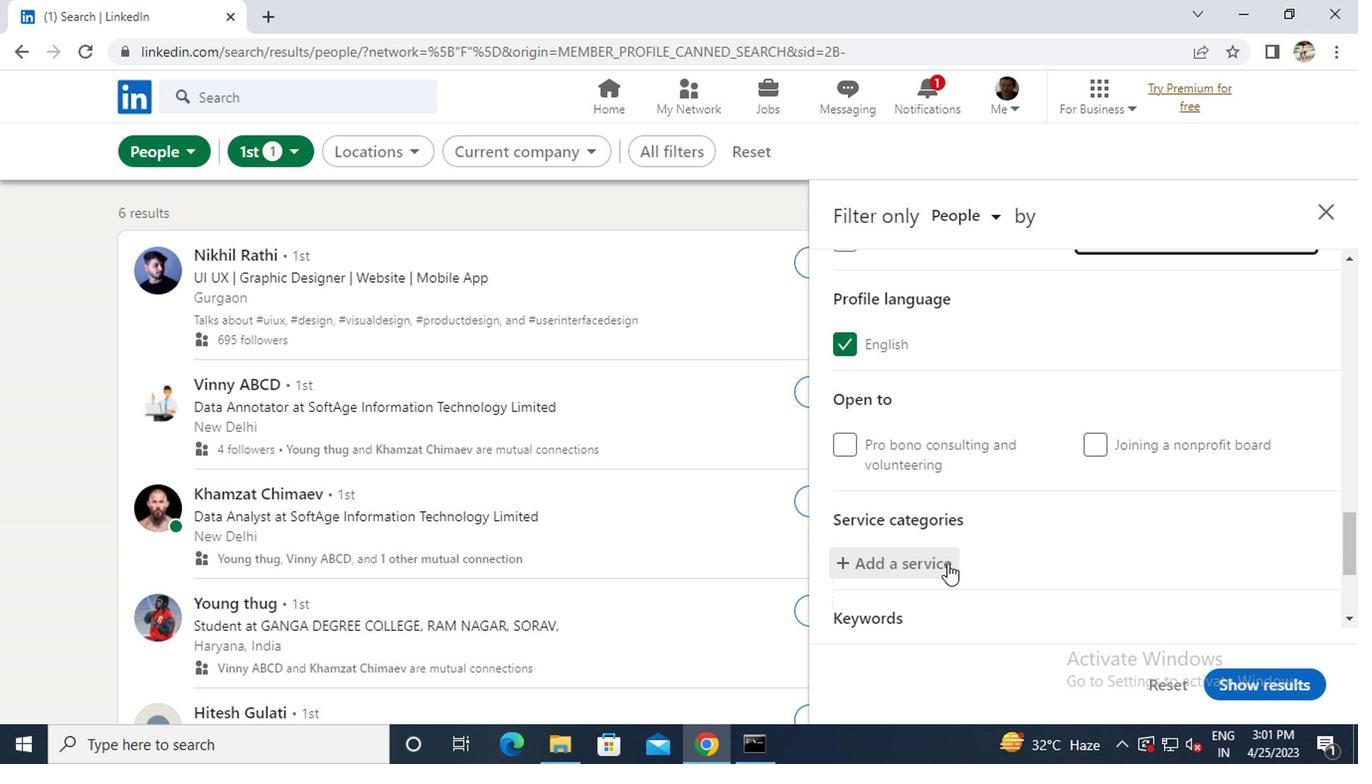 
Action: Key pressed <Key.caps_lock>E<Key.caps_lock>C<Key.backspace>XECTIVE<Key.space><Key.caps_lock>C<Key.caps_lock>OACHING
Screenshot: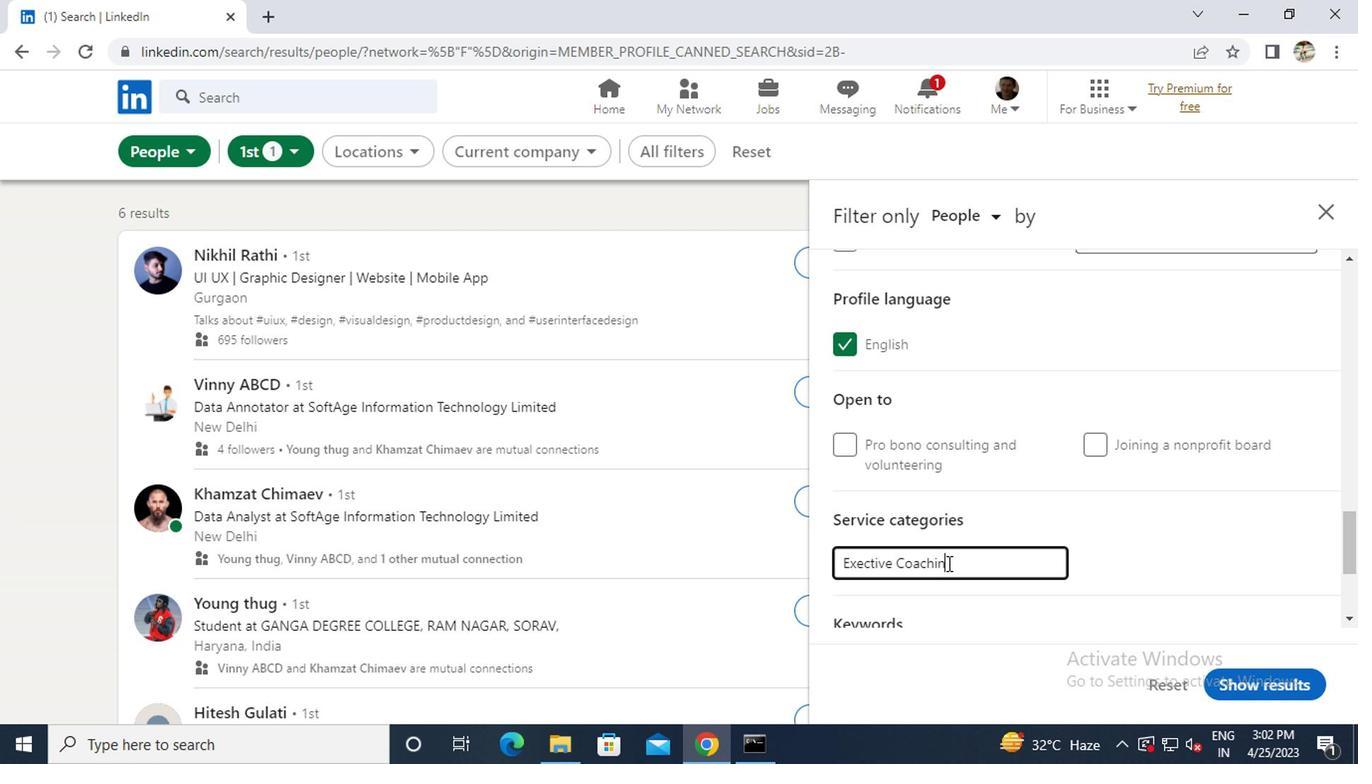 
Action: Mouse scrolled (944, 560) with delta (0, 0)
Screenshot: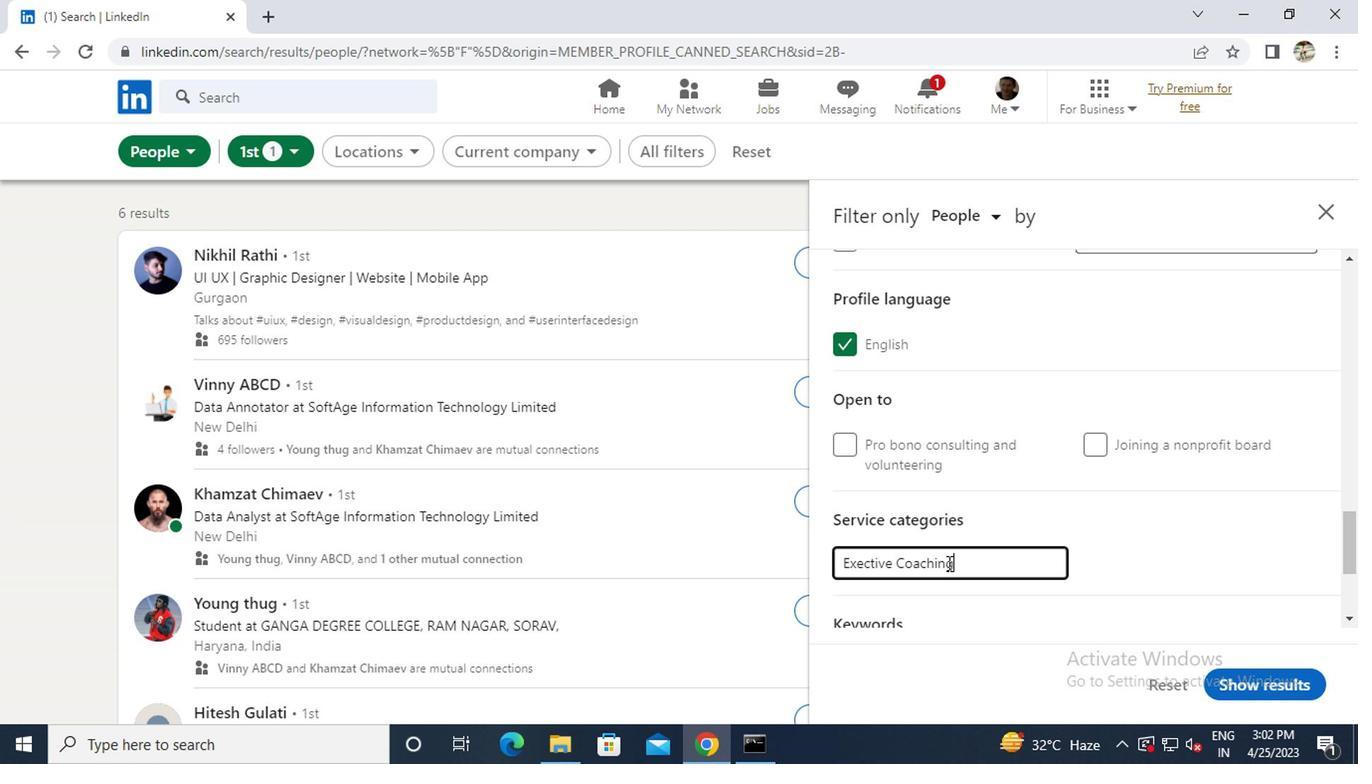 
Action: Mouse scrolled (944, 560) with delta (0, 0)
Screenshot: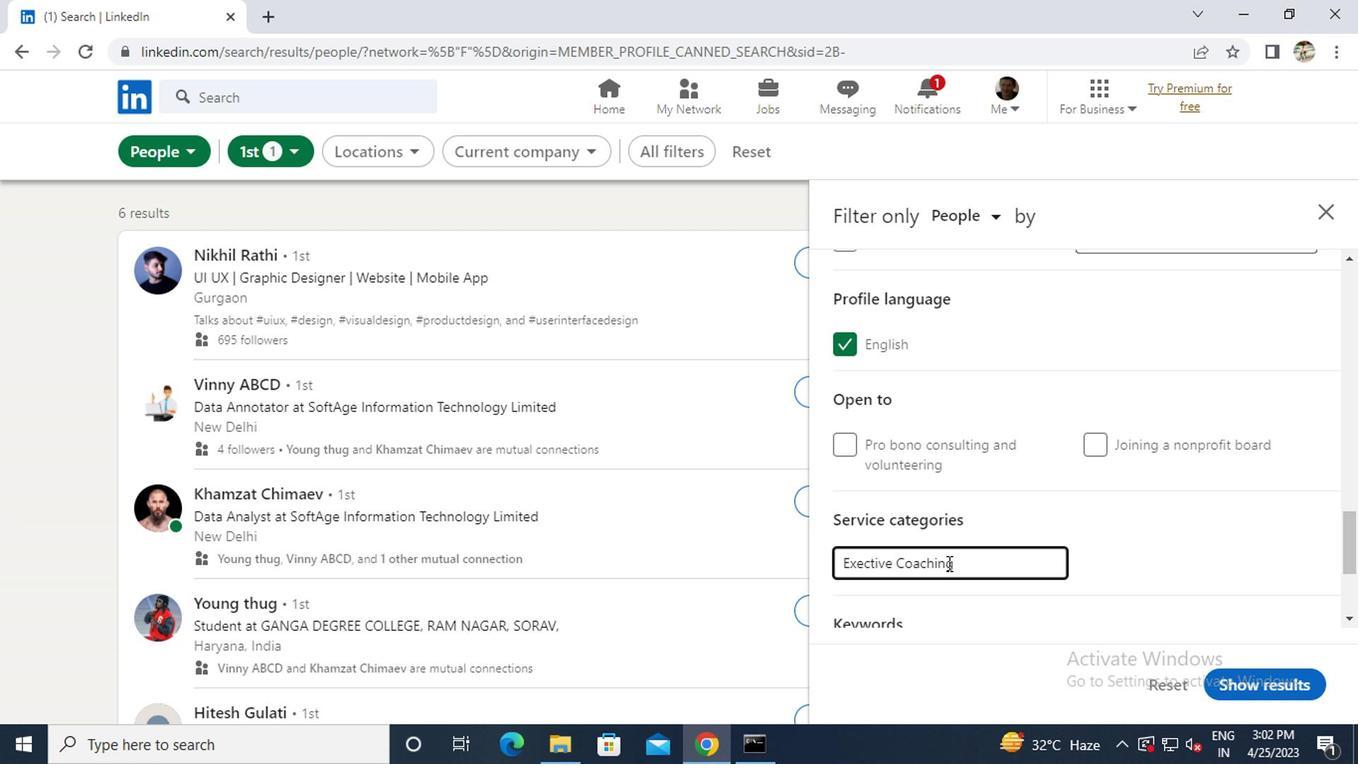 
Action: Mouse pressed left at (944, 561)
Screenshot: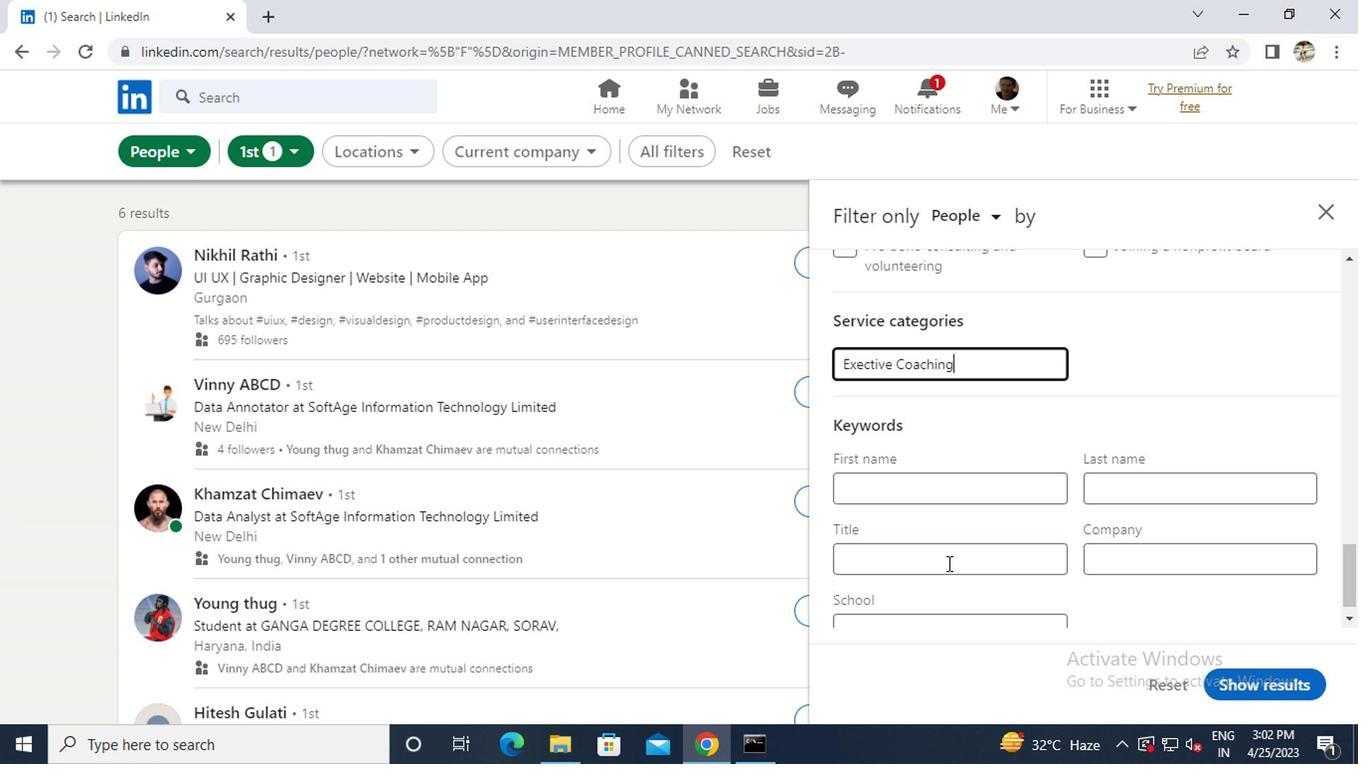 
Action: Key pressed <Key.caps_lock>B<Key.caps_lock>UILDING<Key.space><Key.caps_lock>I<Key.caps_lock>NSPECTOR
Screenshot: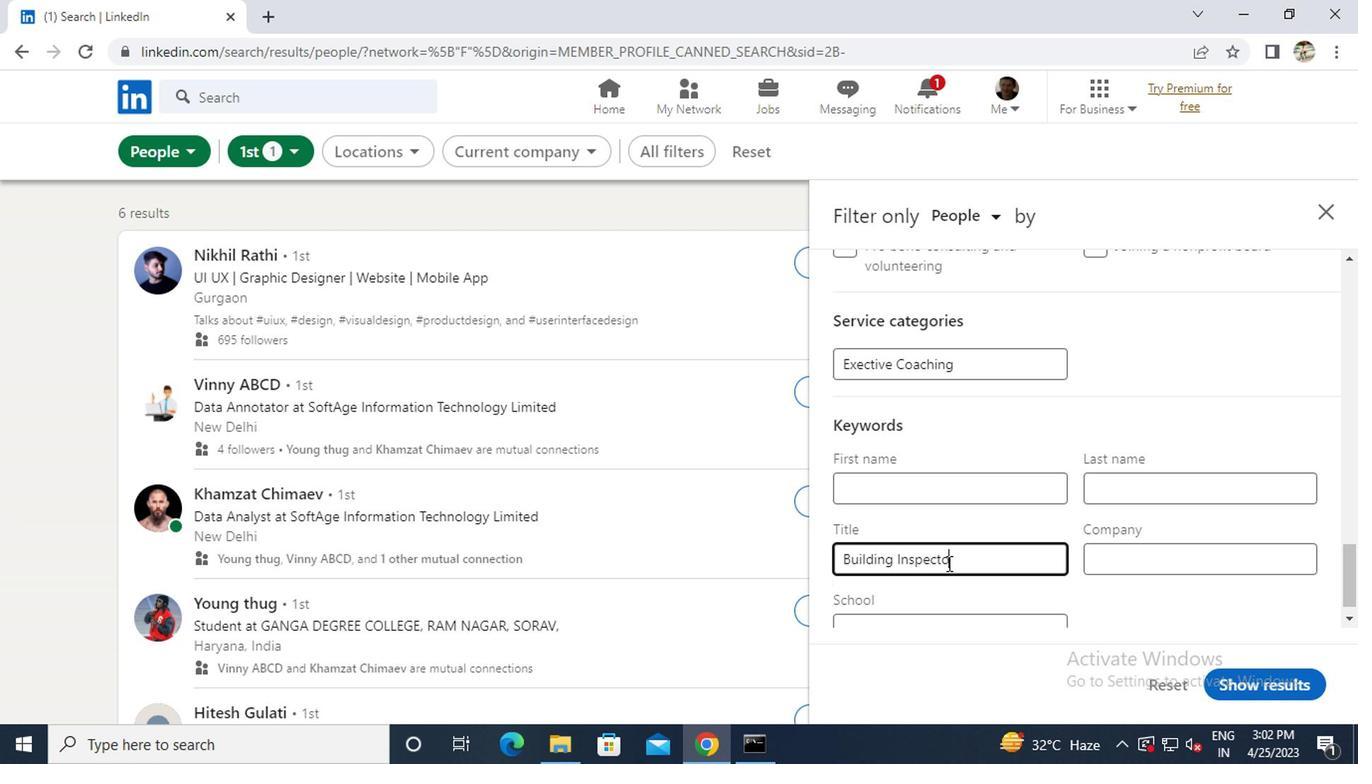 
Action: Mouse moved to (1271, 673)
Screenshot: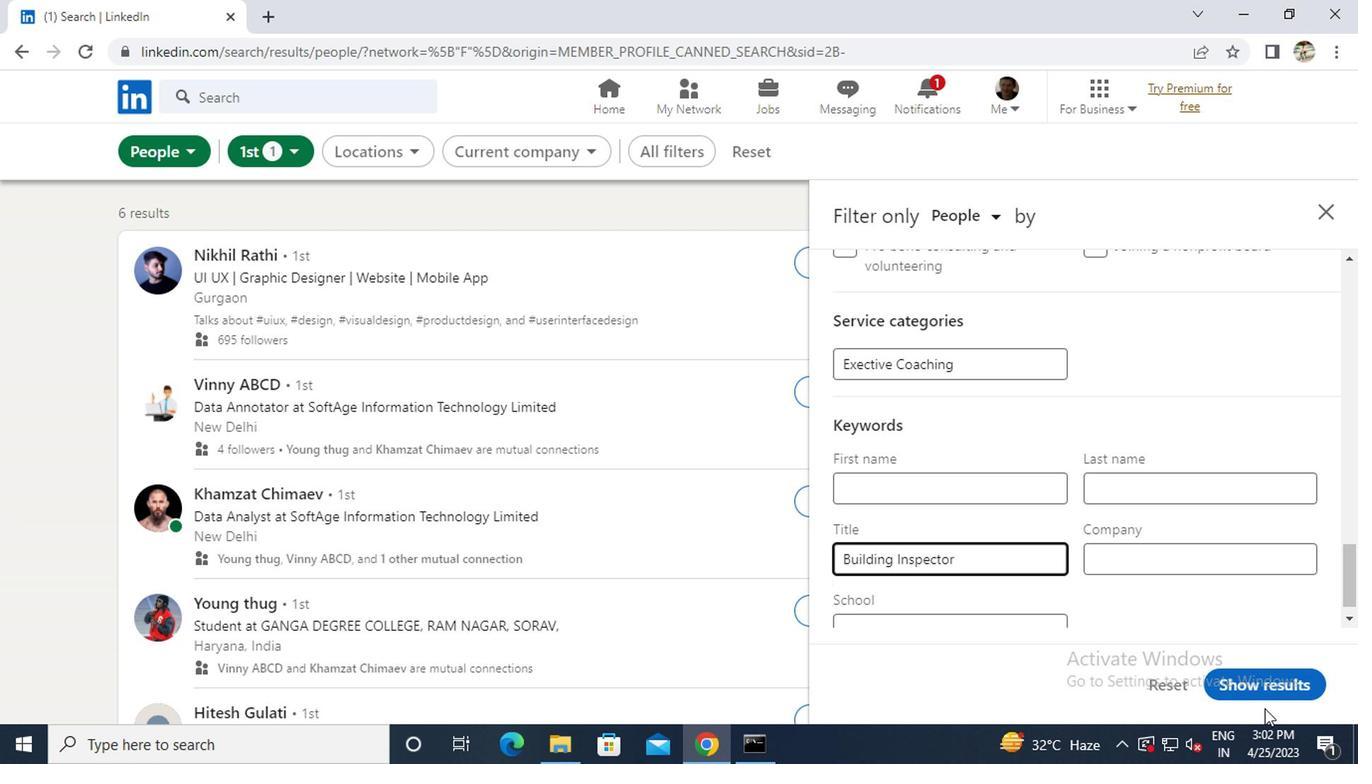 
Action: Mouse pressed left at (1271, 673)
Screenshot: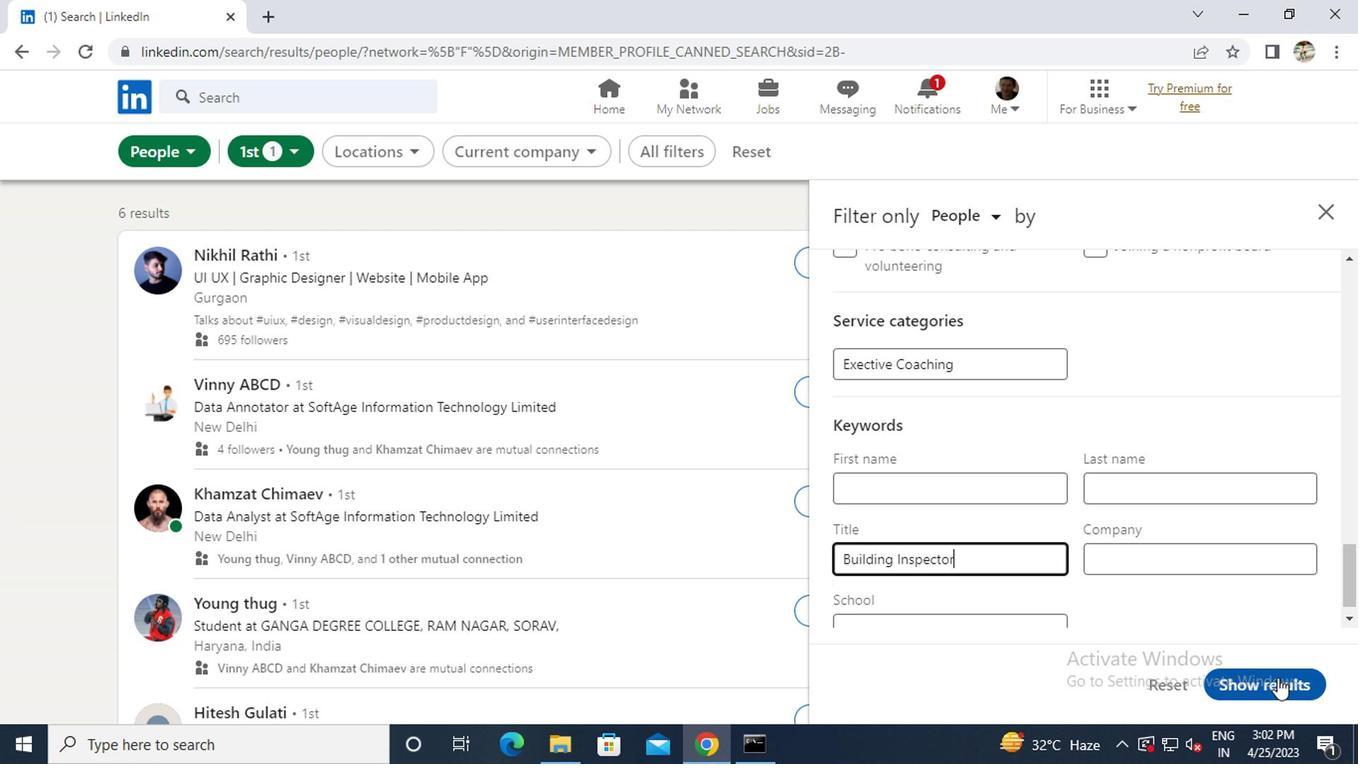 
